 Task: Look for space in Goma, Democratic Republic of the Congo from 10th July, 2023 to 15th July, 2023 for 7 adults in price range Rs.10000 to Rs.15000. Place can be entire place or shared room with 4 bedrooms having 7 beds and 4 bathrooms. Property type can be house, flat, guest house. Amenities needed are: wifi, TV, free parkinig on premises, gym, breakfast. Booking option can be shelf check-in. Required host language is .
Action: Mouse moved to (552, 124)
Screenshot: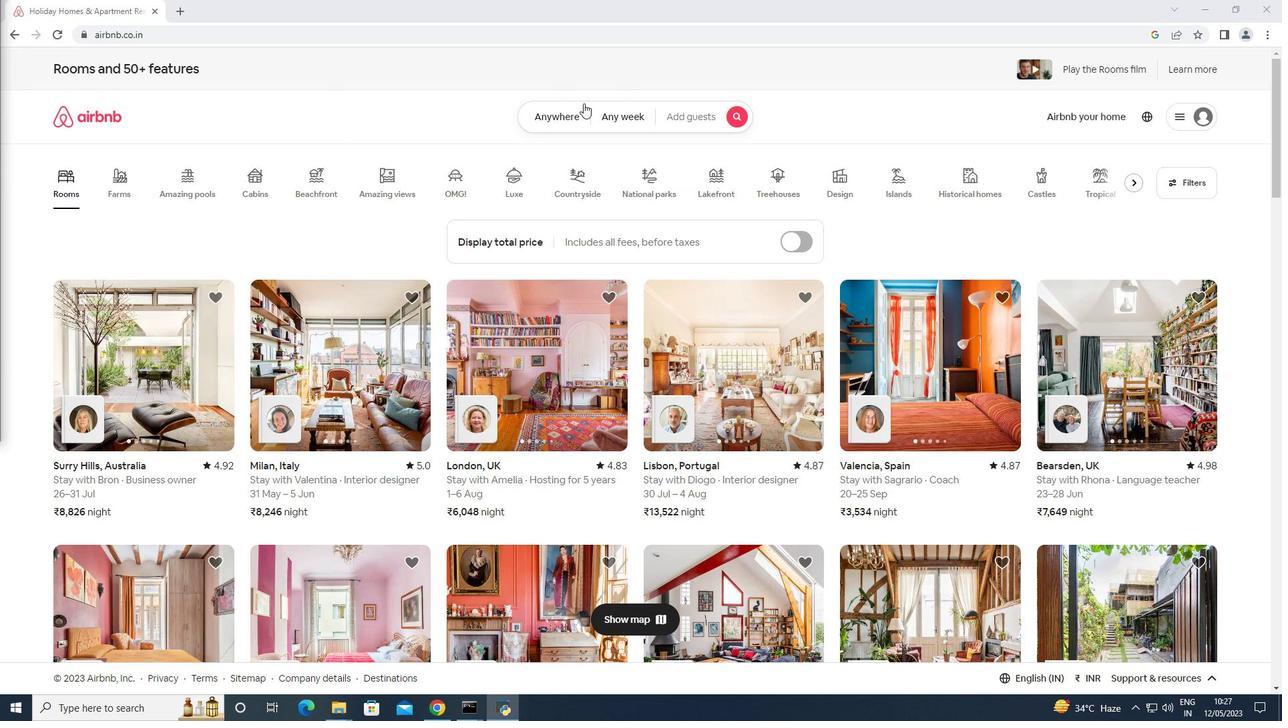 
Action: Mouse pressed left at (552, 124)
Screenshot: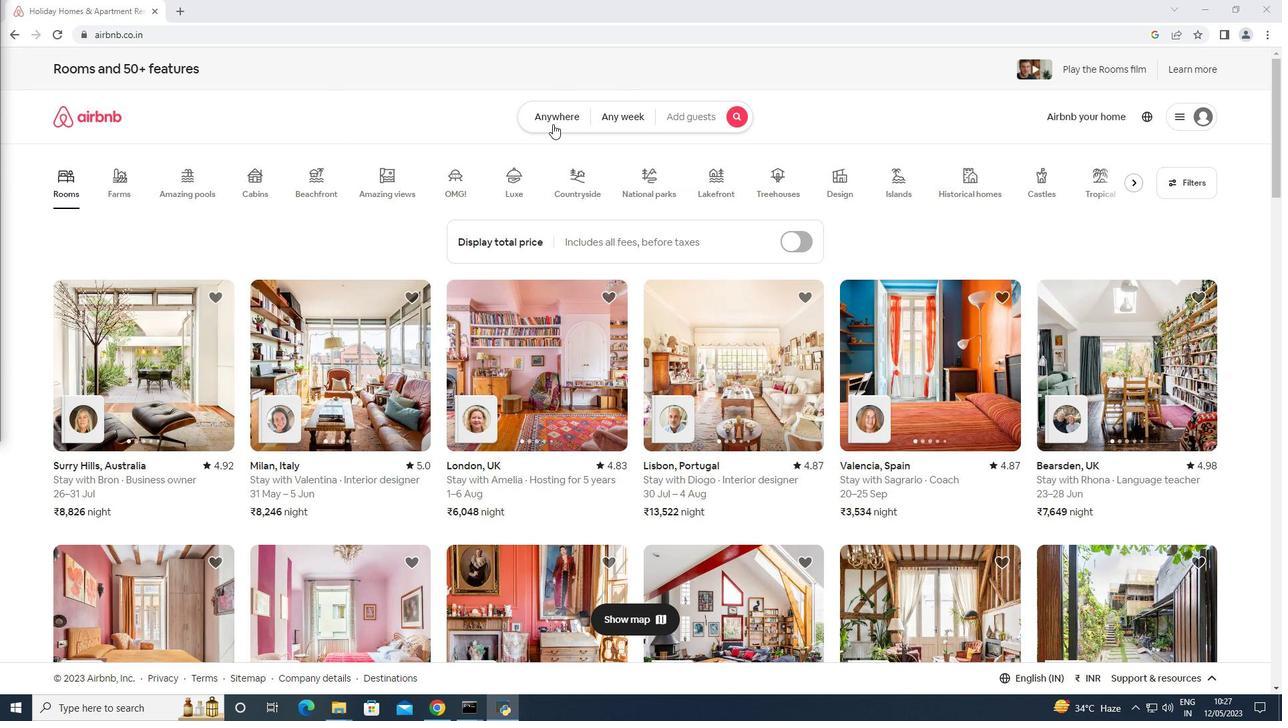 
Action: Mouse moved to (486, 172)
Screenshot: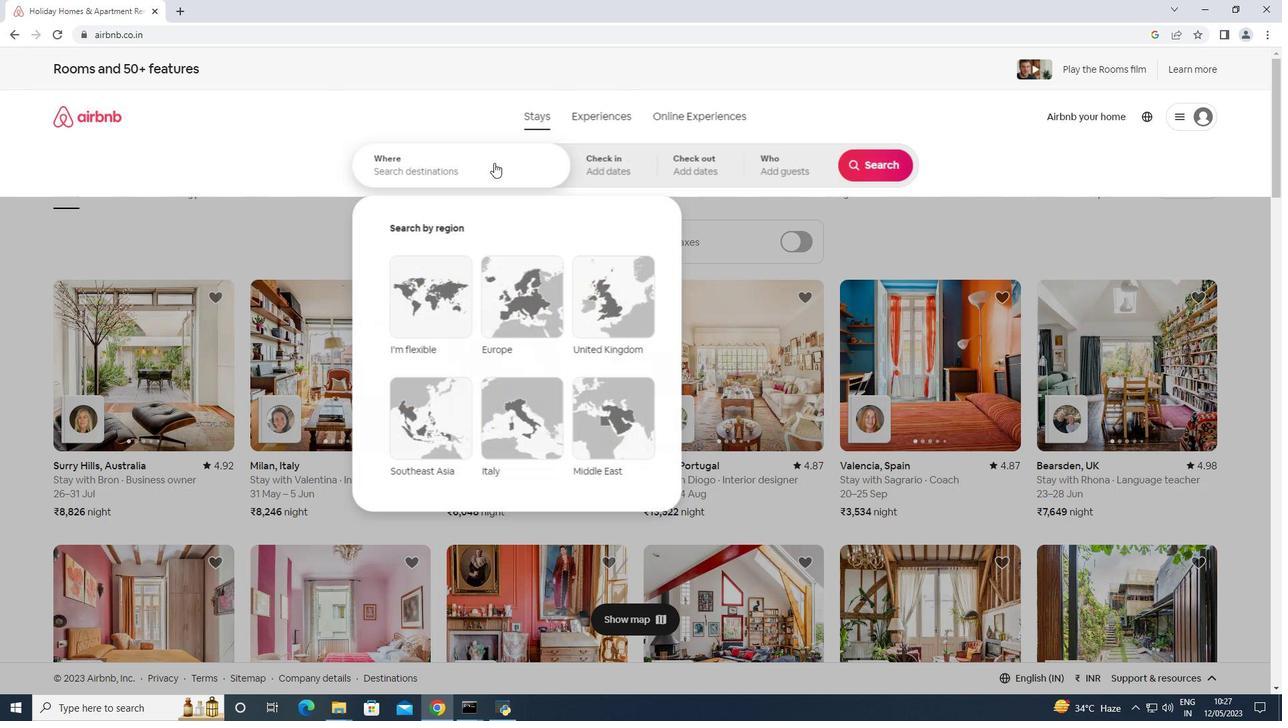 
Action: Mouse pressed left at (486, 172)
Screenshot: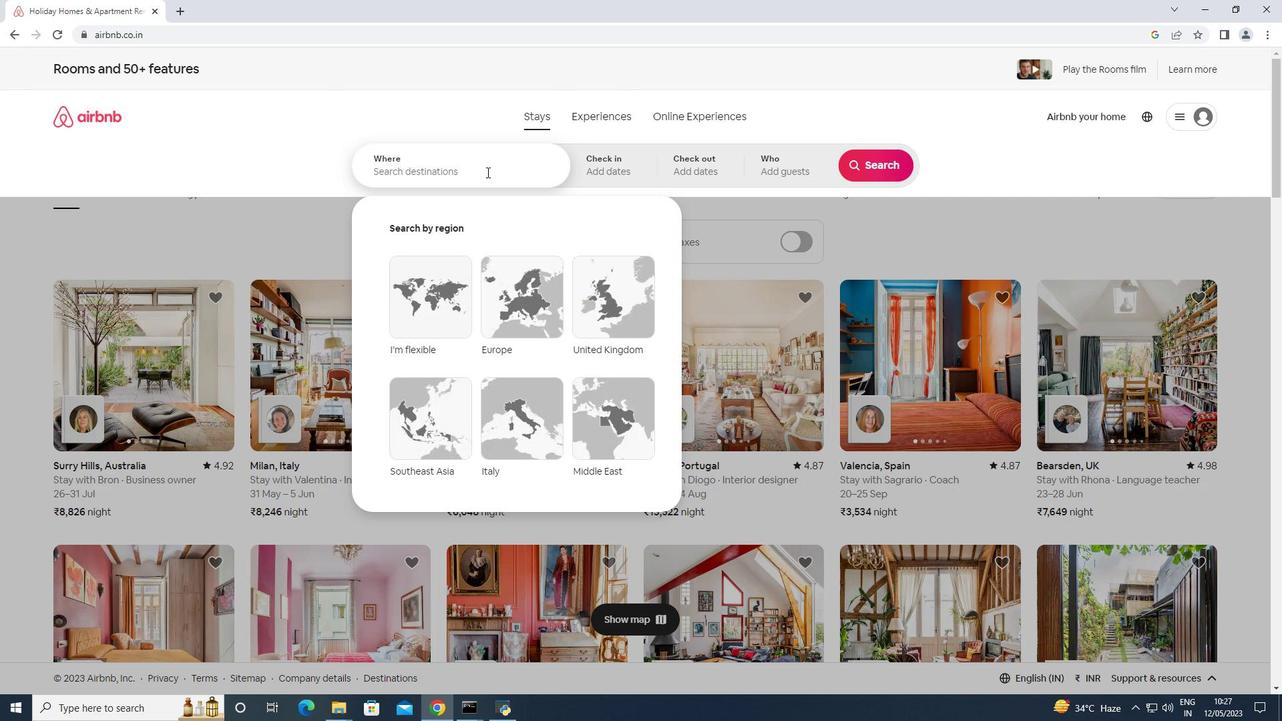 
Action: Key pressed <Key.shift>Goma<Key.space><Key.shift>Democre<Key.backspace>atic<Key.enter>
Screenshot: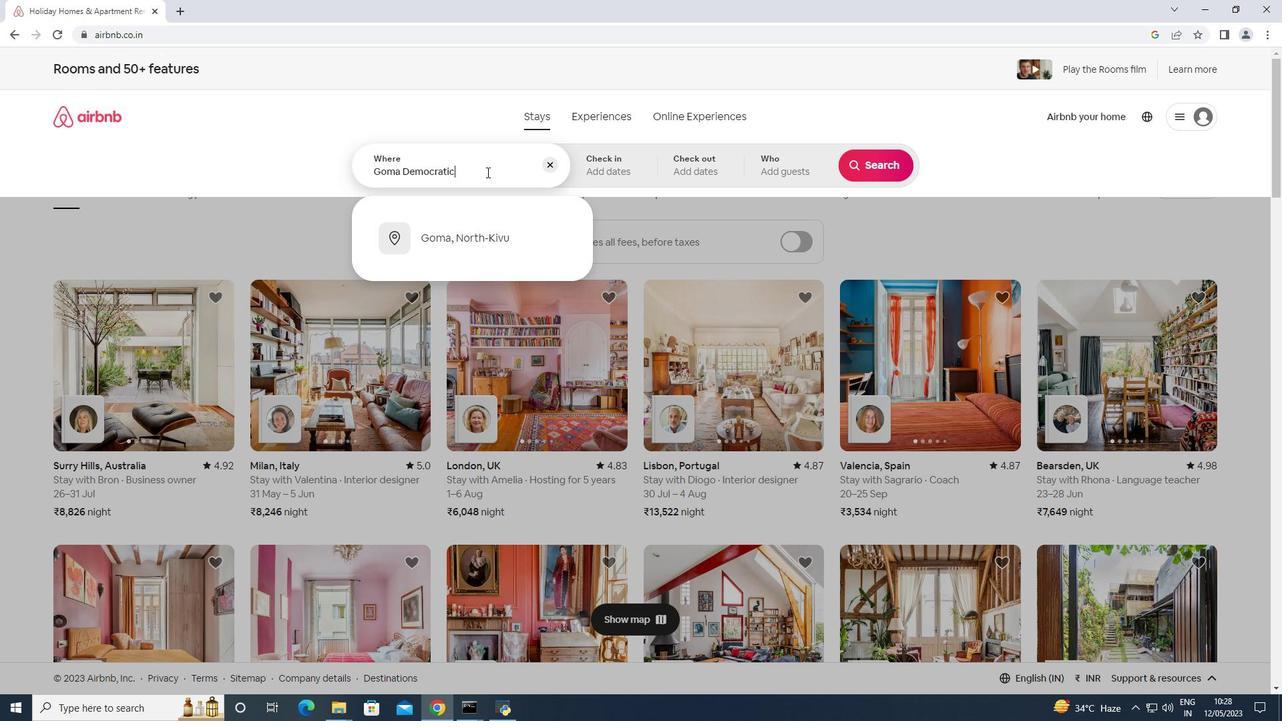 
Action: Mouse moved to (882, 271)
Screenshot: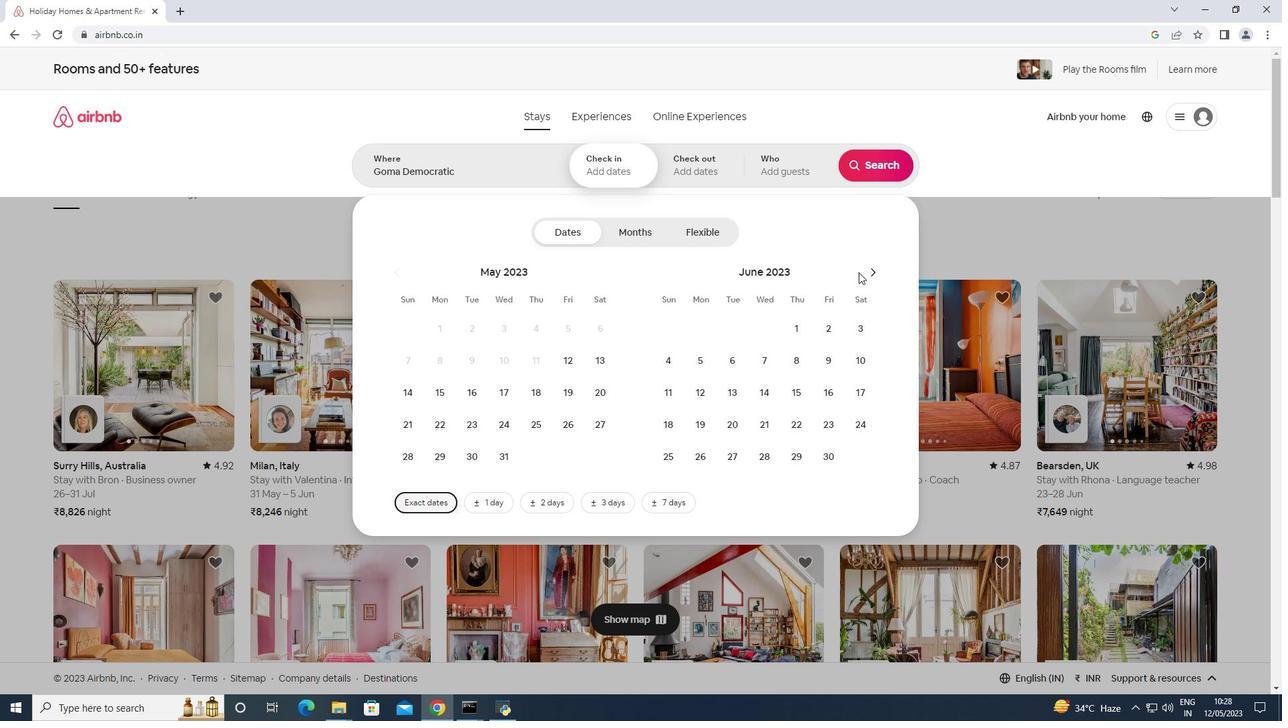 
Action: Mouse pressed left at (882, 271)
Screenshot: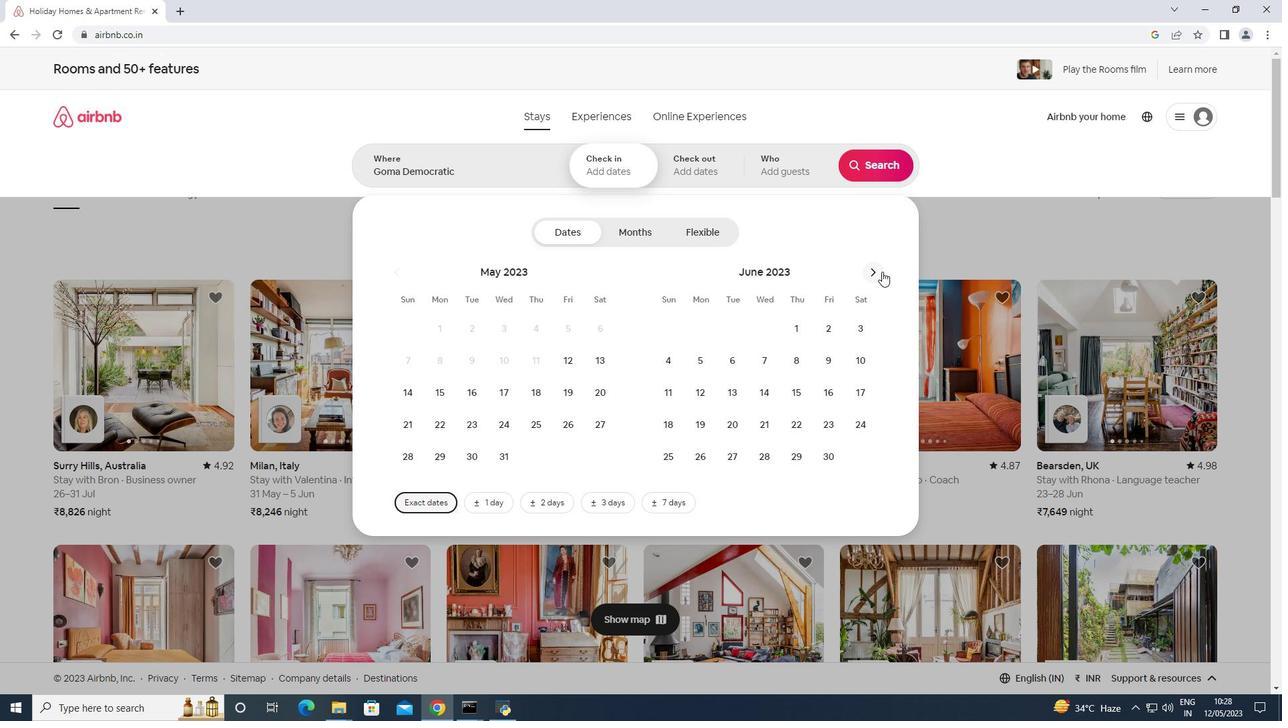 
Action: Mouse moved to (705, 391)
Screenshot: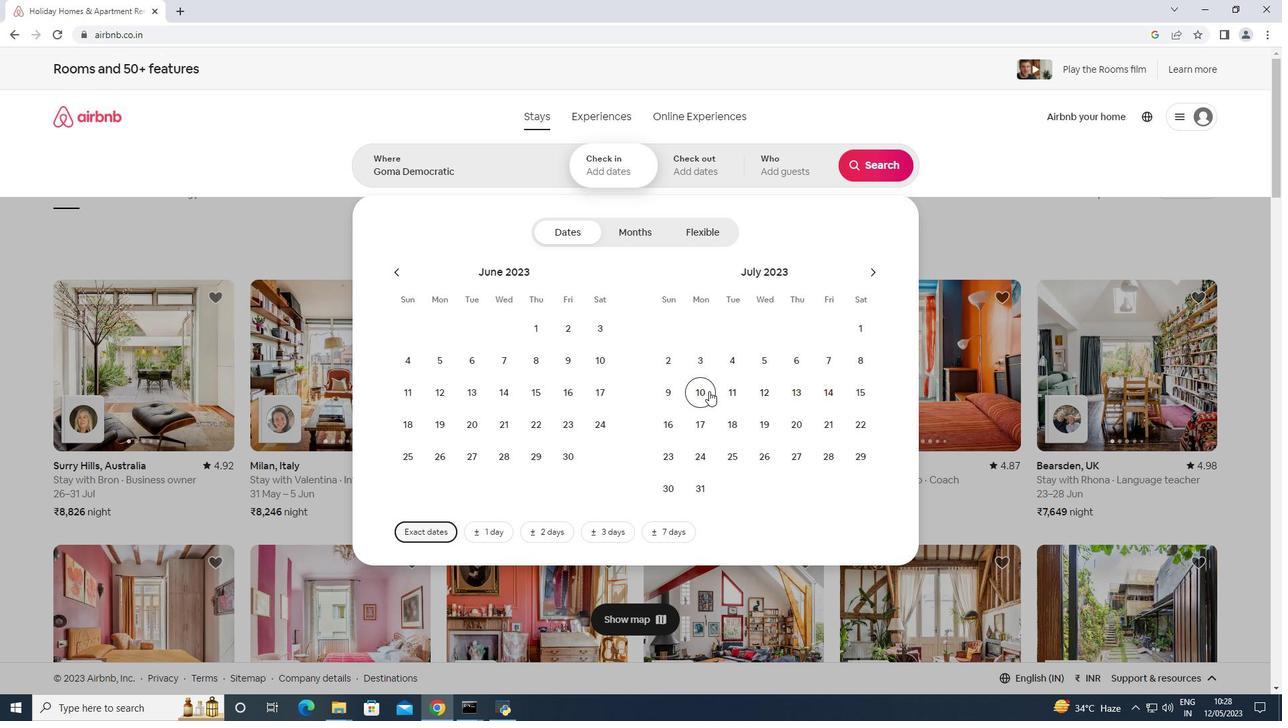 
Action: Mouse pressed left at (705, 391)
Screenshot: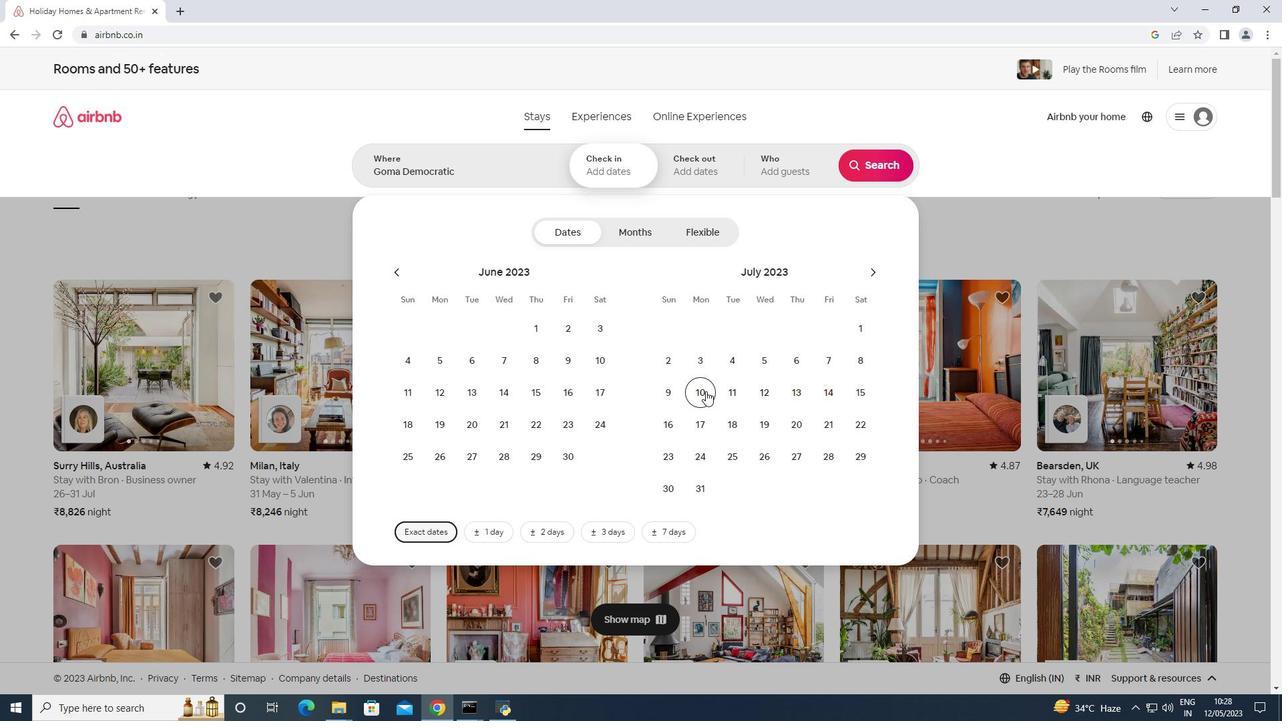 
Action: Mouse moved to (867, 398)
Screenshot: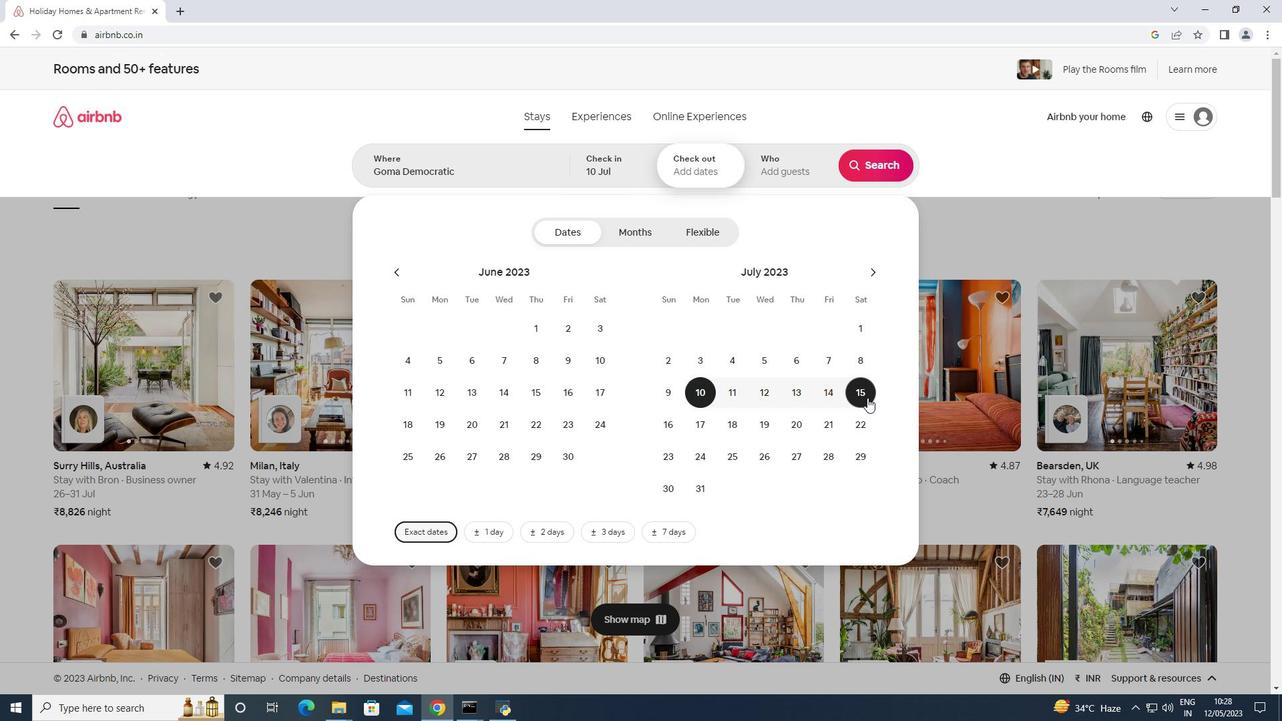 
Action: Mouse pressed left at (867, 398)
Screenshot: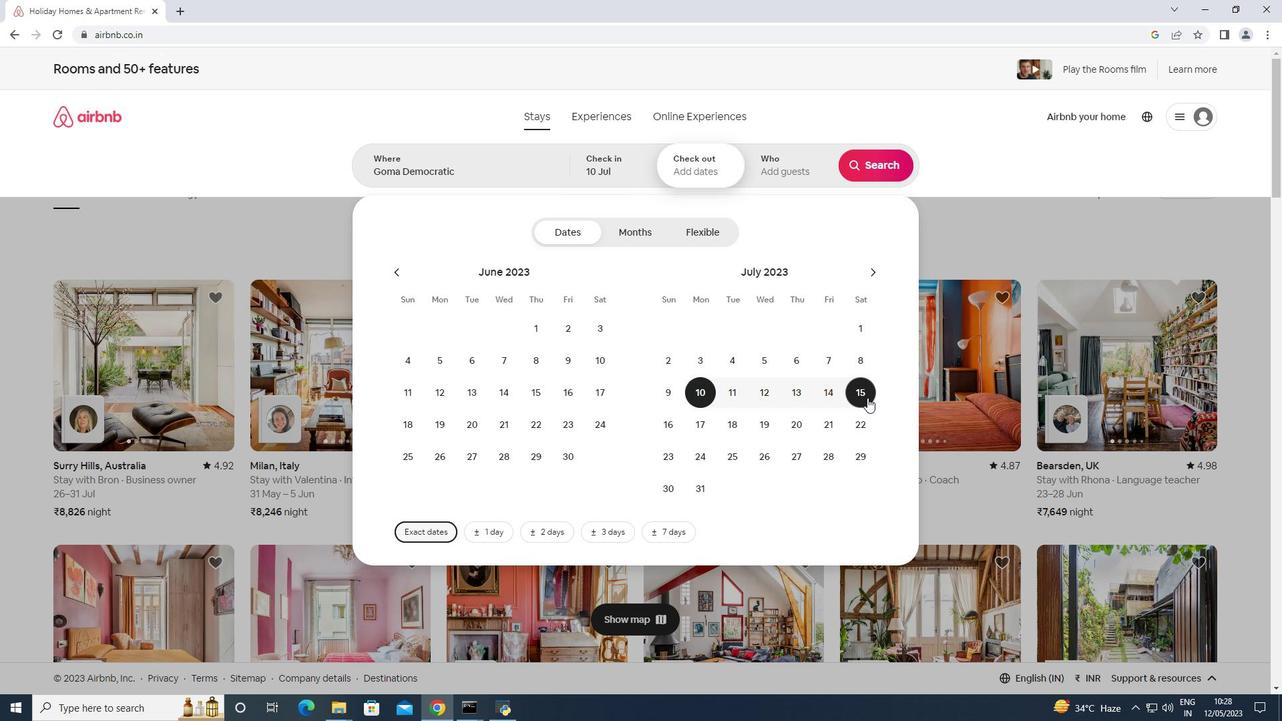 
Action: Mouse moved to (798, 174)
Screenshot: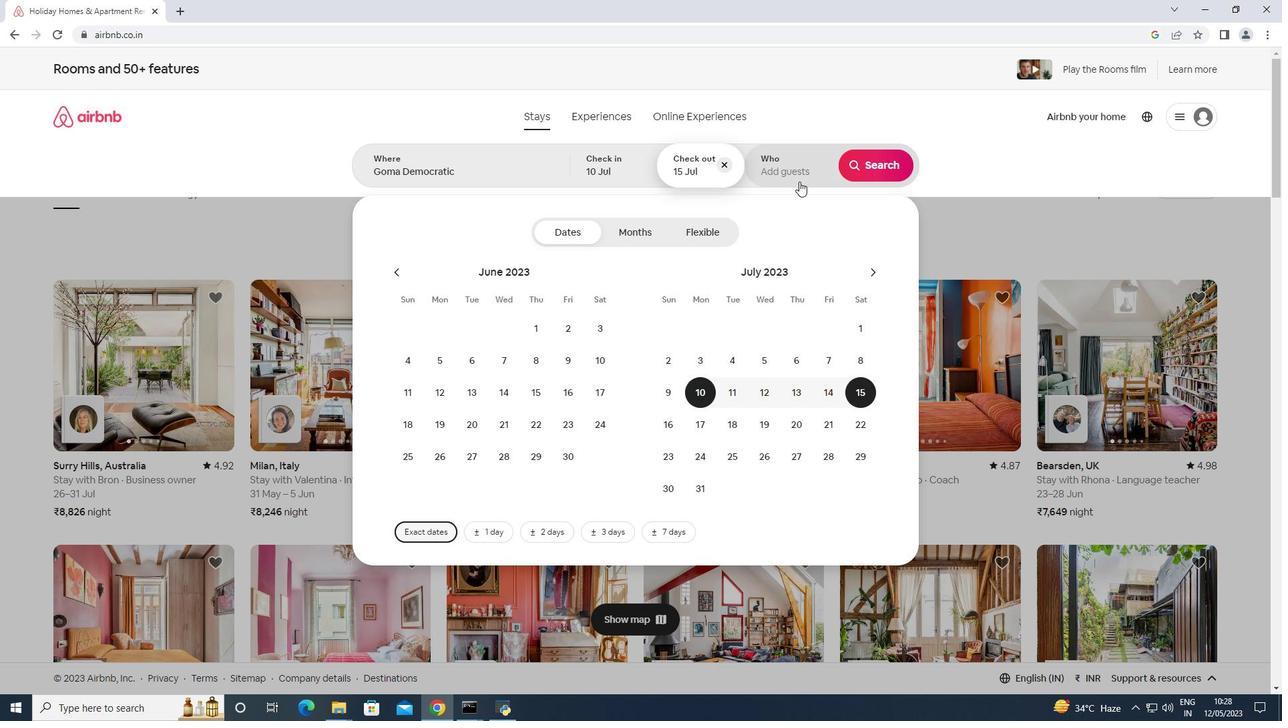 
Action: Mouse pressed left at (798, 174)
Screenshot: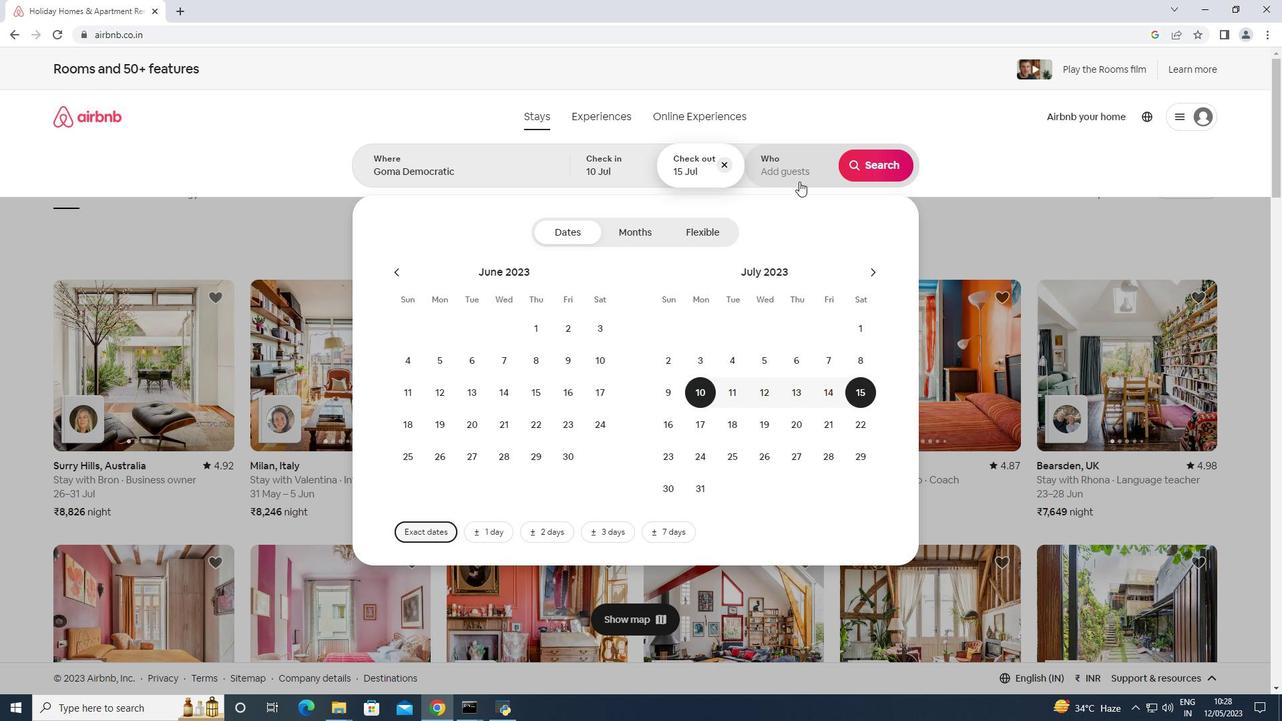 
Action: Mouse moved to (878, 239)
Screenshot: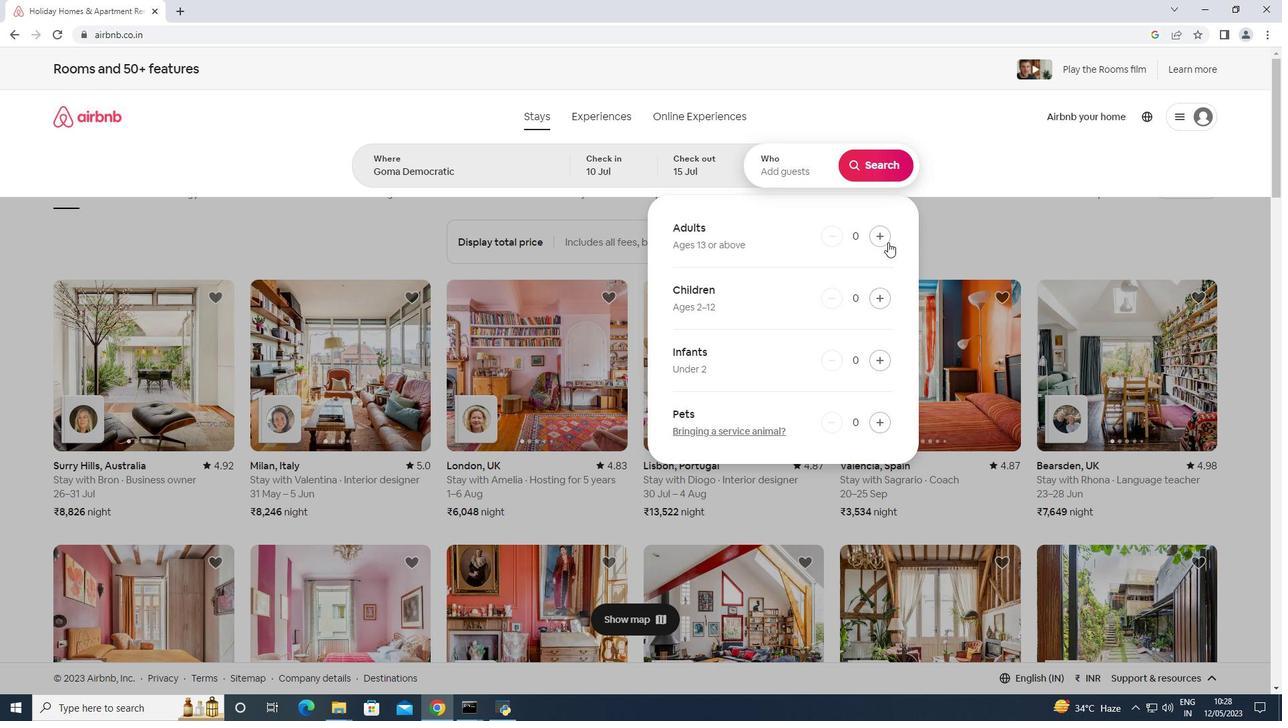 
Action: Mouse pressed left at (878, 239)
Screenshot: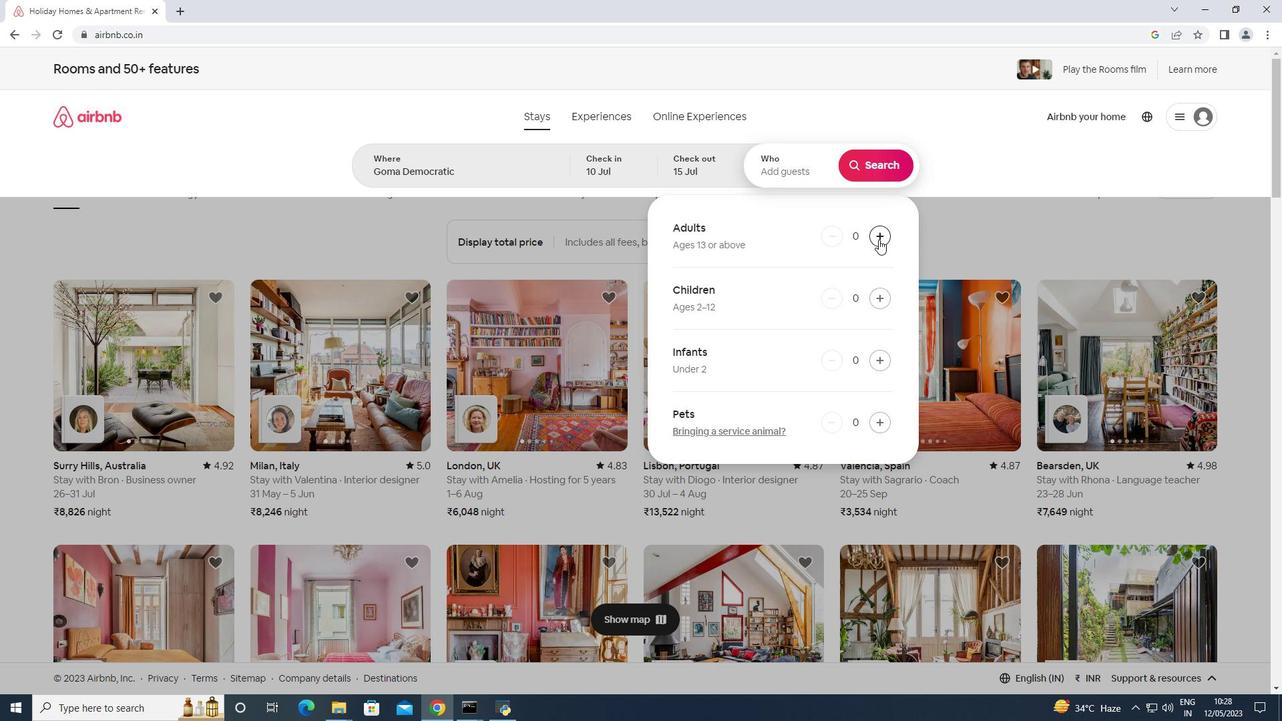 
Action: Mouse pressed left at (878, 239)
Screenshot: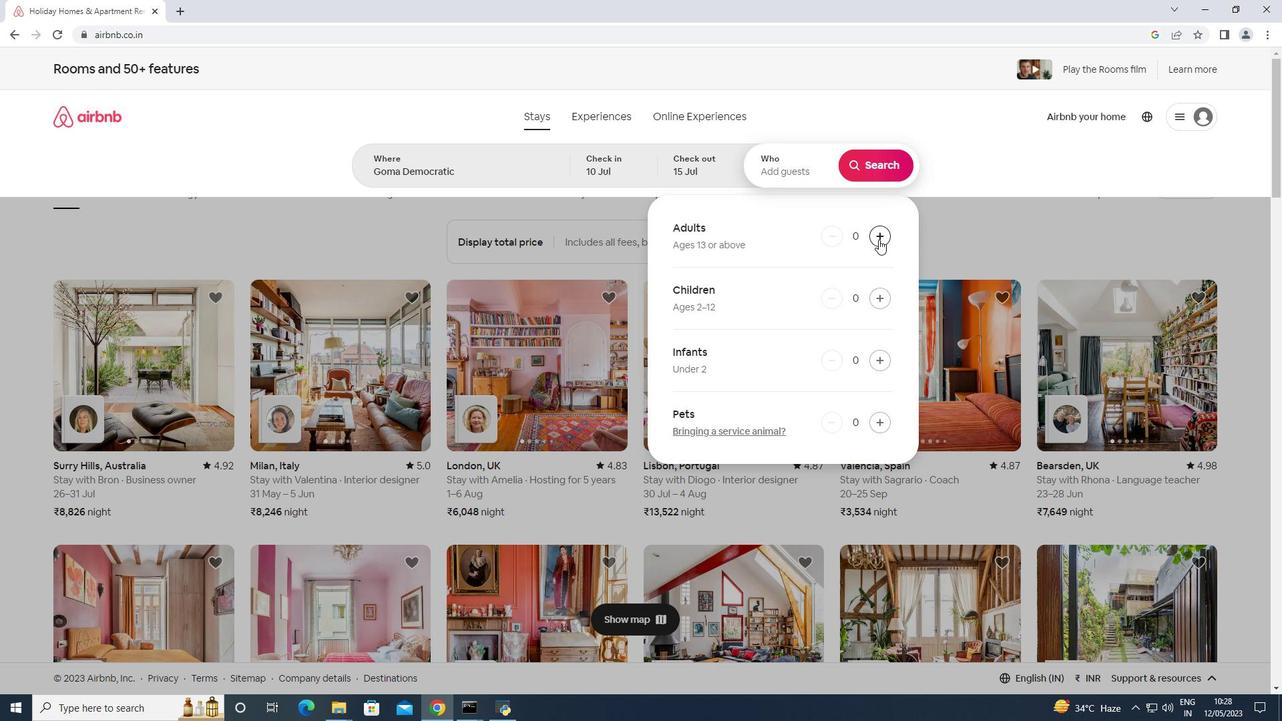 
Action: Mouse pressed left at (878, 239)
Screenshot: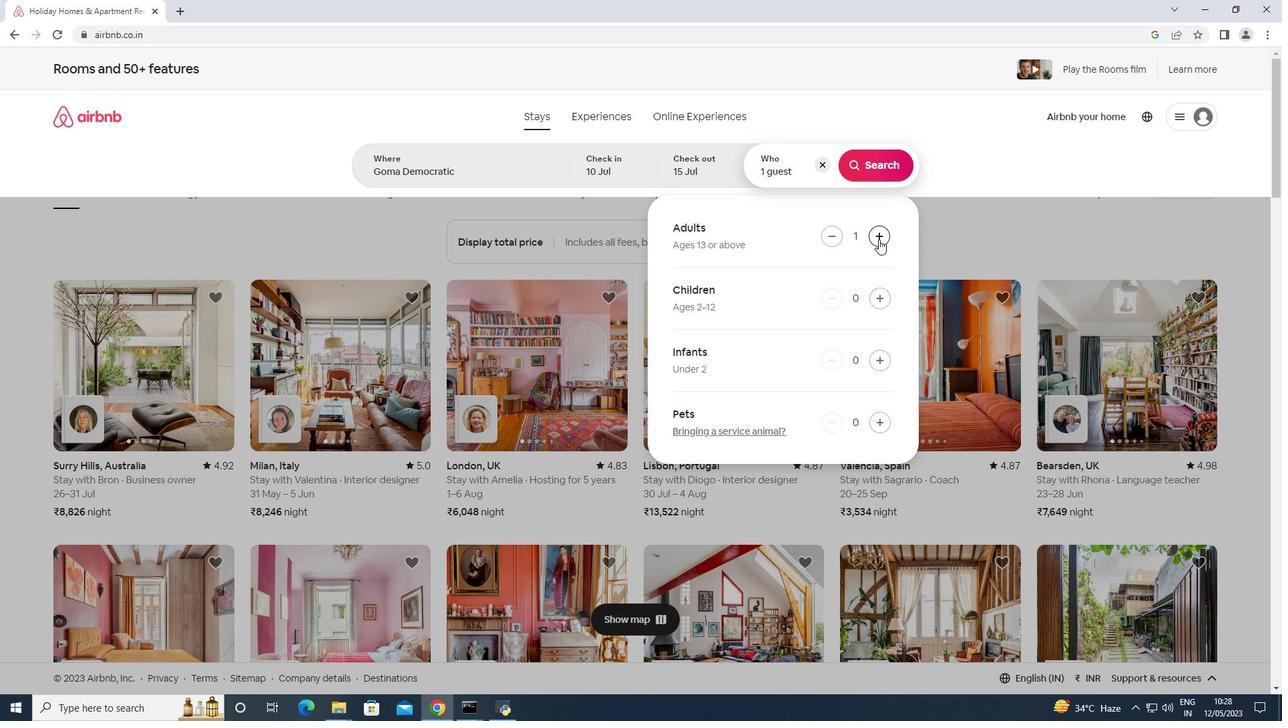 
Action: Mouse pressed left at (878, 239)
Screenshot: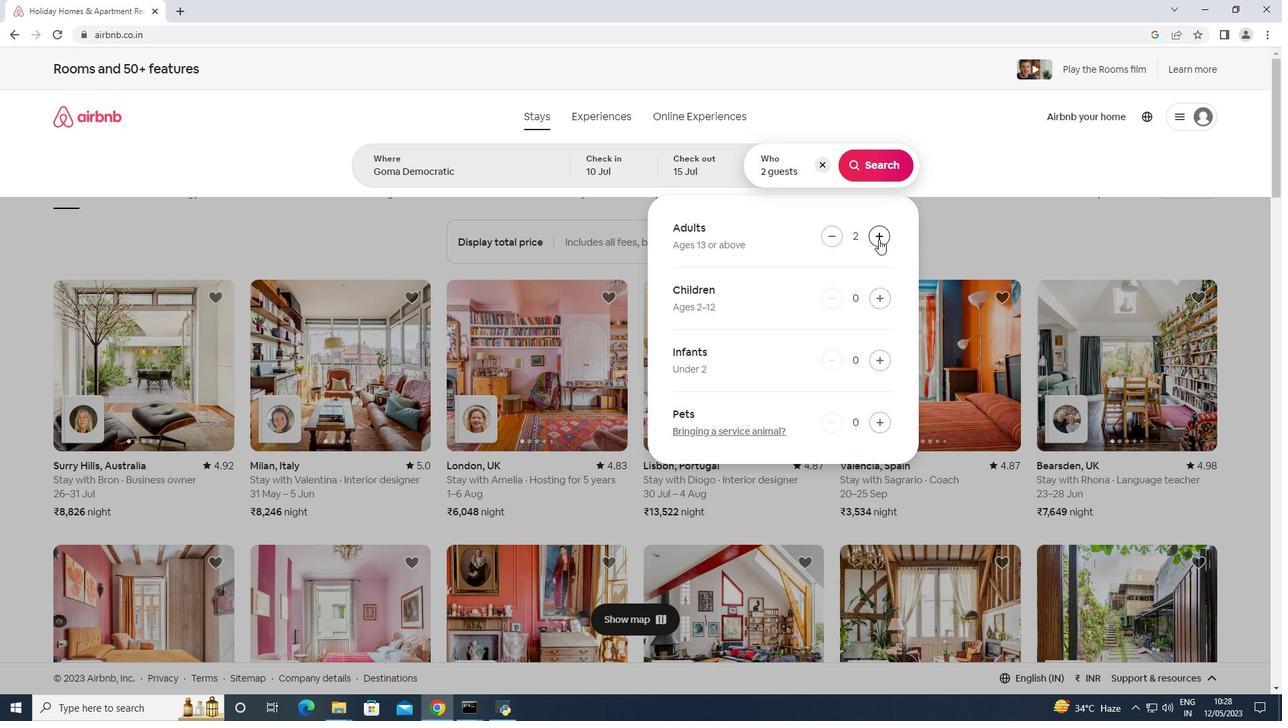 
Action: Mouse pressed left at (878, 239)
Screenshot: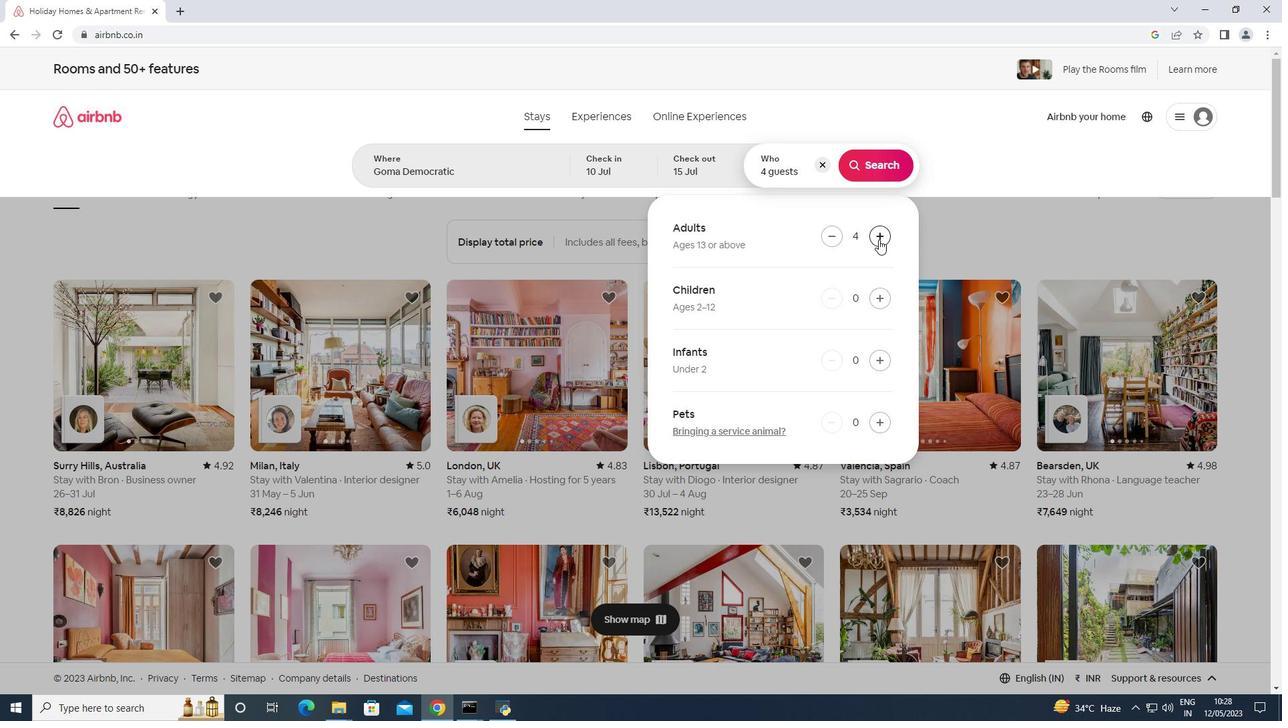 
Action: Mouse pressed left at (878, 239)
Screenshot: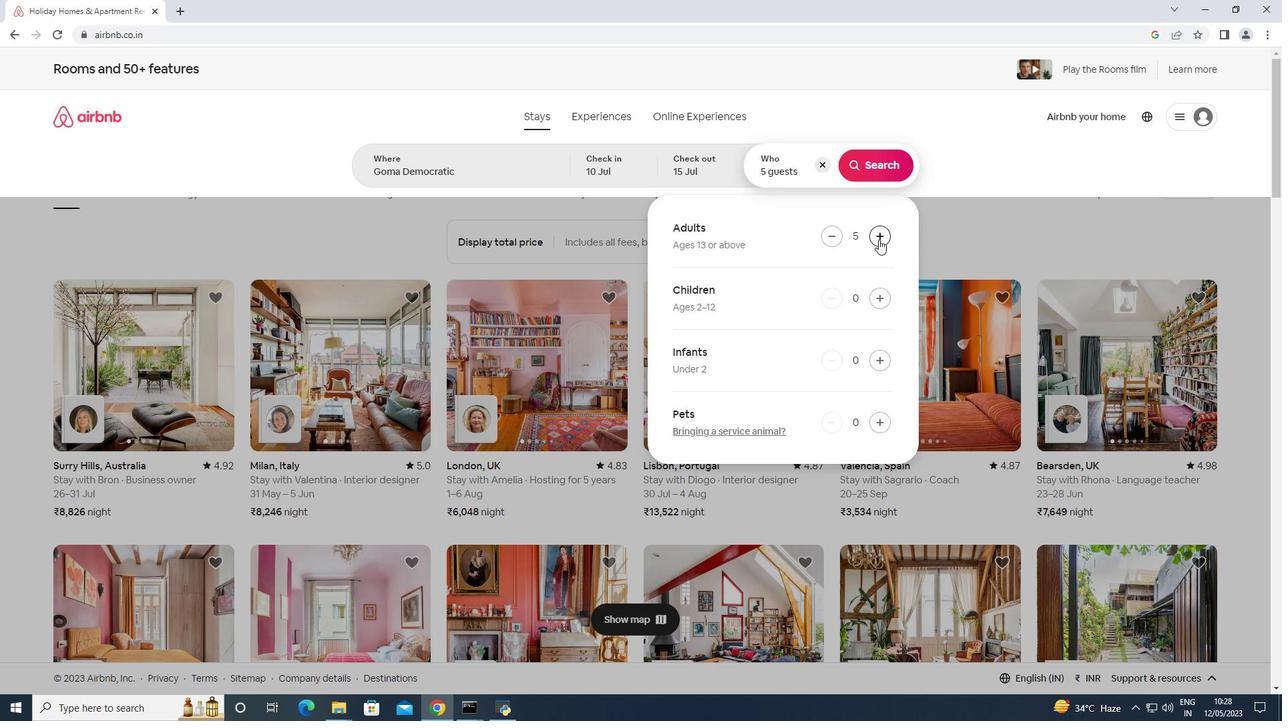
Action: Mouse pressed left at (878, 239)
Screenshot: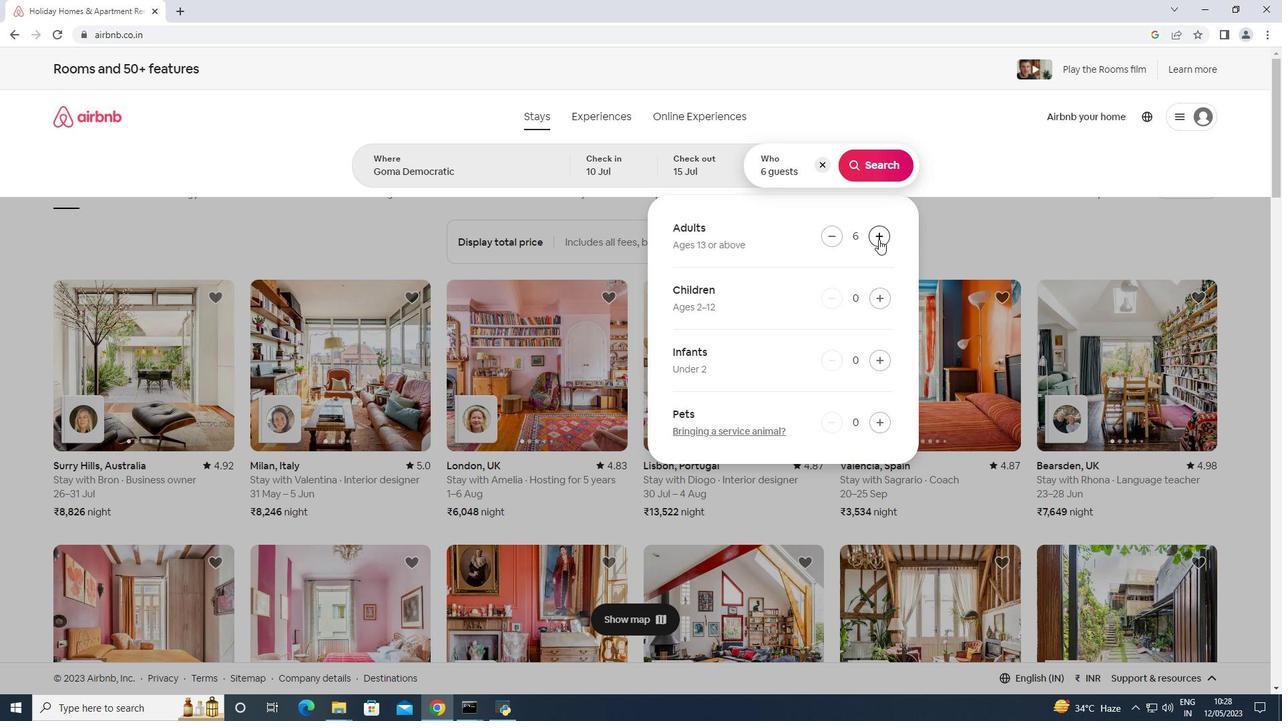 
Action: Mouse moved to (860, 172)
Screenshot: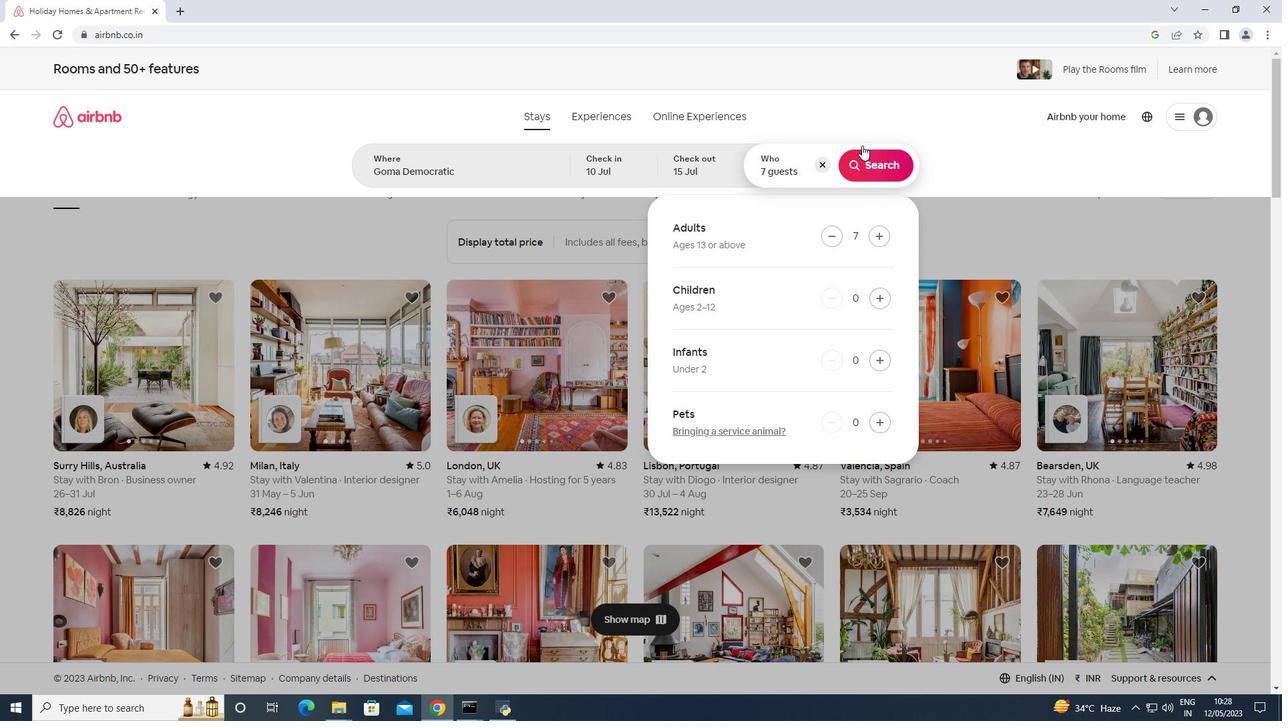 
Action: Mouse pressed left at (860, 172)
Screenshot: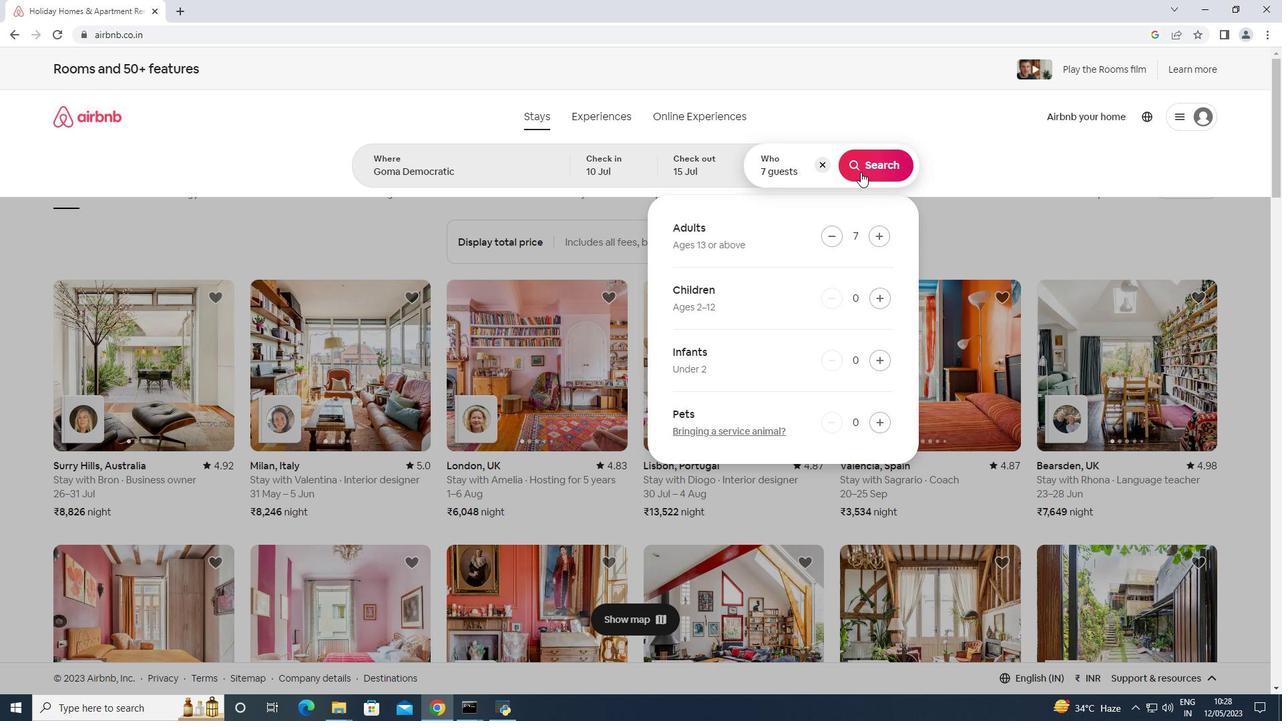 
Action: Mouse moved to (1218, 124)
Screenshot: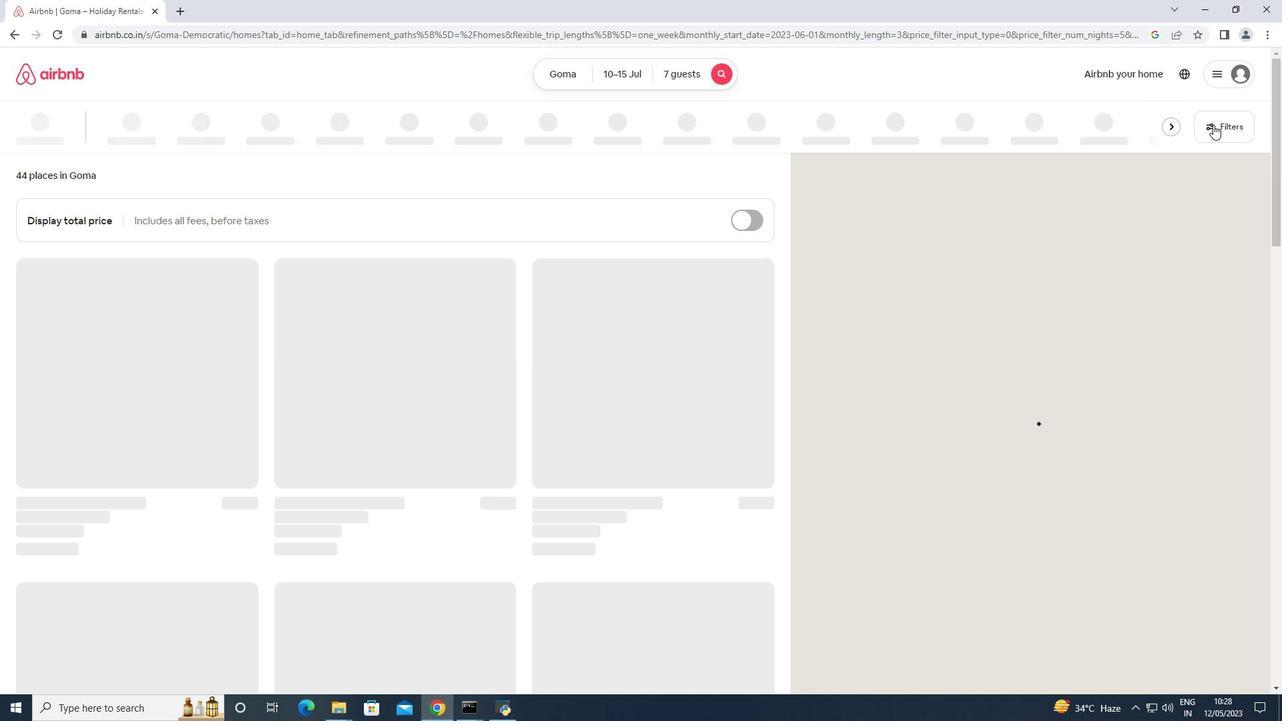 
Action: Mouse pressed left at (1218, 124)
Screenshot: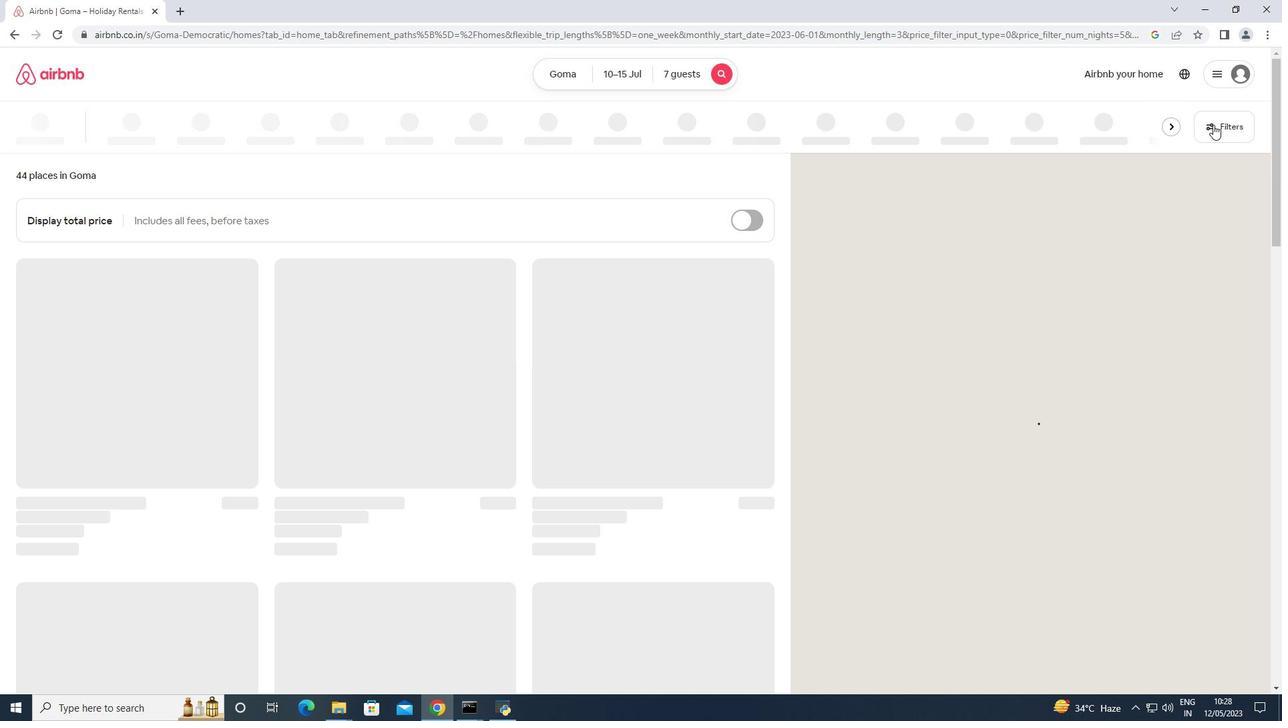 
Action: Mouse moved to (546, 451)
Screenshot: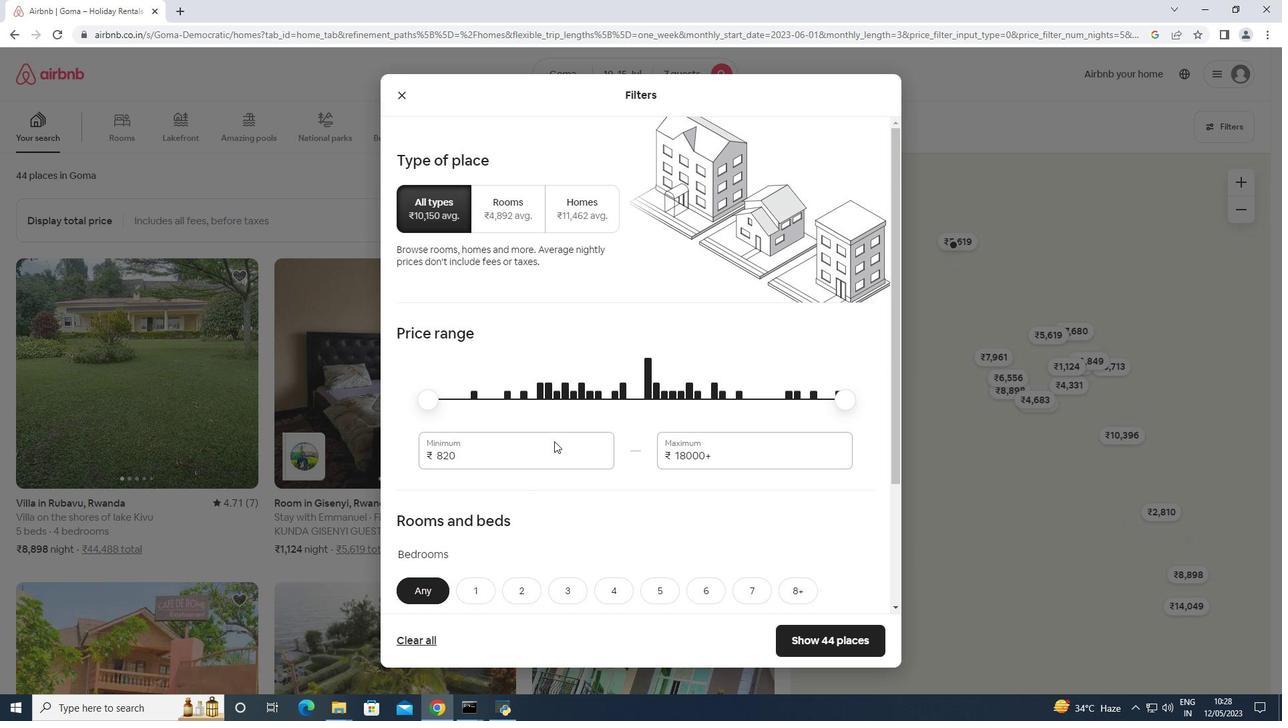 
Action: Mouse pressed left at (546, 451)
Screenshot: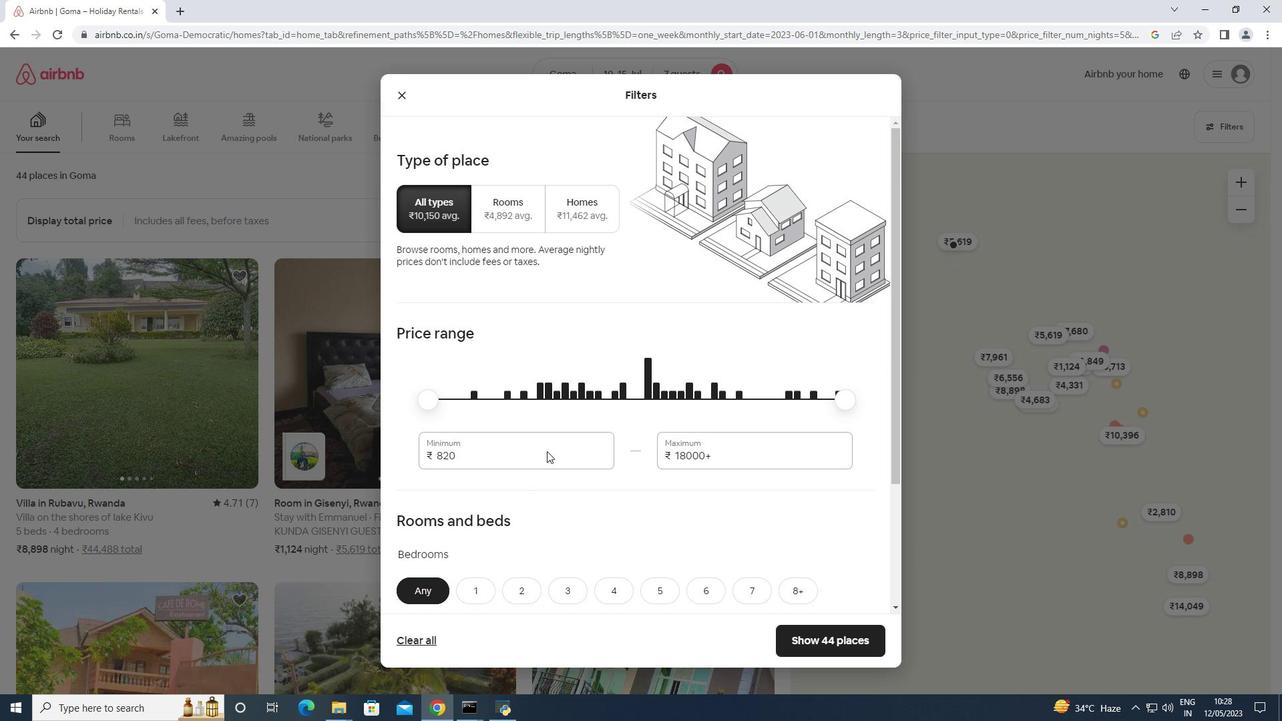 
Action: Key pressed <Key.backspace><Key.backspace><Key.backspace><Key.backspace><Key.backspace>10000<Key.tab>15000
Screenshot: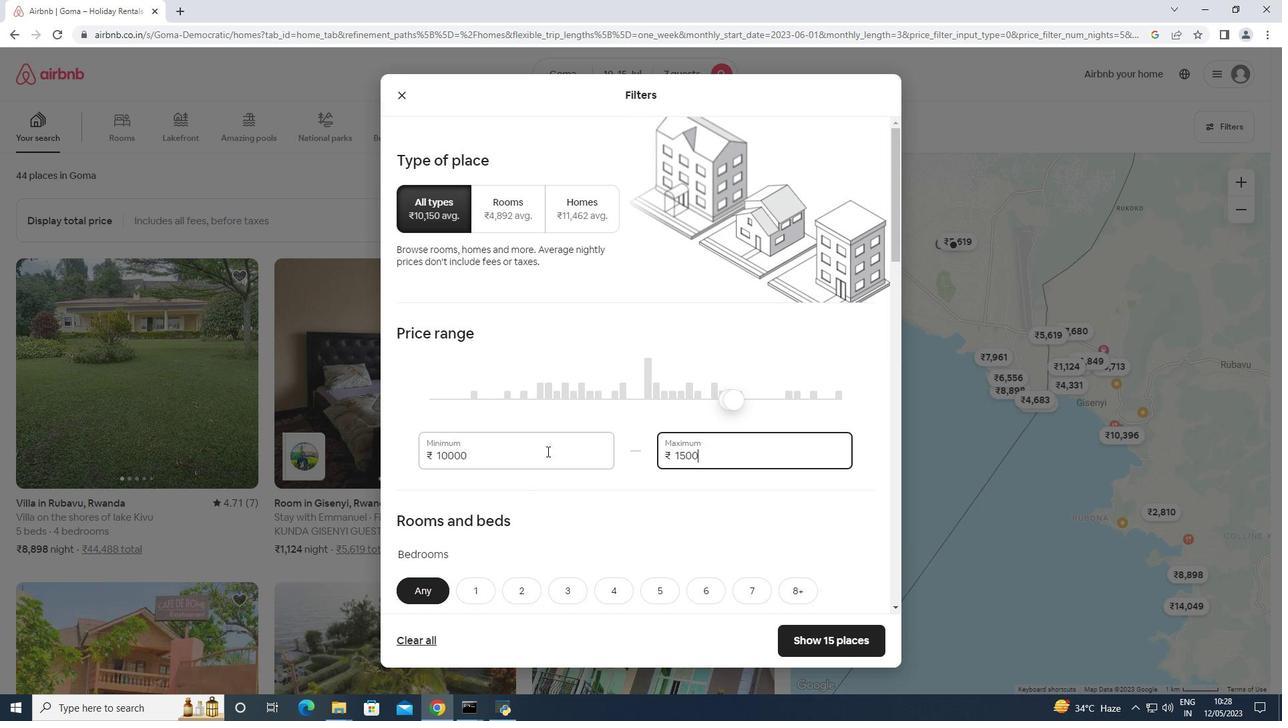 
Action: Mouse moved to (411, 494)
Screenshot: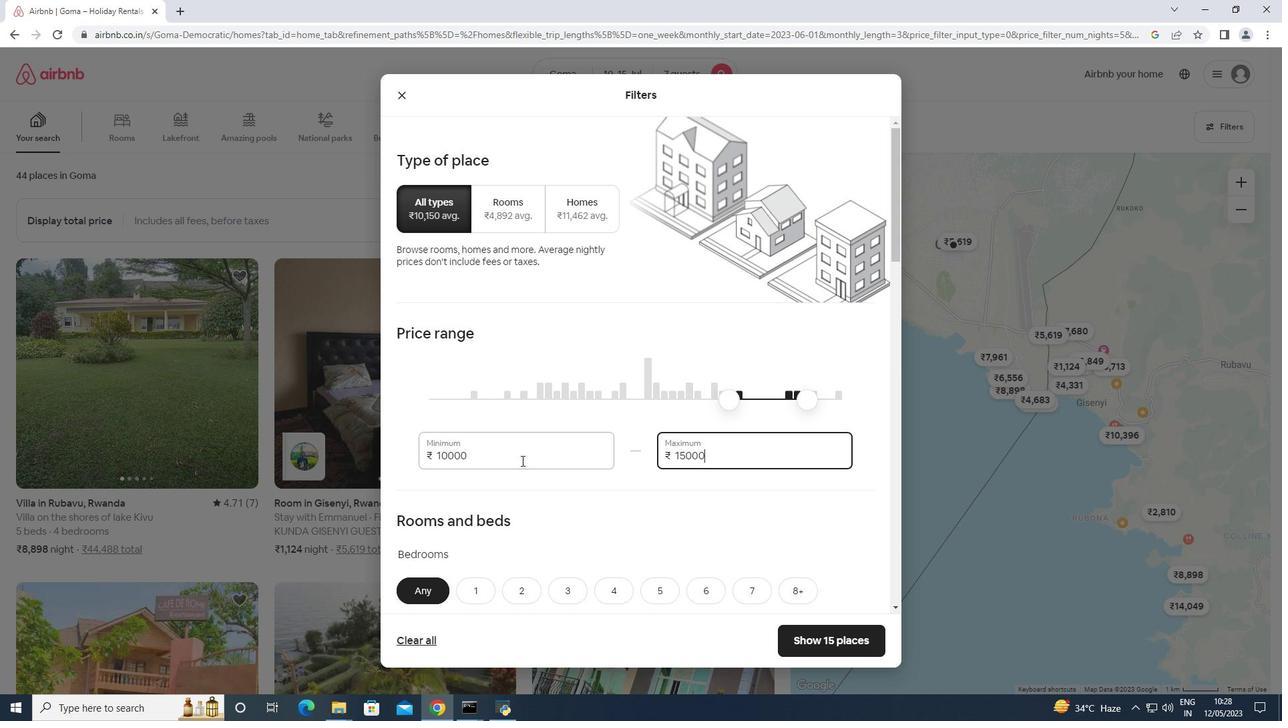
Action: Mouse scrolled (411, 494) with delta (0, 0)
Screenshot: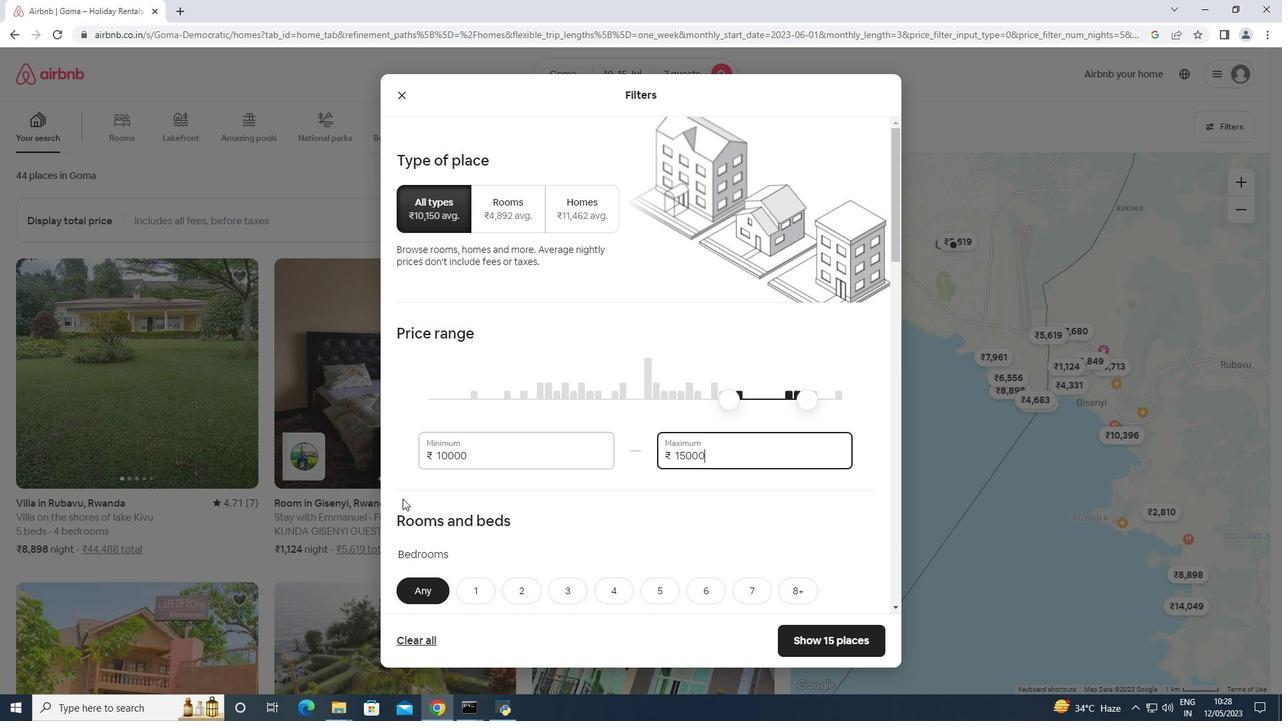 
Action: Mouse scrolled (411, 494) with delta (0, 0)
Screenshot: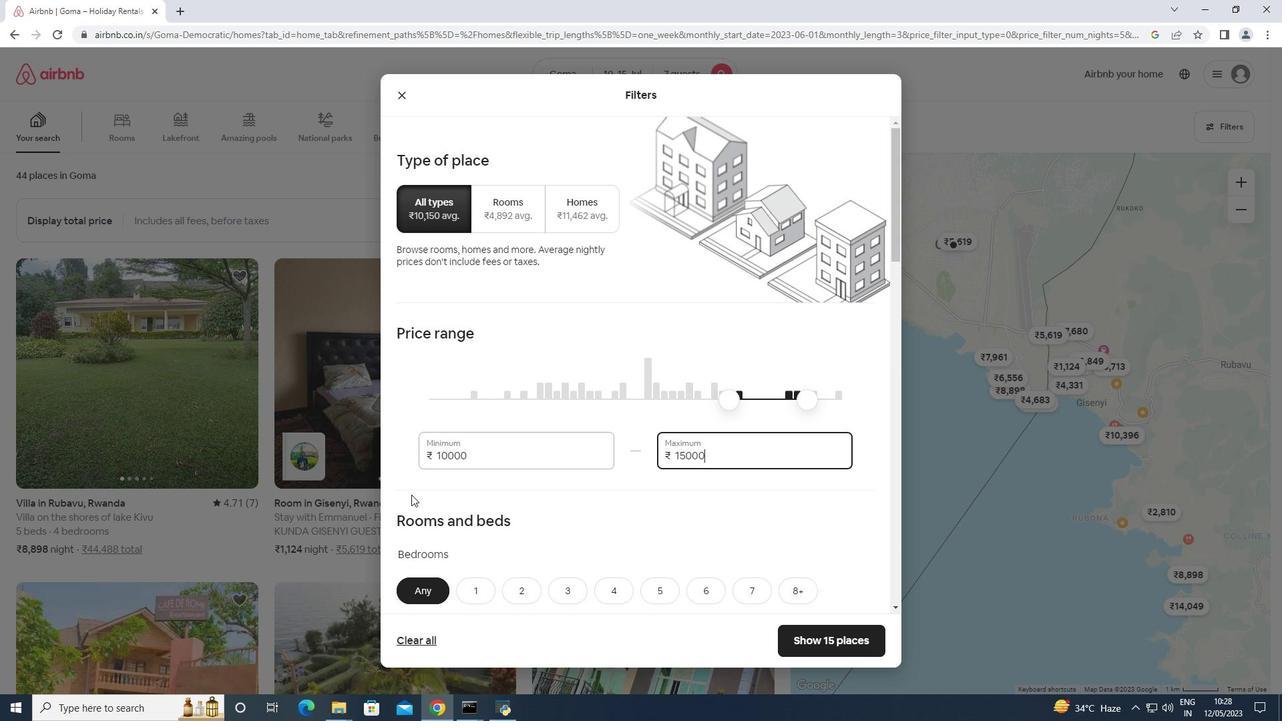 
Action: Mouse scrolled (411, 494) with delta (0, 0)
Screenshot: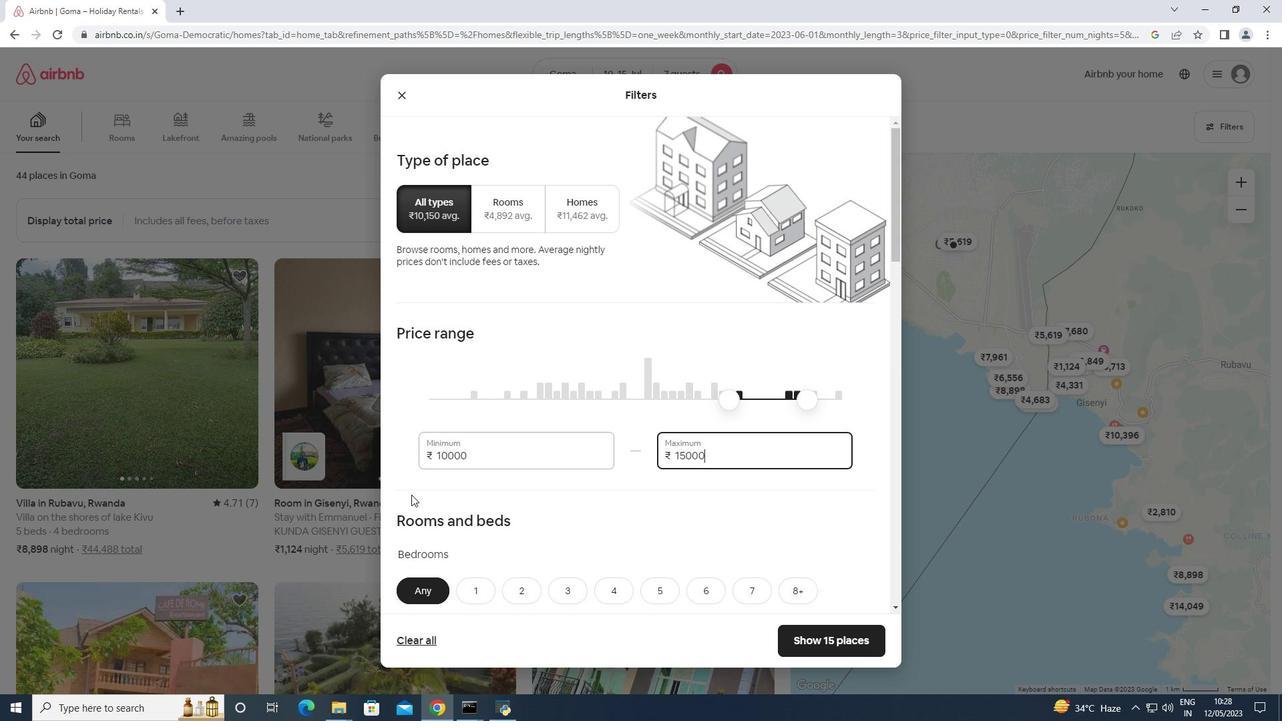 
Action: Mouse moved to (412, 494)
Screenshot: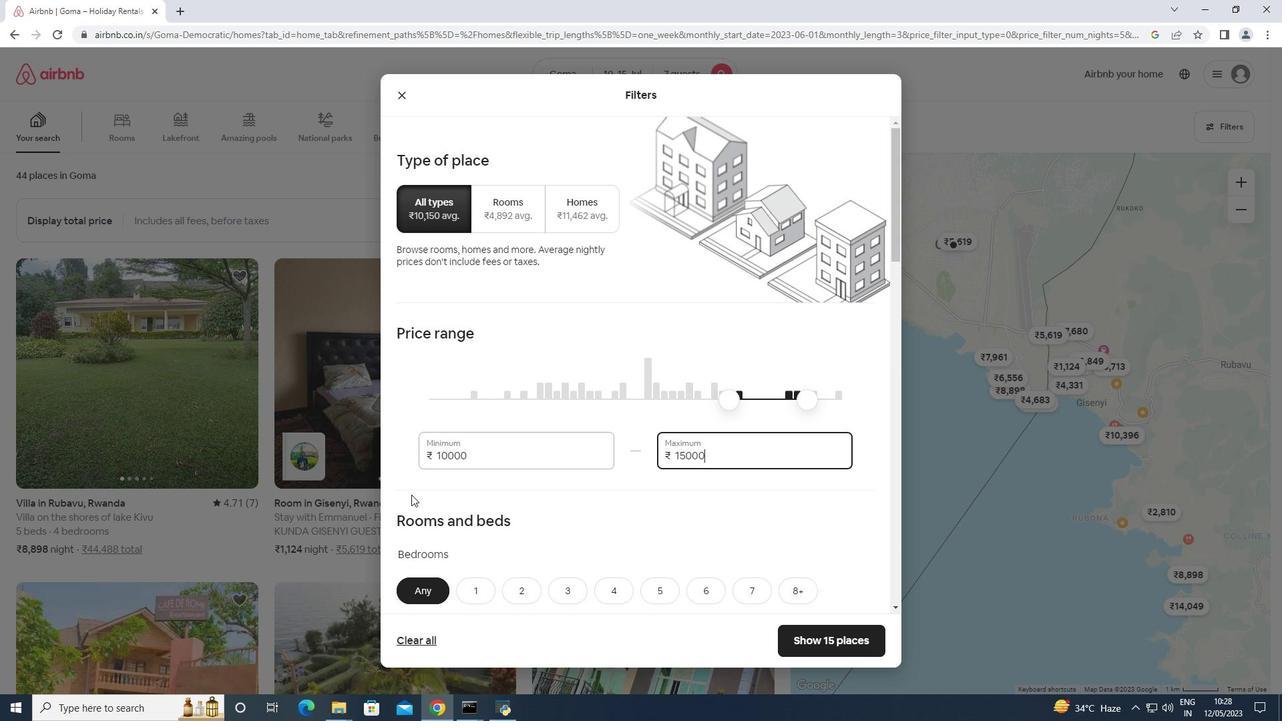
Action: Mouse scrolled (412, 494) with delta (0, 0)
Screenshot: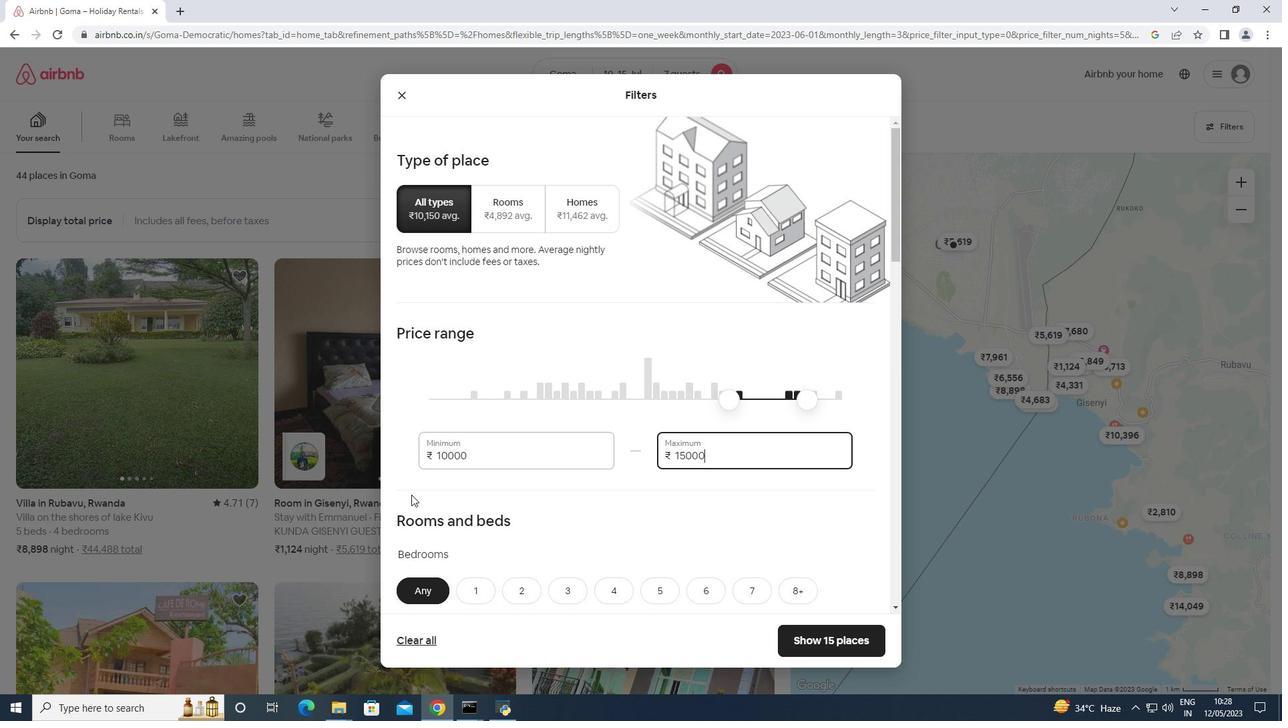 
Action: Mouse scrolled (412, 494) with delta (0, 0)
Screenshot: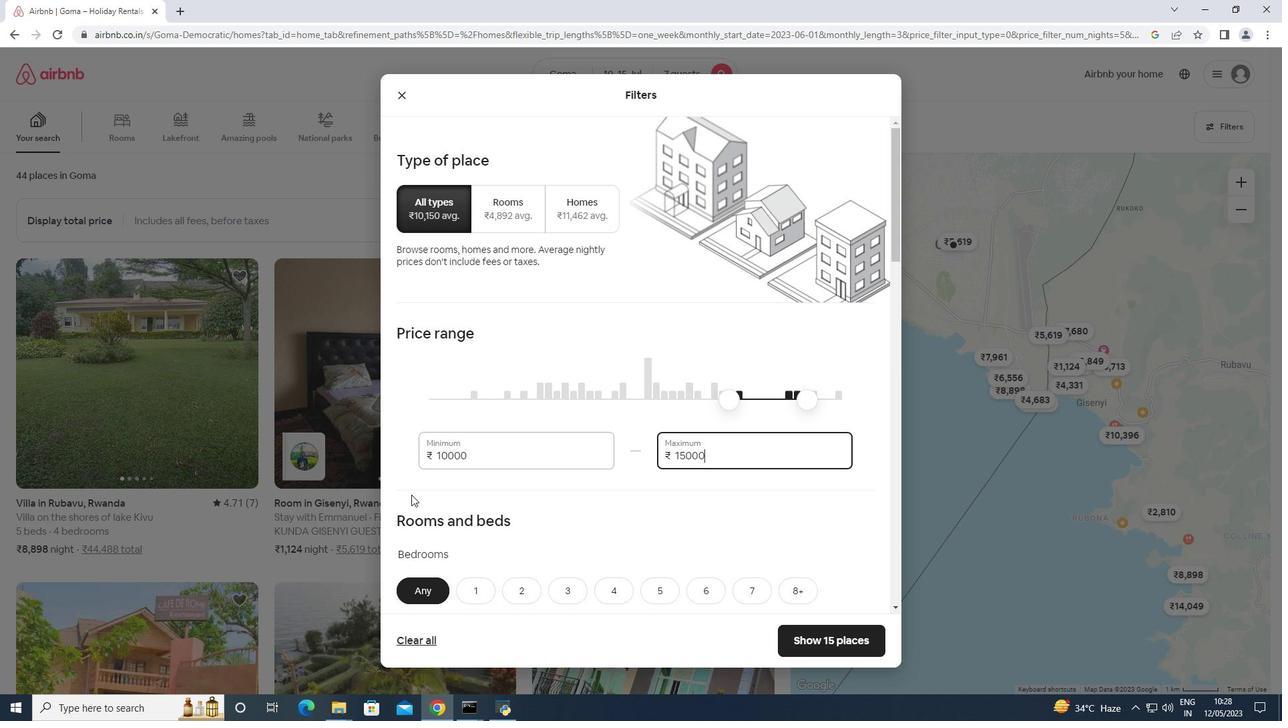 
Action: Mouse moved to (617, 261)
Screenshot: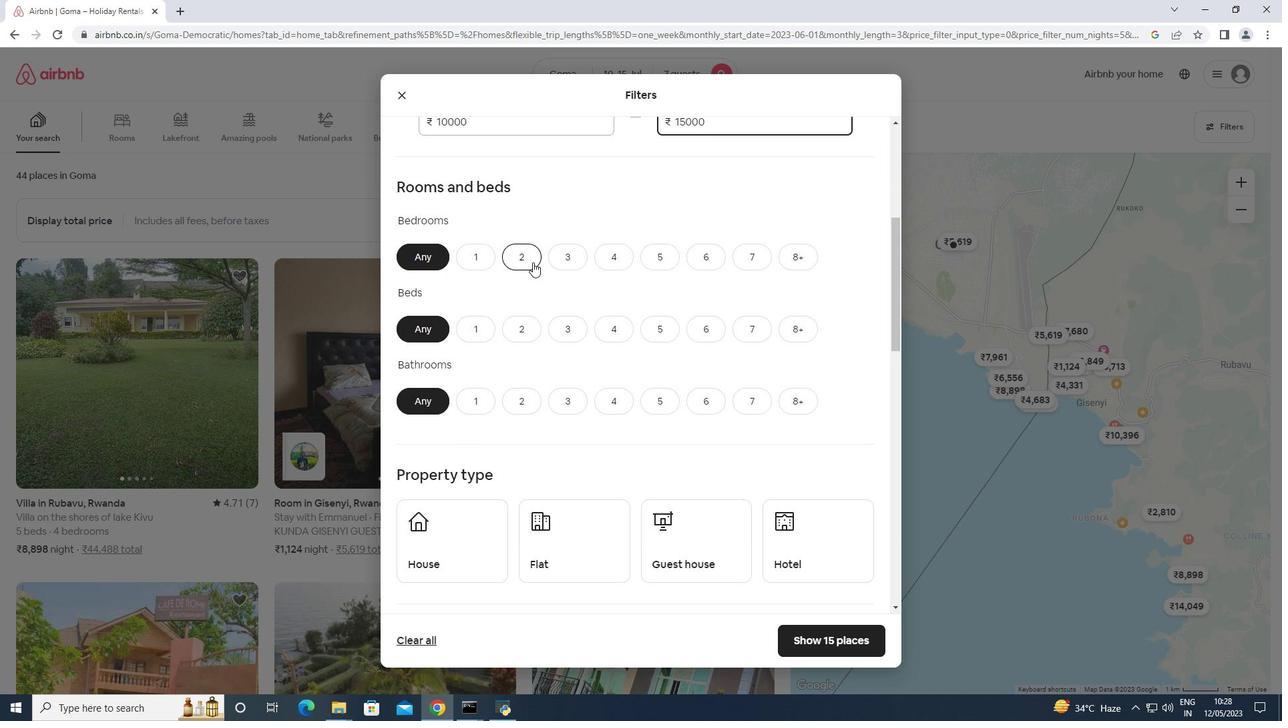 
Action: Mouse pressed left at (617, 261)
Screenshot: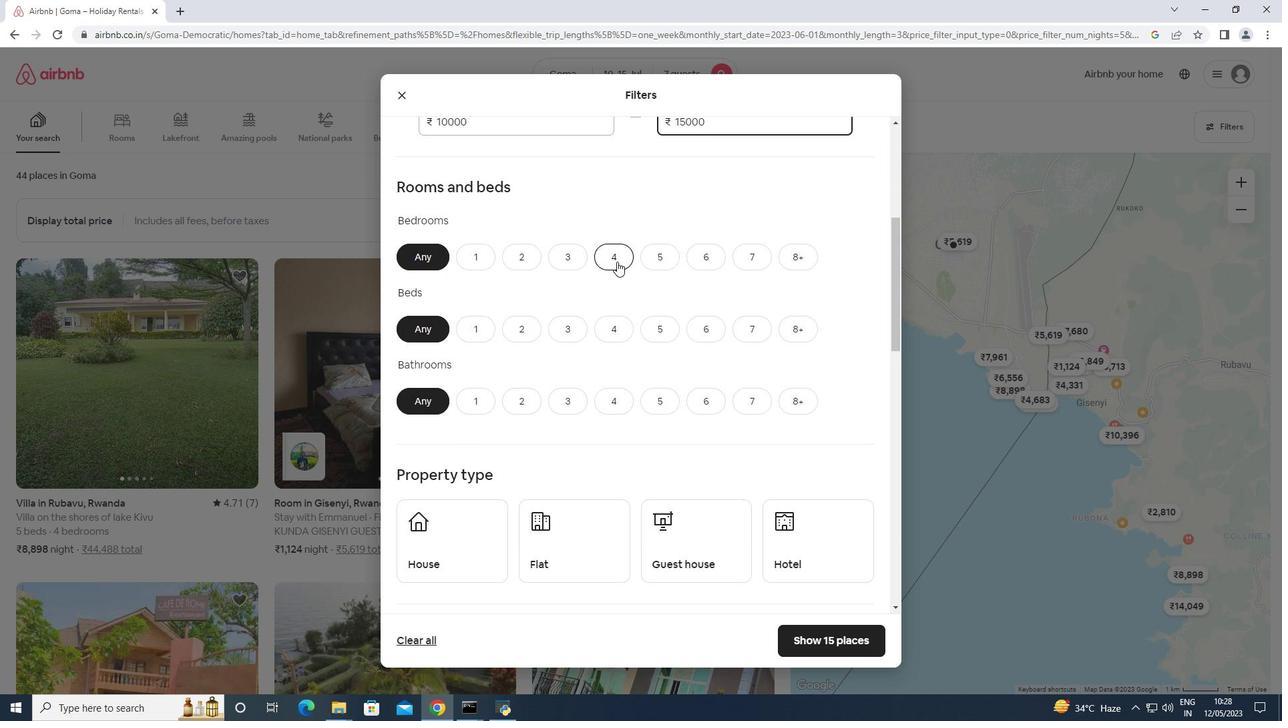 
Action: Mouse moved to (758, 331)
Screenshot: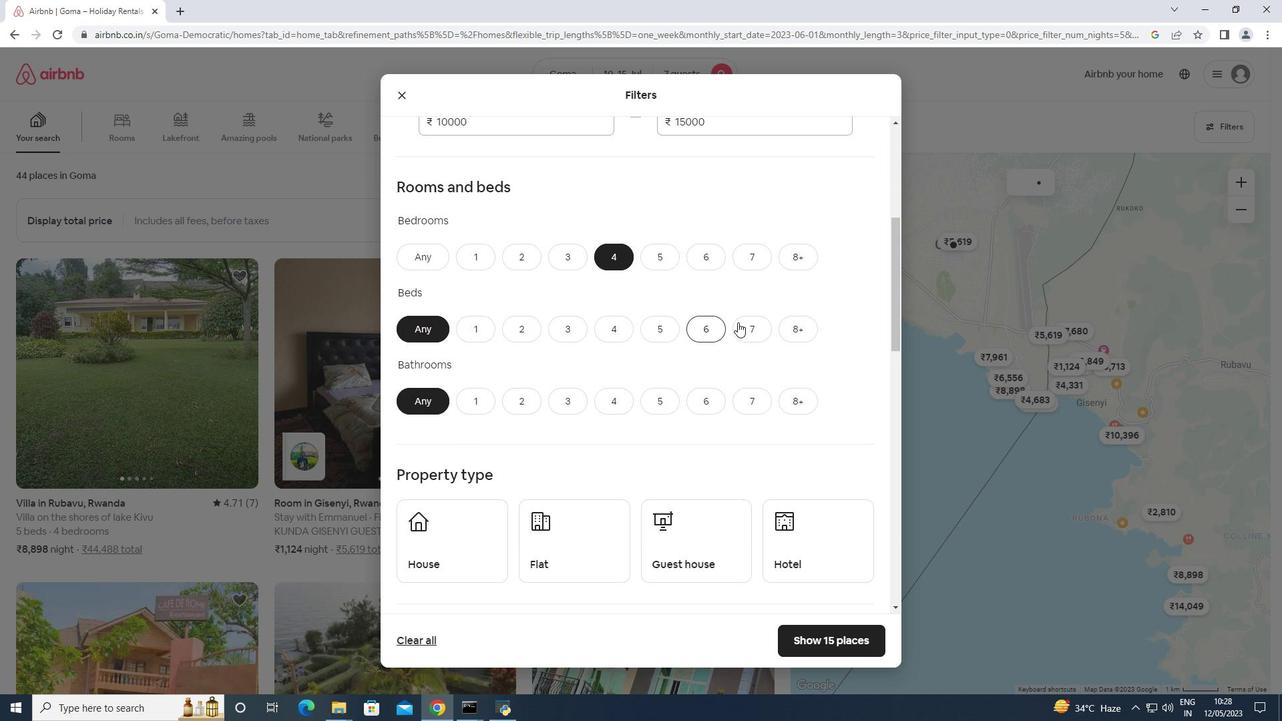 
Action: Mouse pressed left at (758, 331)
Screenshot: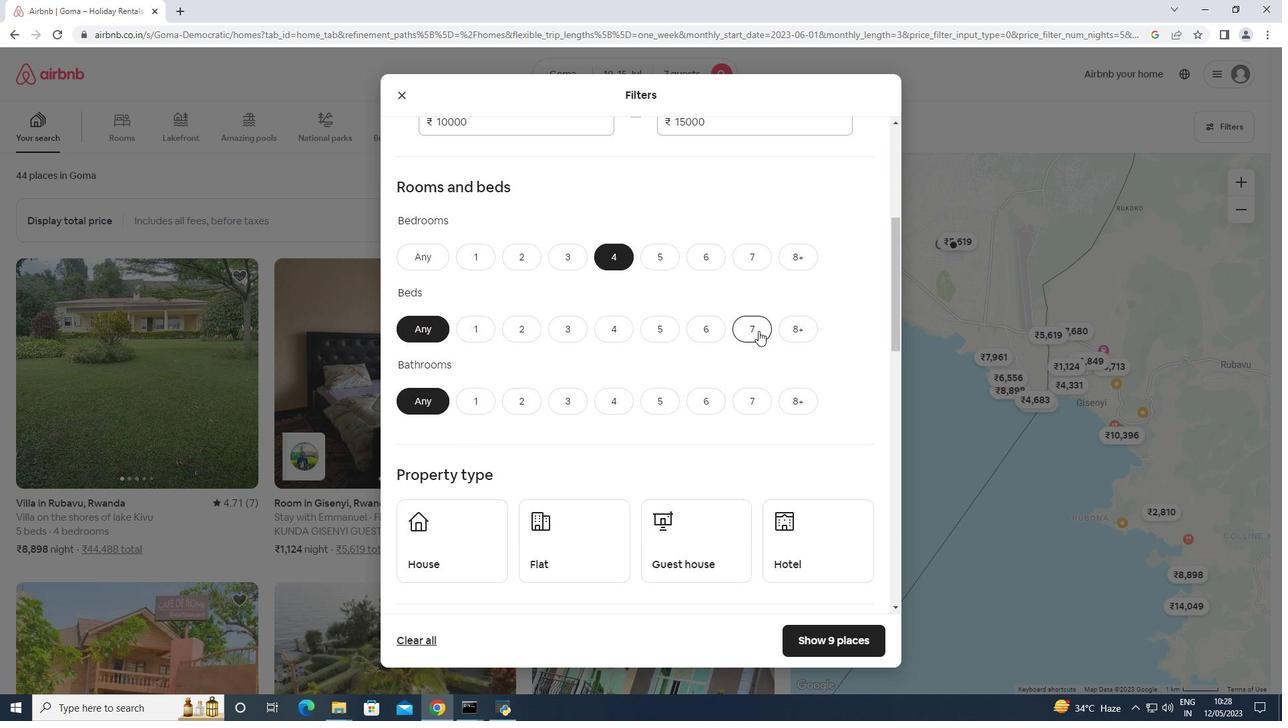 
Action: Mouse moved to (609, 402)
Screenshot: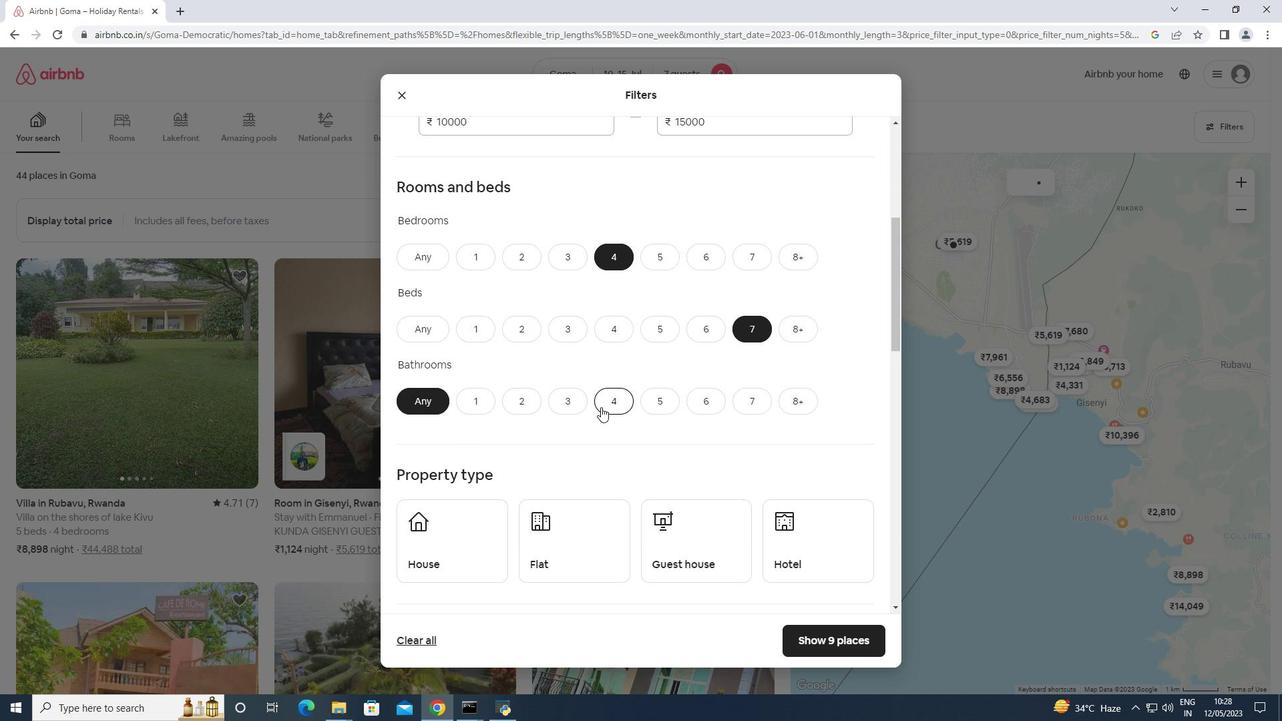
Action: Mouse pressed left at (609, 402)
Screenshot: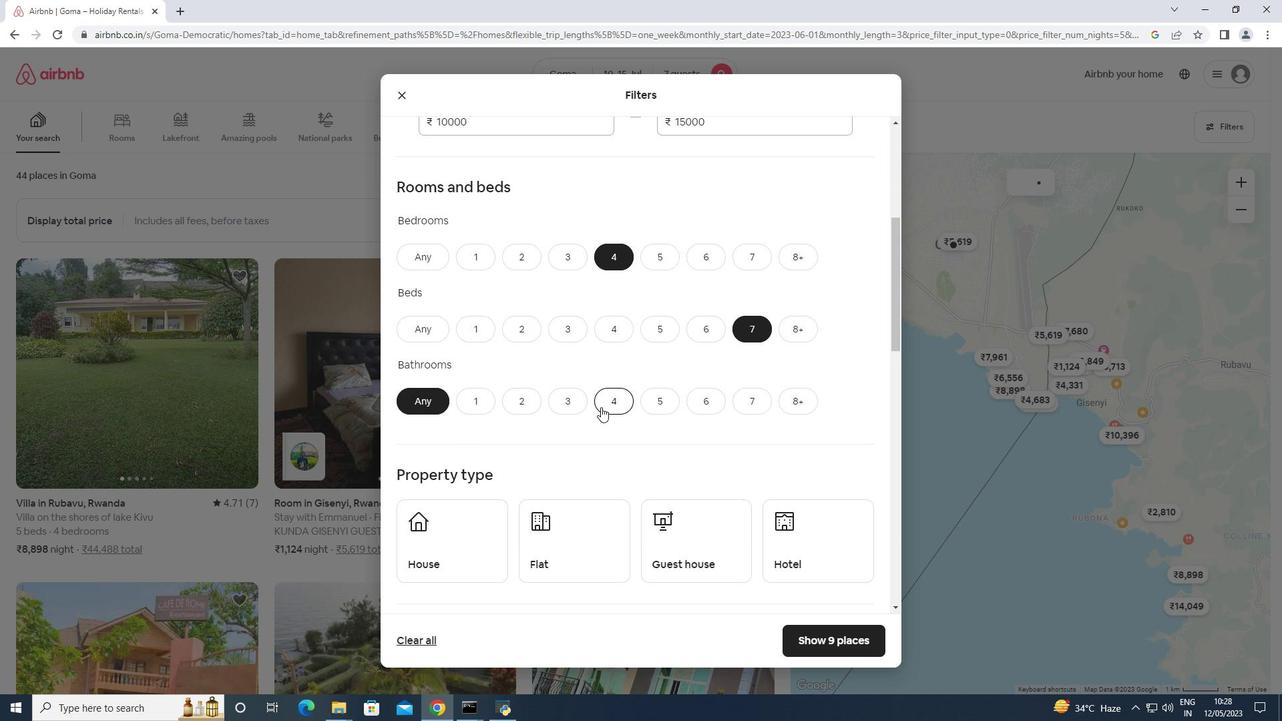 
Action: Mouse scrolled (609, 401) with delta (0, 0)
Screenshot: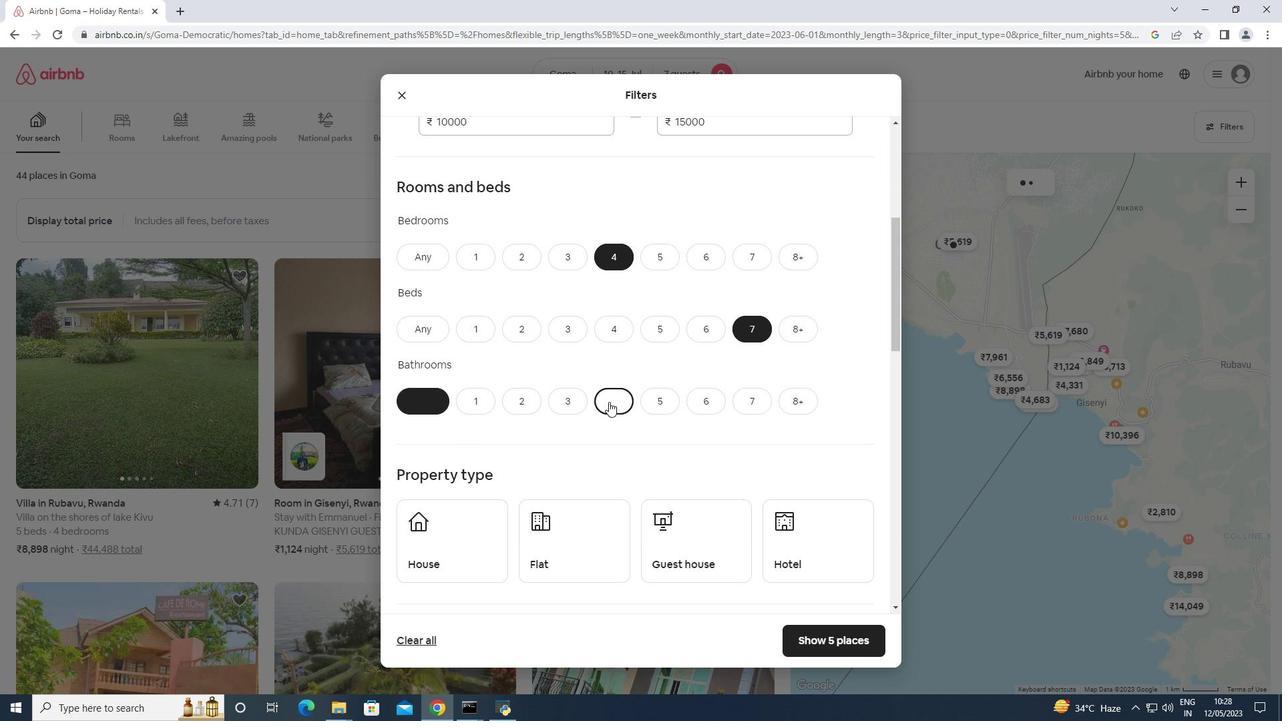 
Action: Mouse scrolled (609, 401) with delta (0, 0)
Screenshot: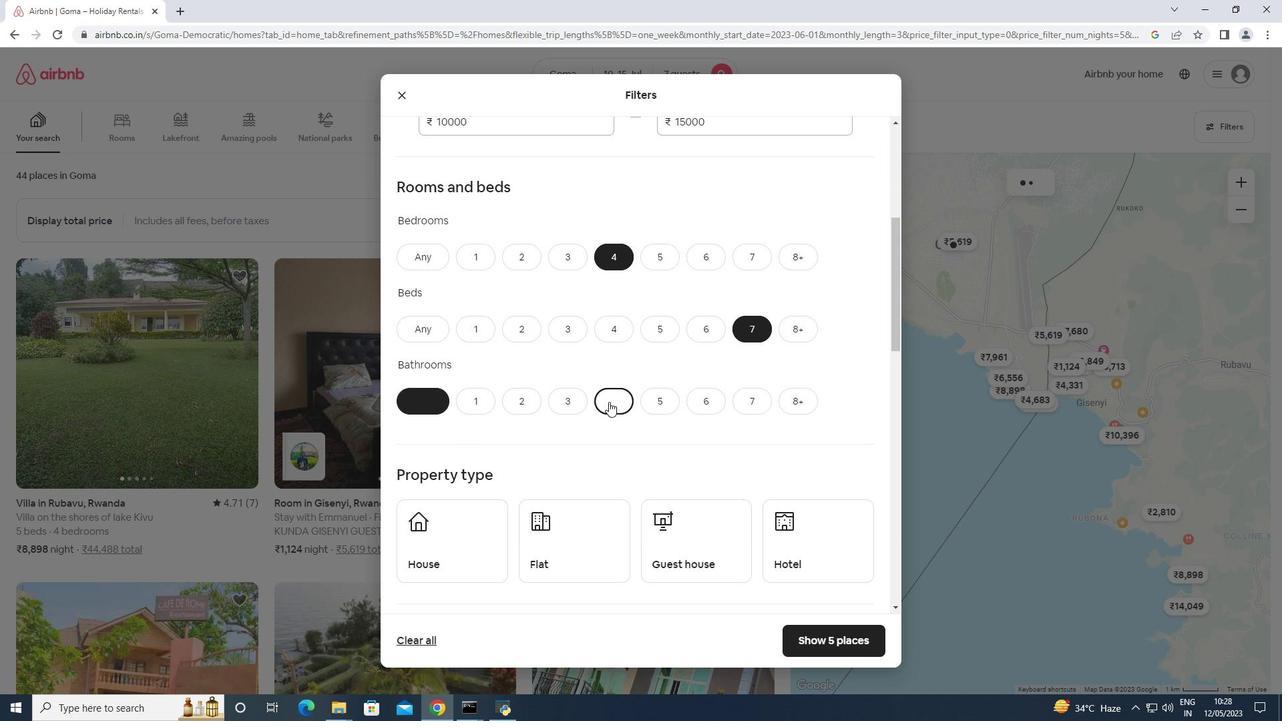 
Action: Mouse scrolled (609, 401) with delta (0, 0)
Screenshot: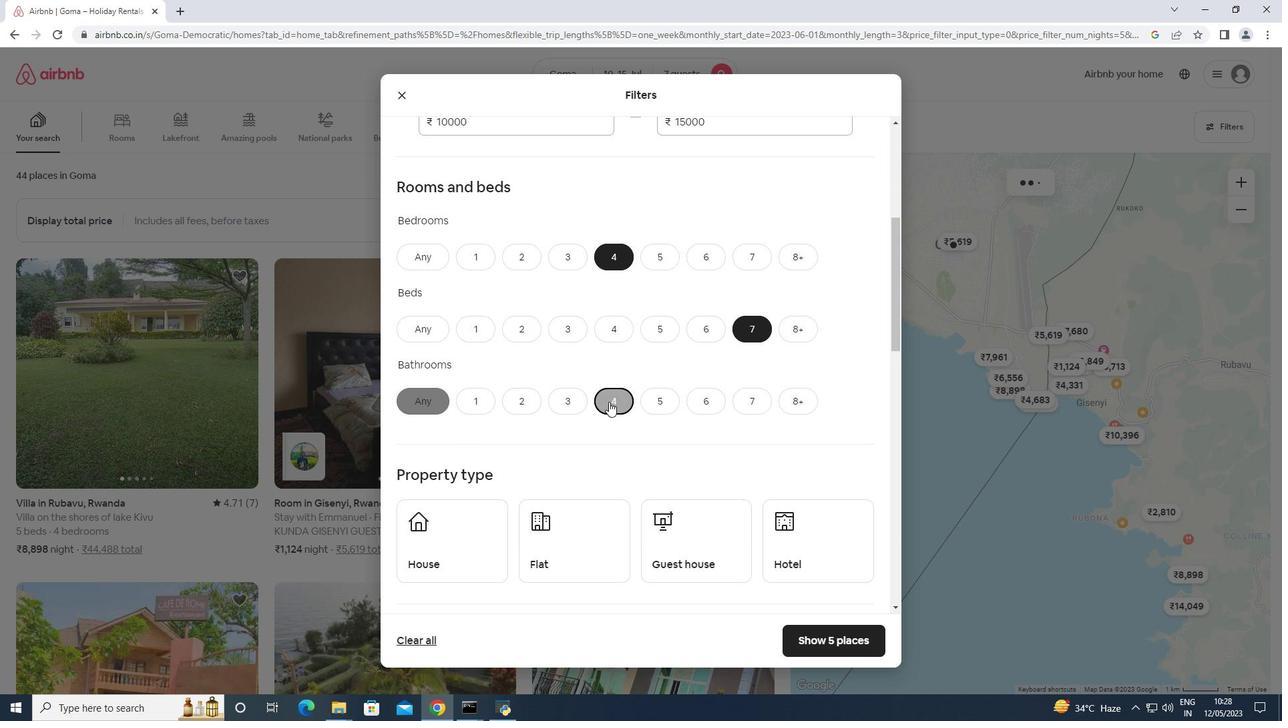 
Action: Mouse scrolled (609, 401) with delta (0, 0)
Screenshot: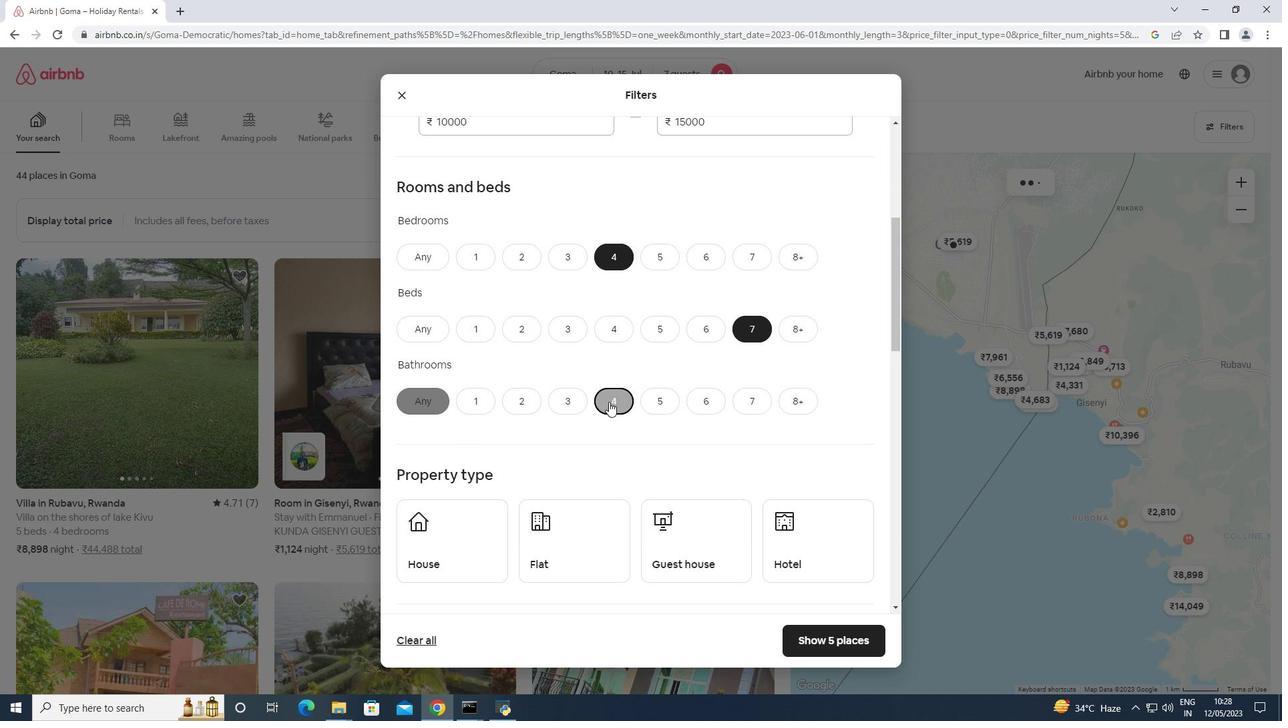 
Action: Mouse moved to (484, 294)
Screenshot: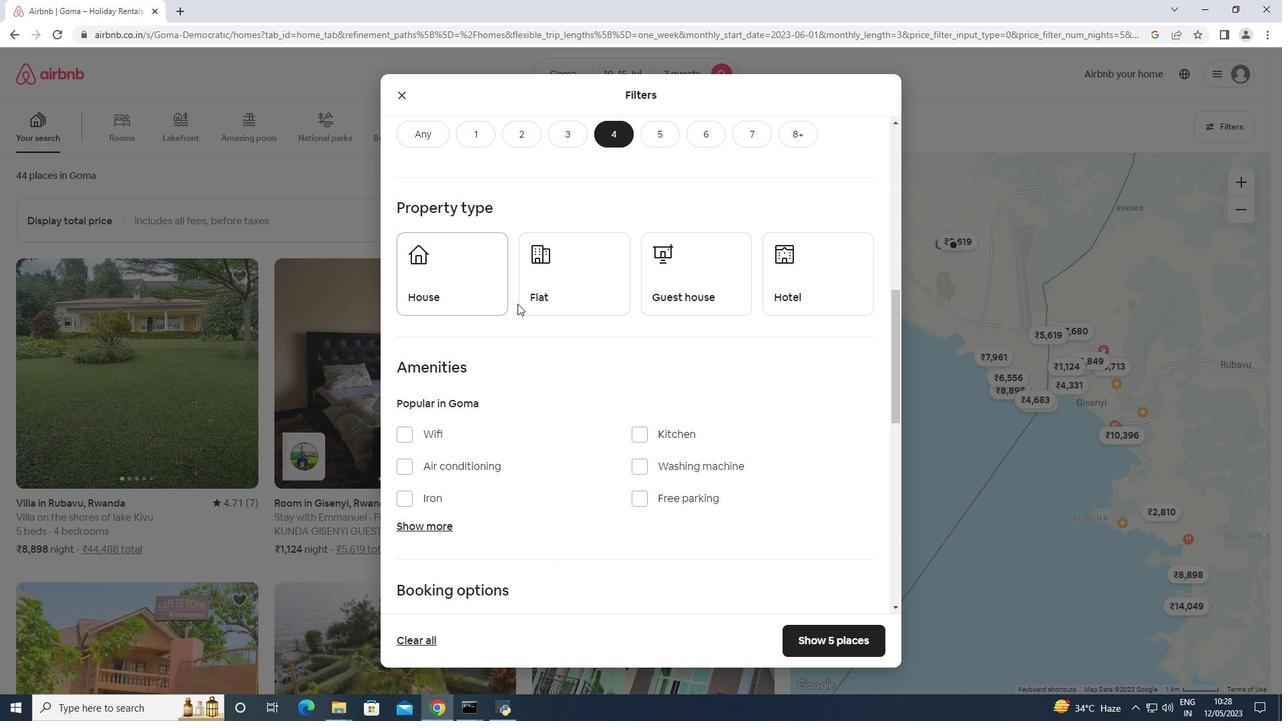 
Action: Mouse pressed left at (484, 294)
Screenshot: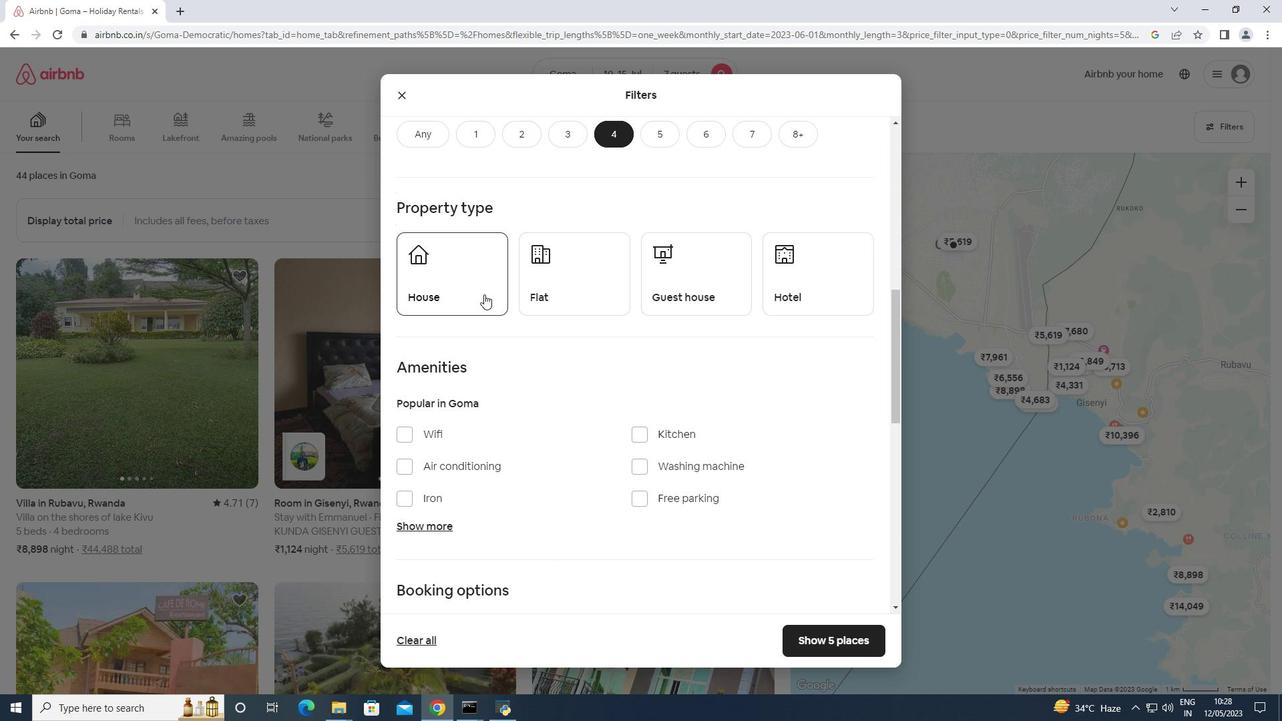 
Action: Mouse moved to (528, 289)
Screenshot: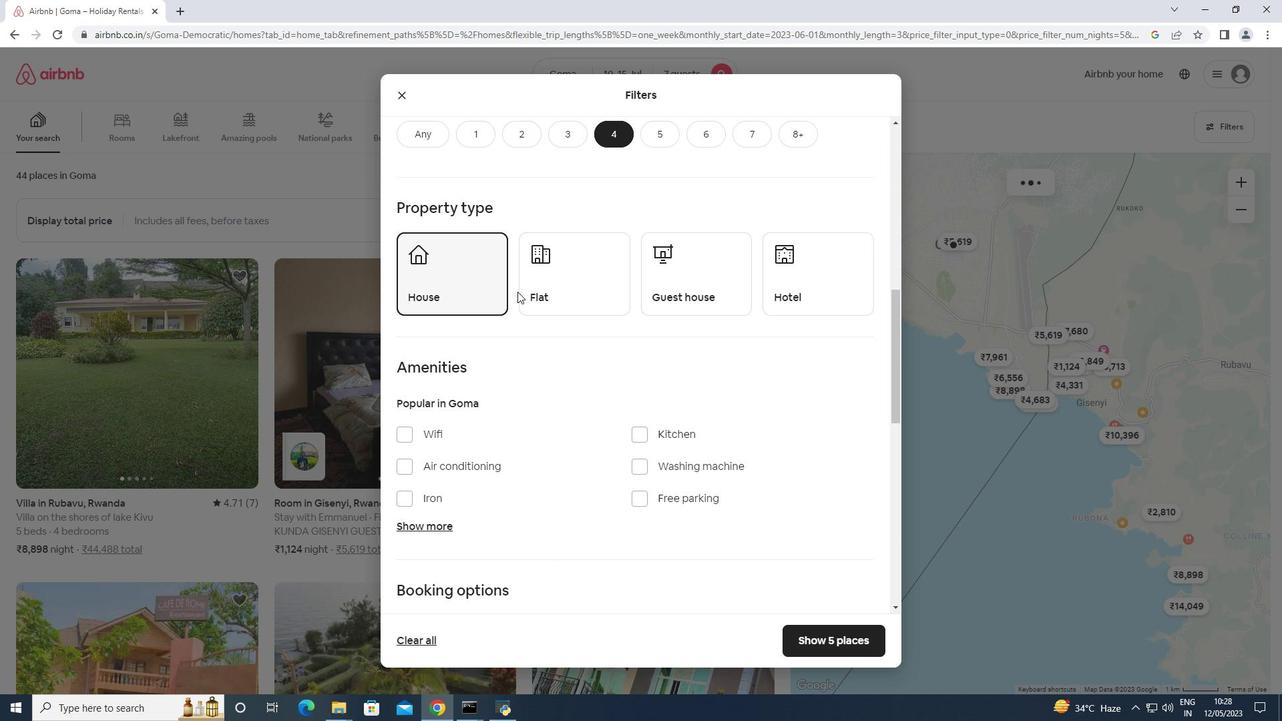 
Action: Mouse pressed left at (528, 289)
Screenshot: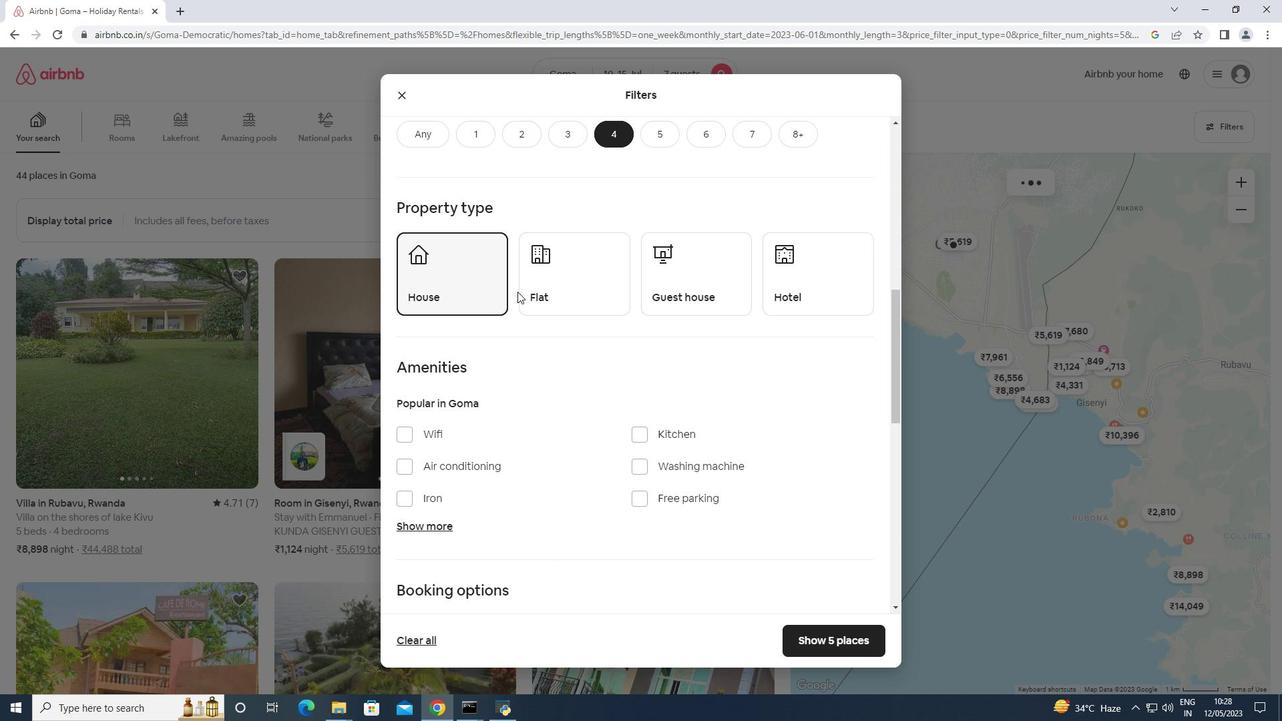 
Action: Mouse moved to (690, 289)
Screenshot: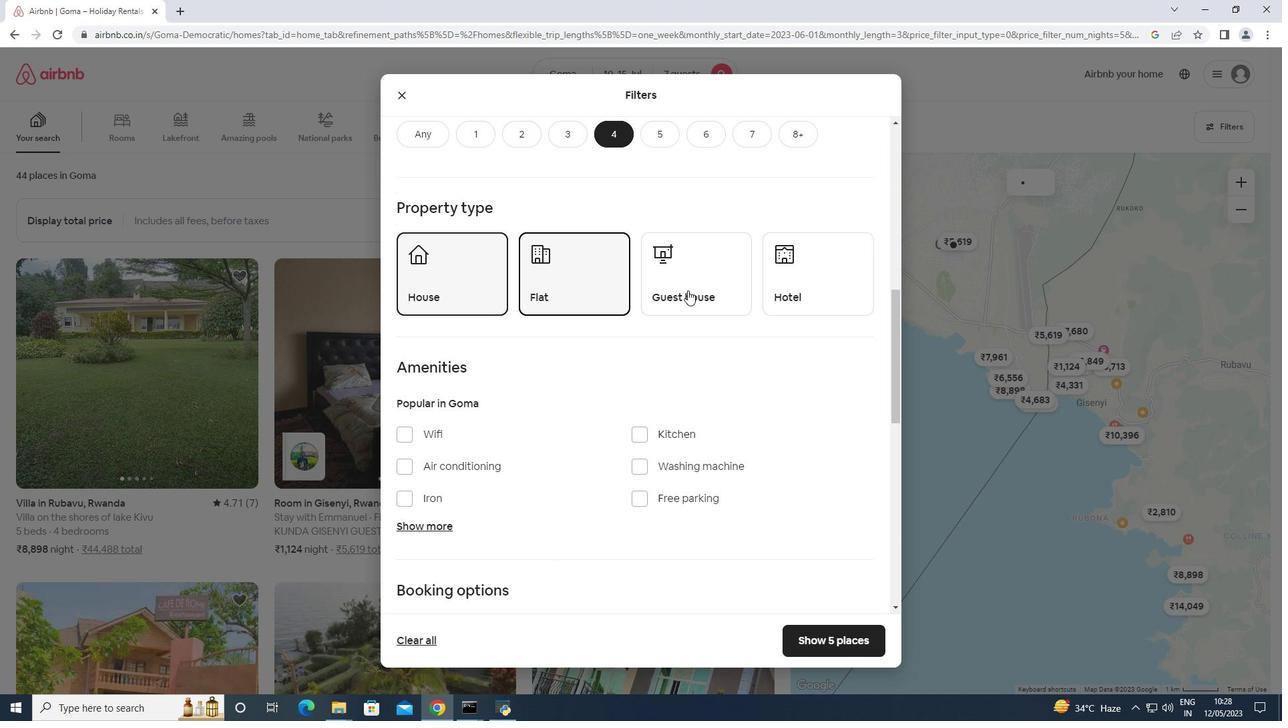 
Action: Mouse pressed left at (690, 289)
Screenshot: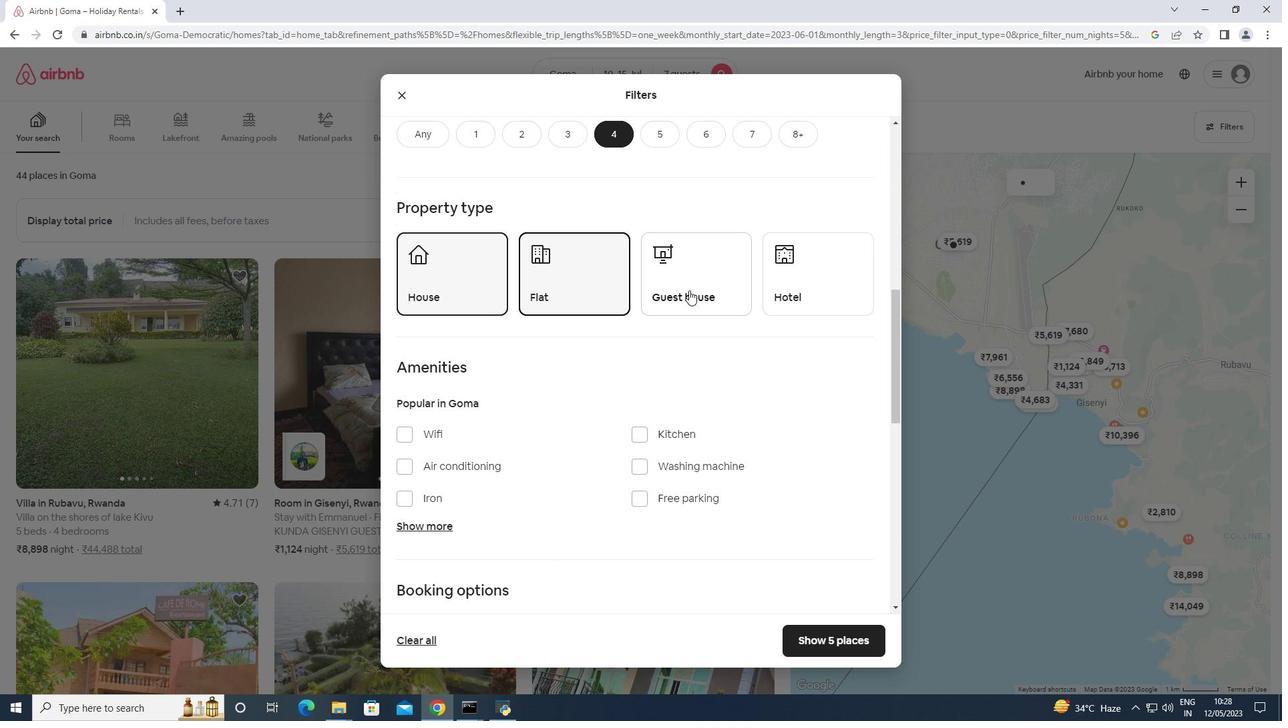 
Action: Mouse moved to (715, 292)
Screenshot: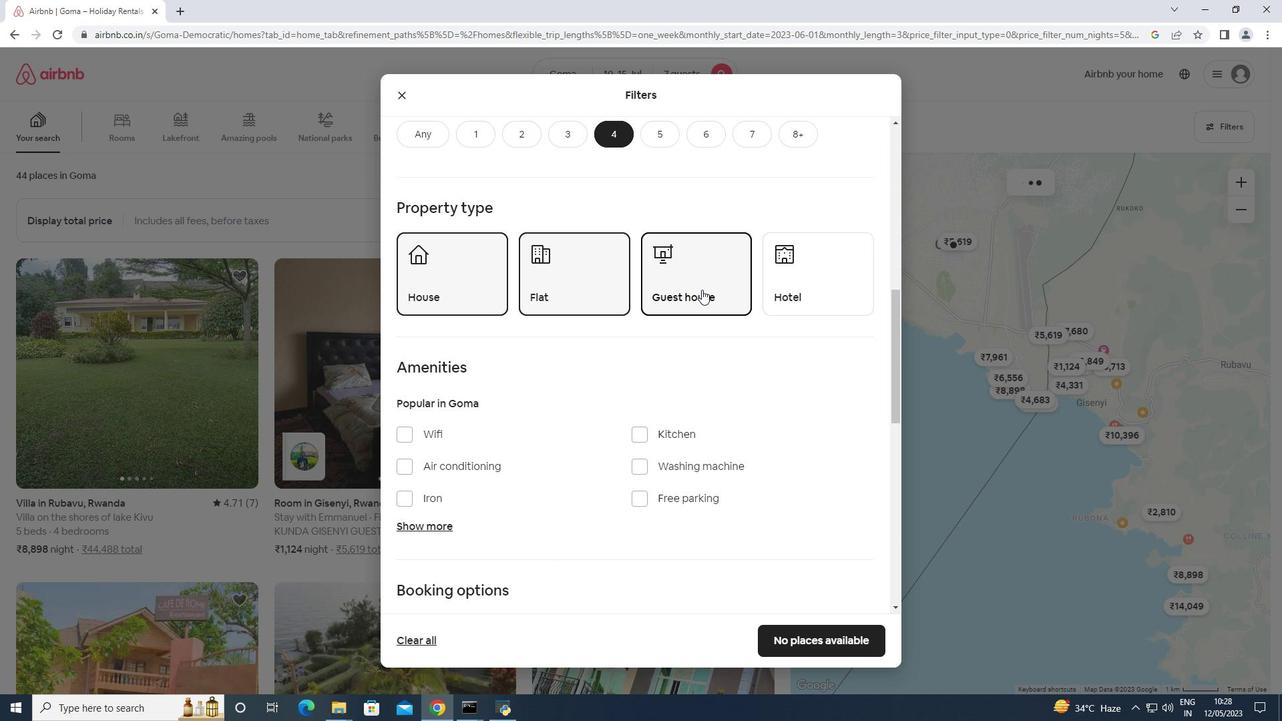 
Action: Mouse scrolled (715, 291) with delta (0, 0)
Screenshot: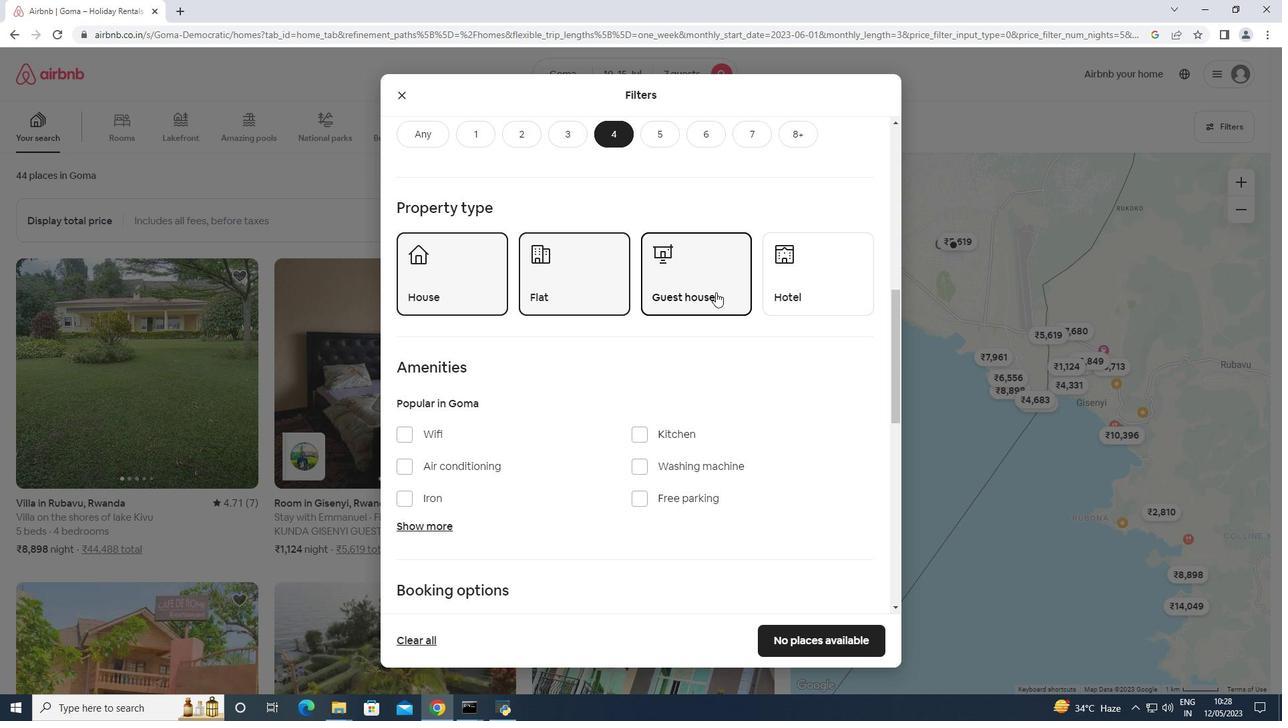 
Action: Mouse scrolled (715, 291) with delta (0, 0)
Screenshot: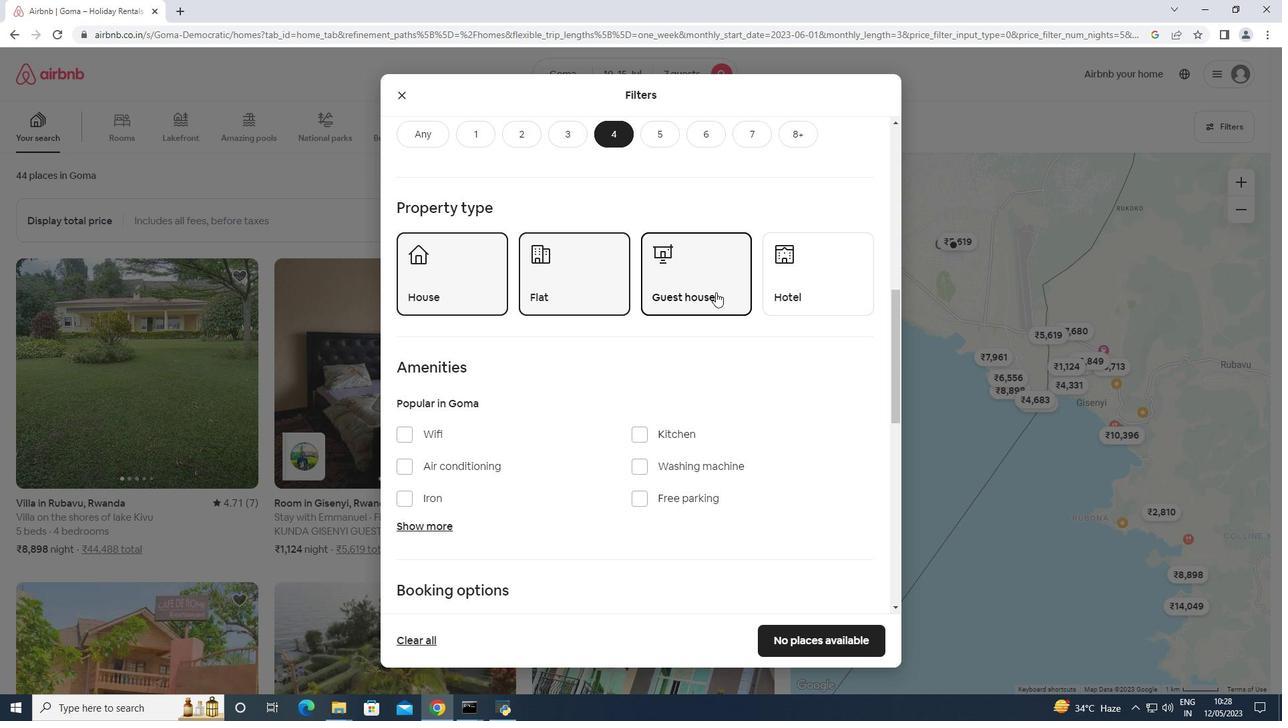 
Action: Mouse scrolled (715, 291) with delta (0, 0)
Screenshot: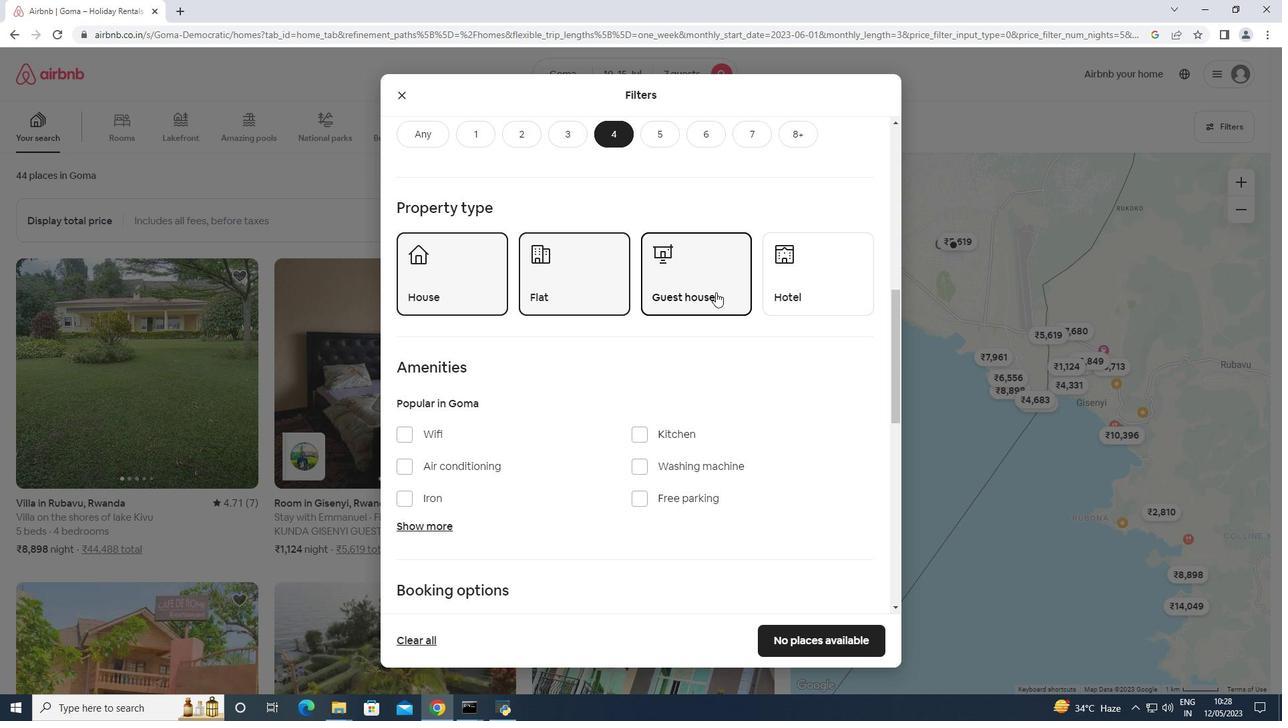 
Action: Mouse moved to (442, 328)
Screenshot: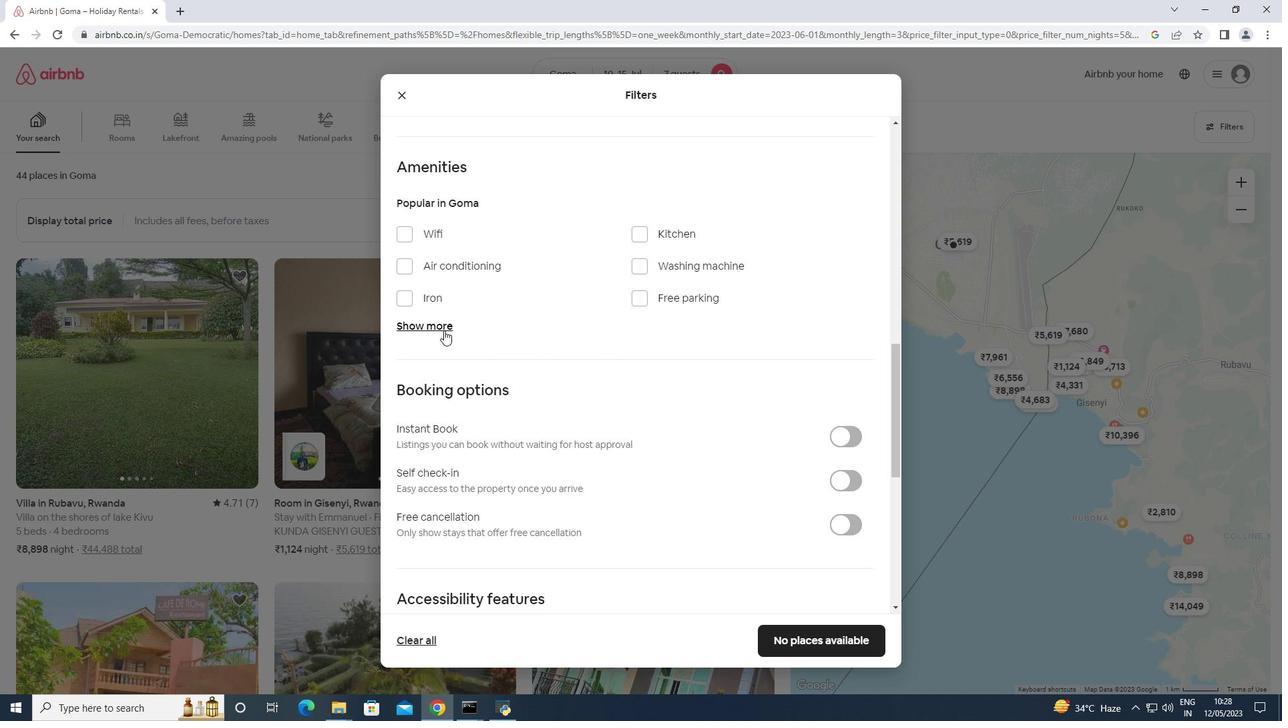 
Action: Mouse pressed left at (442, 328)
Screenshot: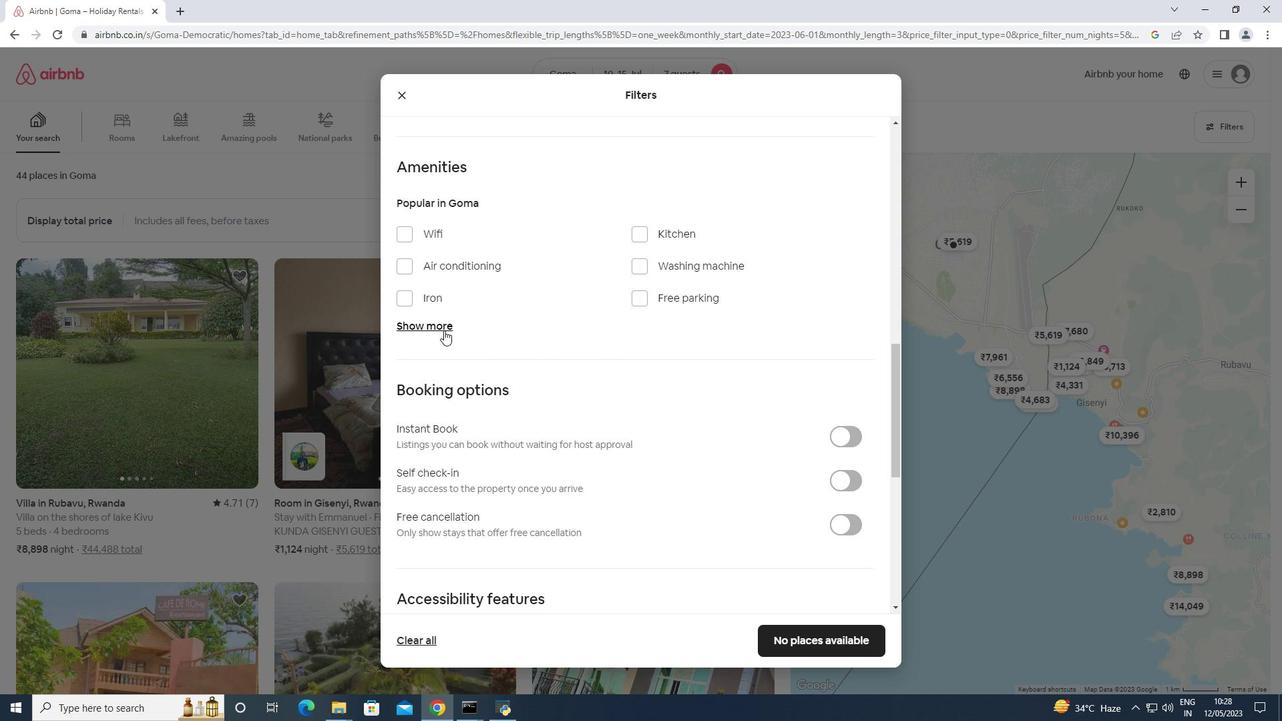
Action: Mouse moved to (427, 233)
Screenshot: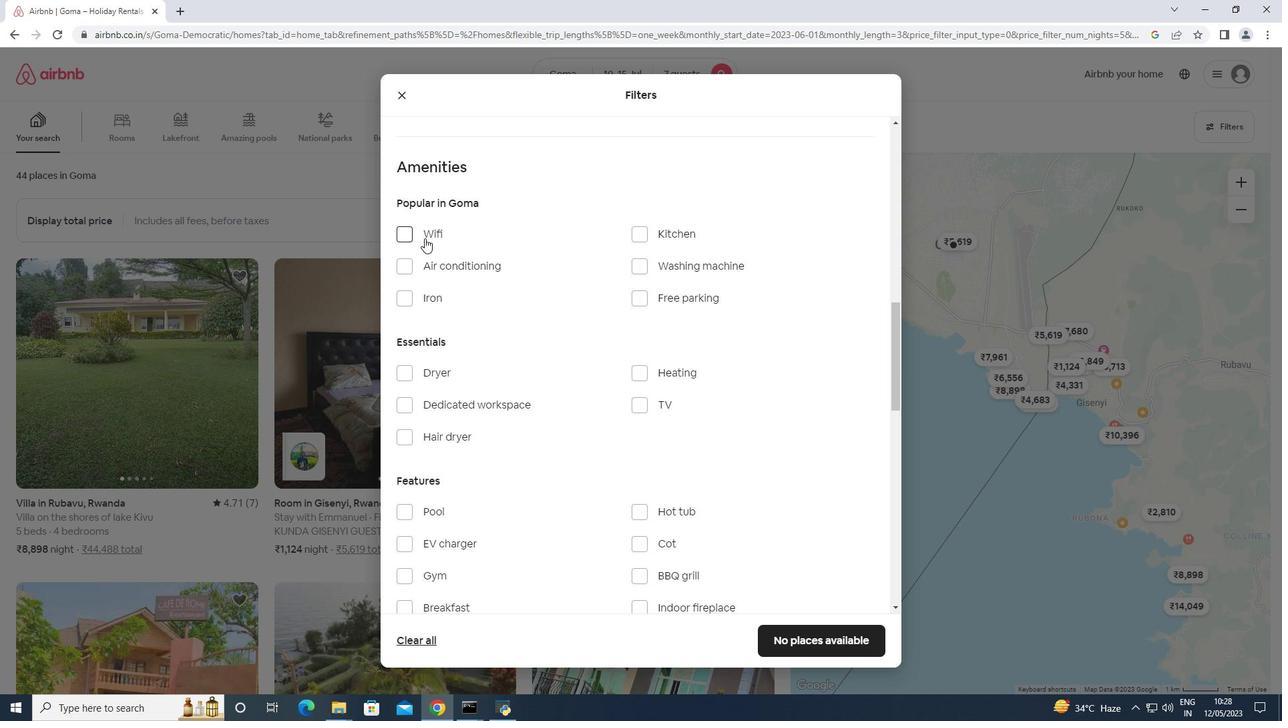 
Action: Mouse pressed left at (427, 233)
Screenshot: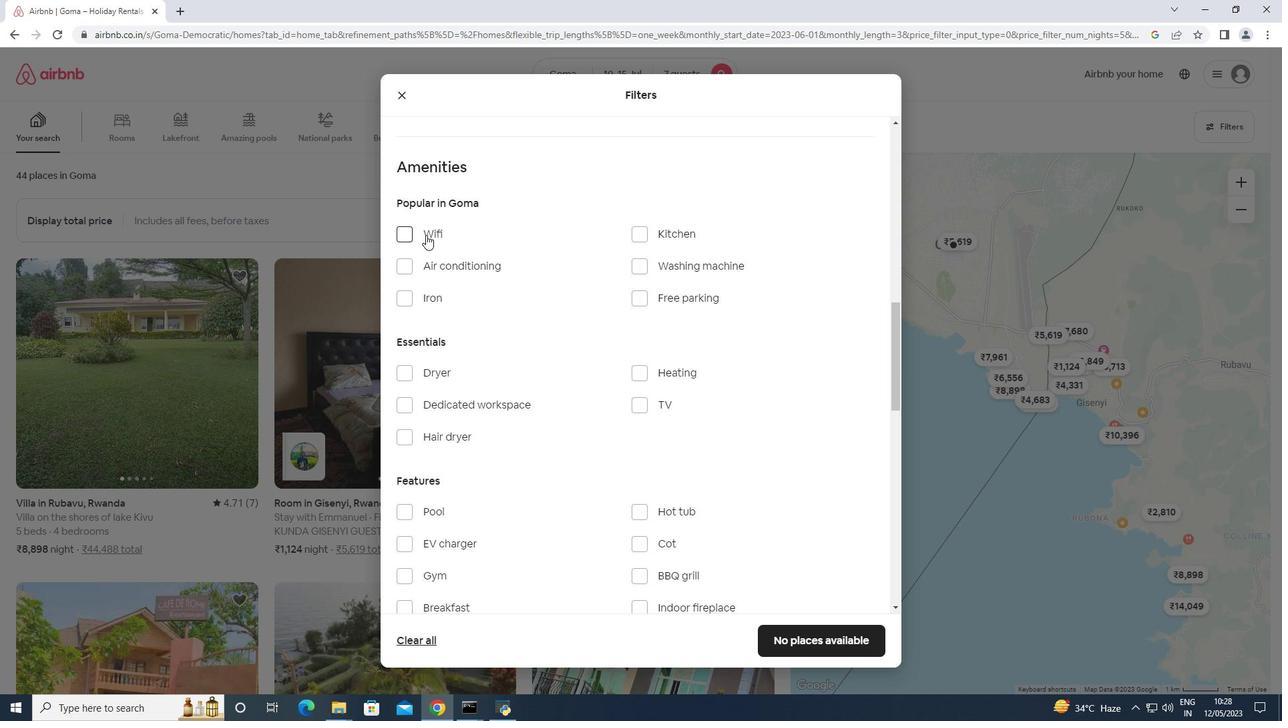 
Action: Mouse moved to (708, 305)
Screenshot: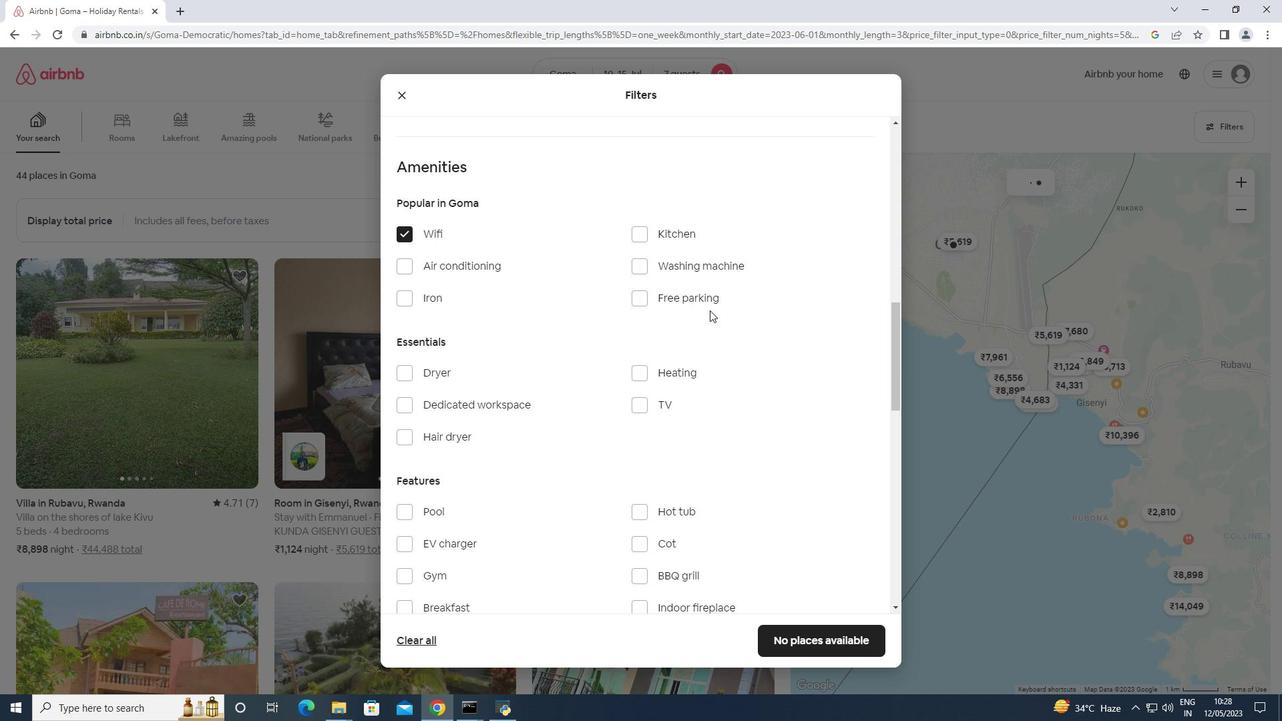 
Action: Mouse pressed left at (708, 305)
Screenshot: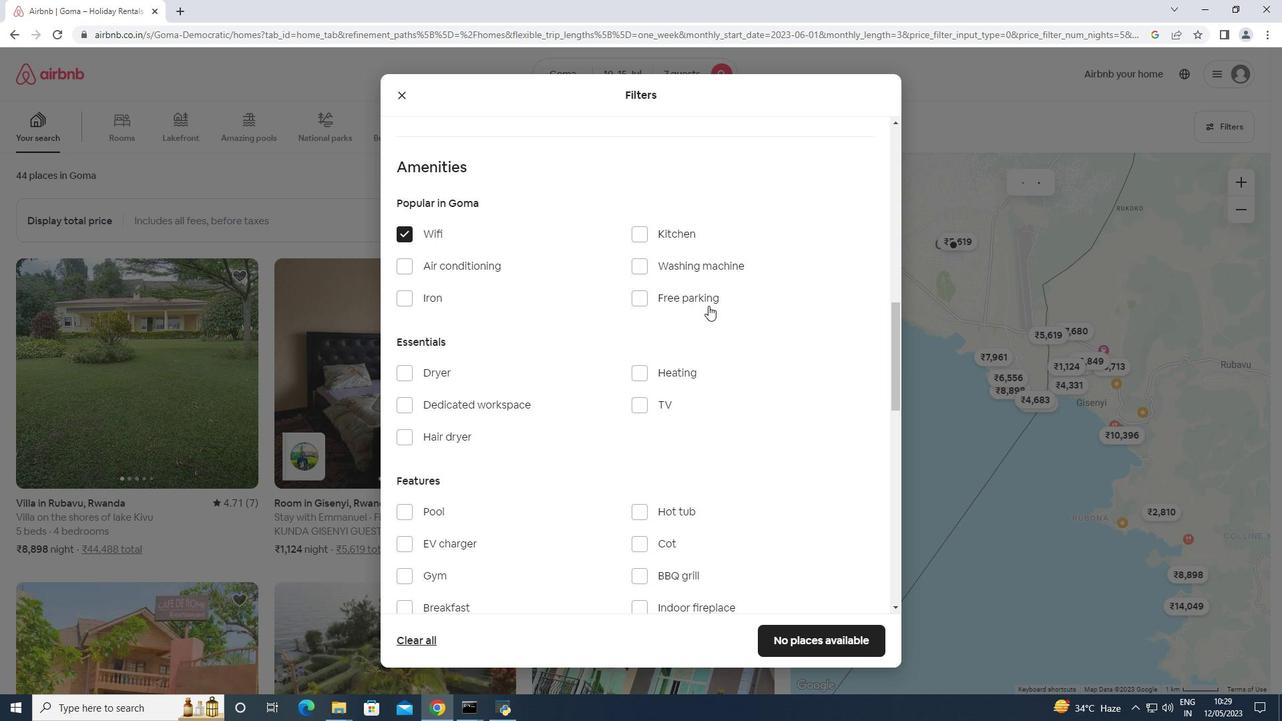 
Action: Mouse moved to (671, 406)
Screenshot: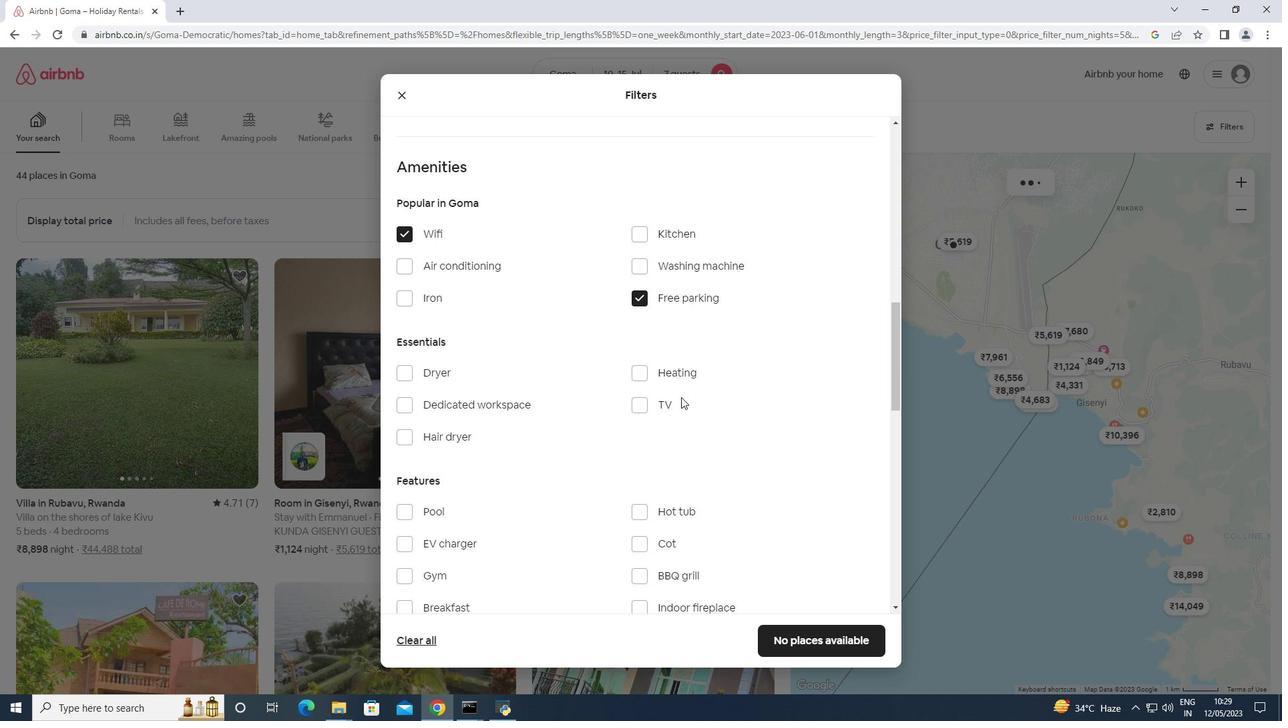 
Action: Mouse pressed left at (671, 406)
Screenshot: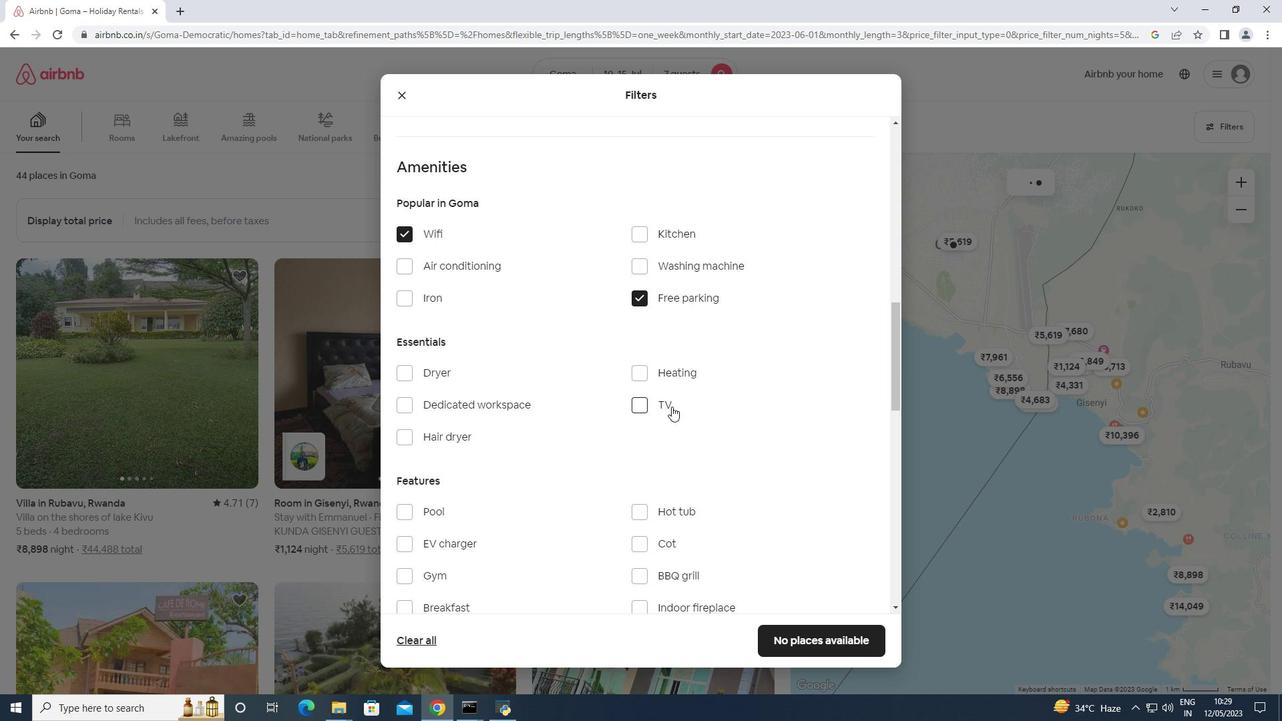 
Action: Mouse moved to (526, 424)
Screenshot: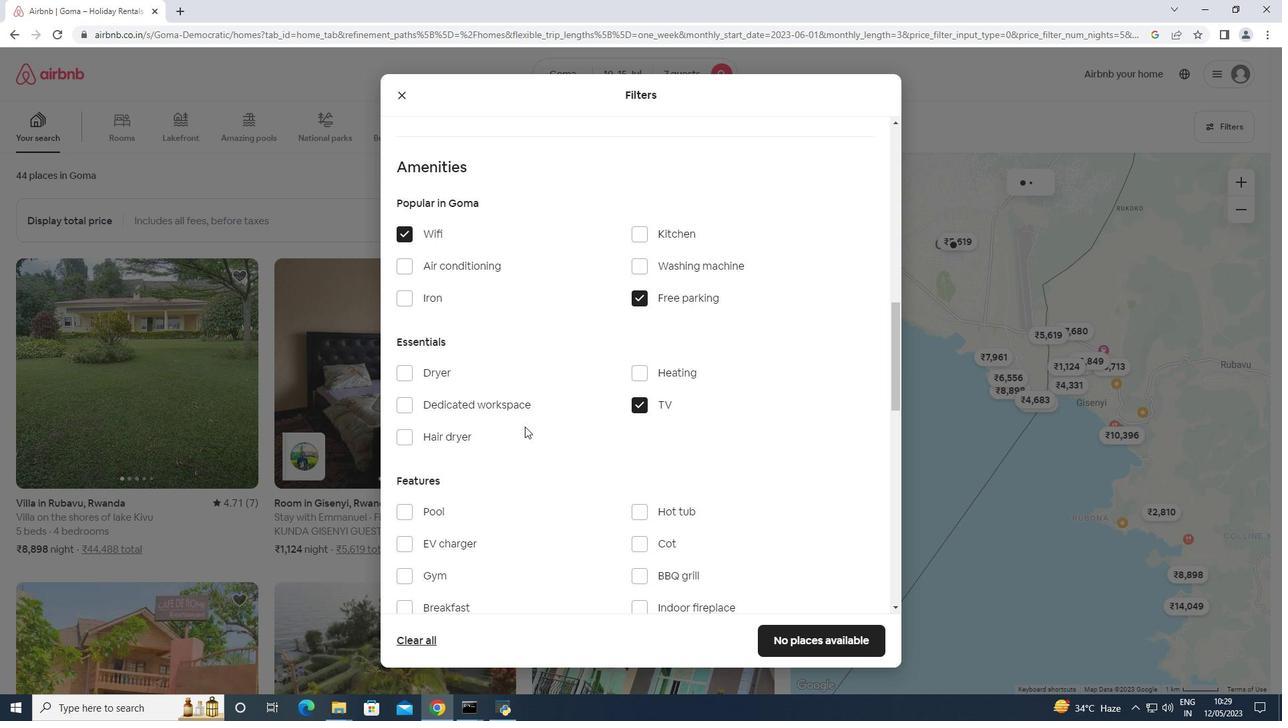 
Action: Mouse scrolled (526, 424) with delta (0, 0)
Screenshot: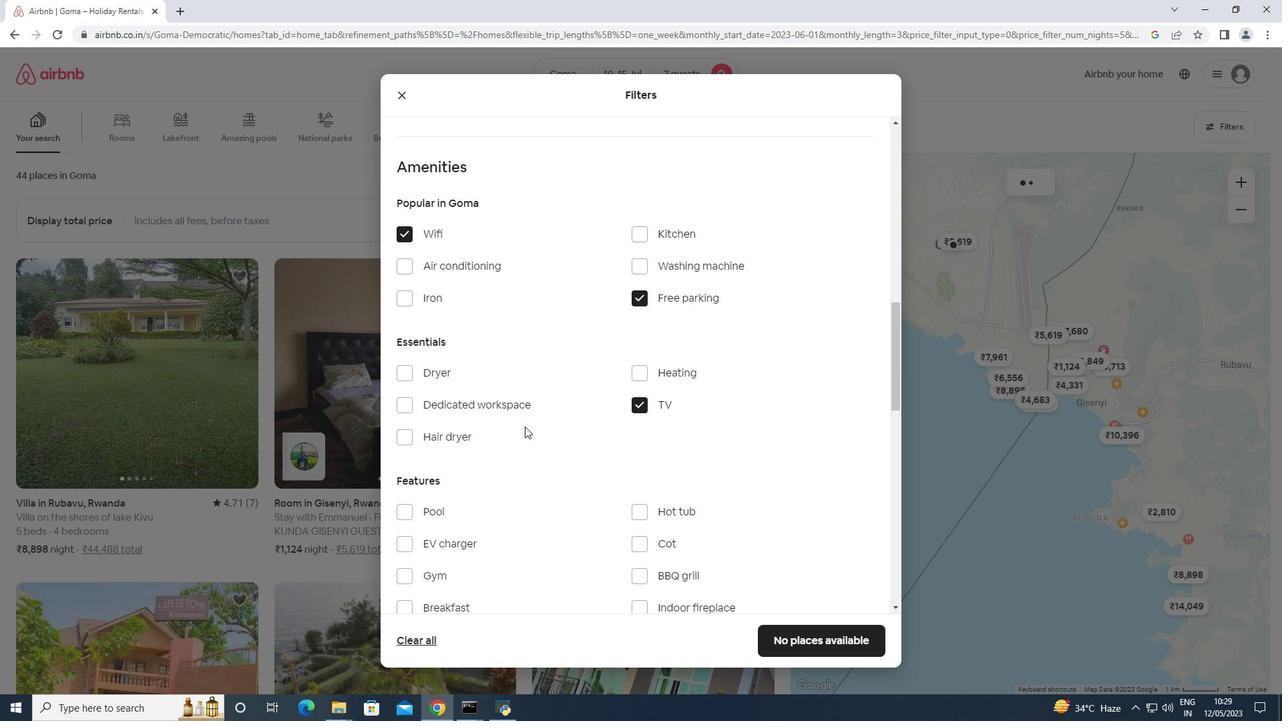 
Action: Mouse scrolled (526, 424) with delta (0, 0)
Screenshot: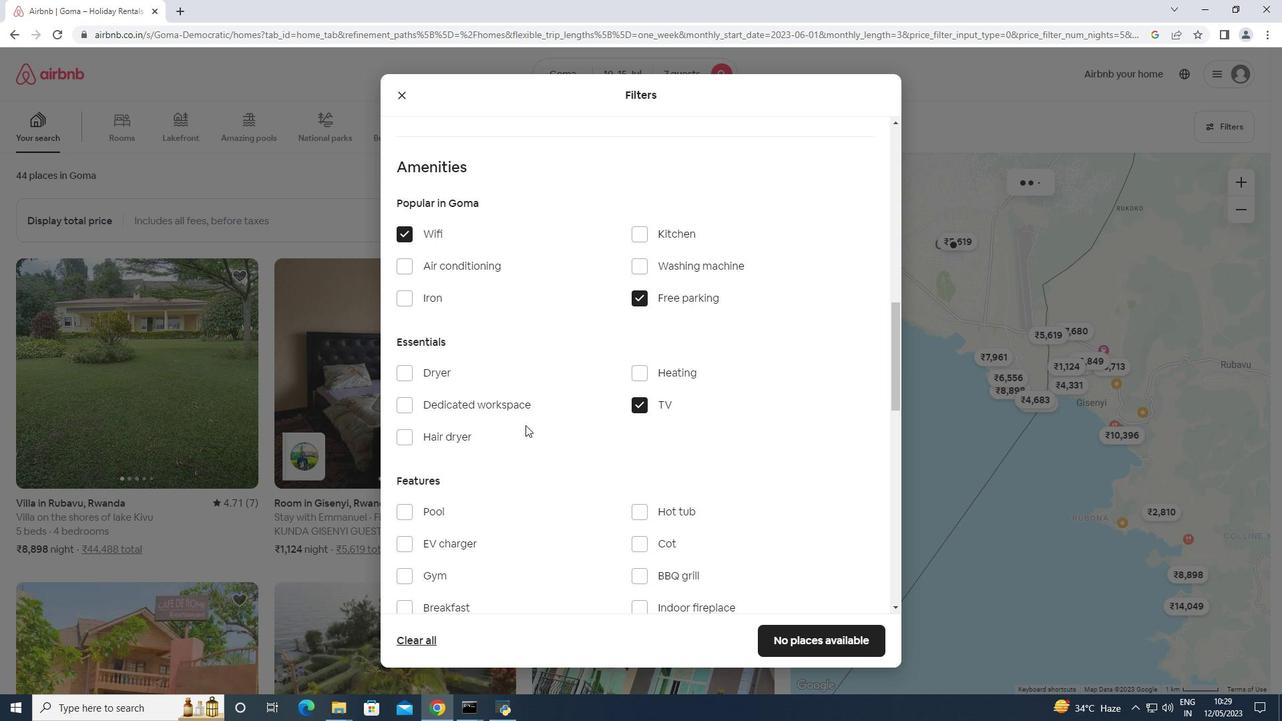 
Action: Mouse scrolled (526, 424) with delta (0, 0)
Screenshot: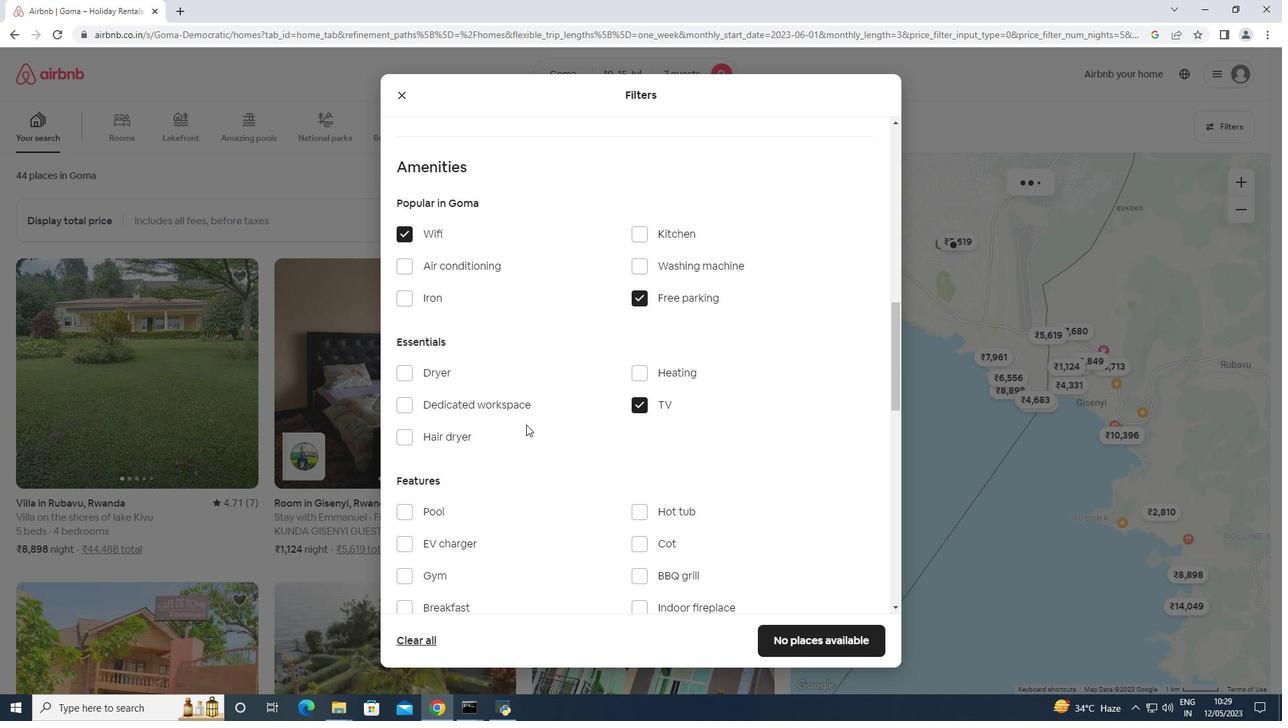 
Action: Mouse moved to (444, 373)
Screenshot: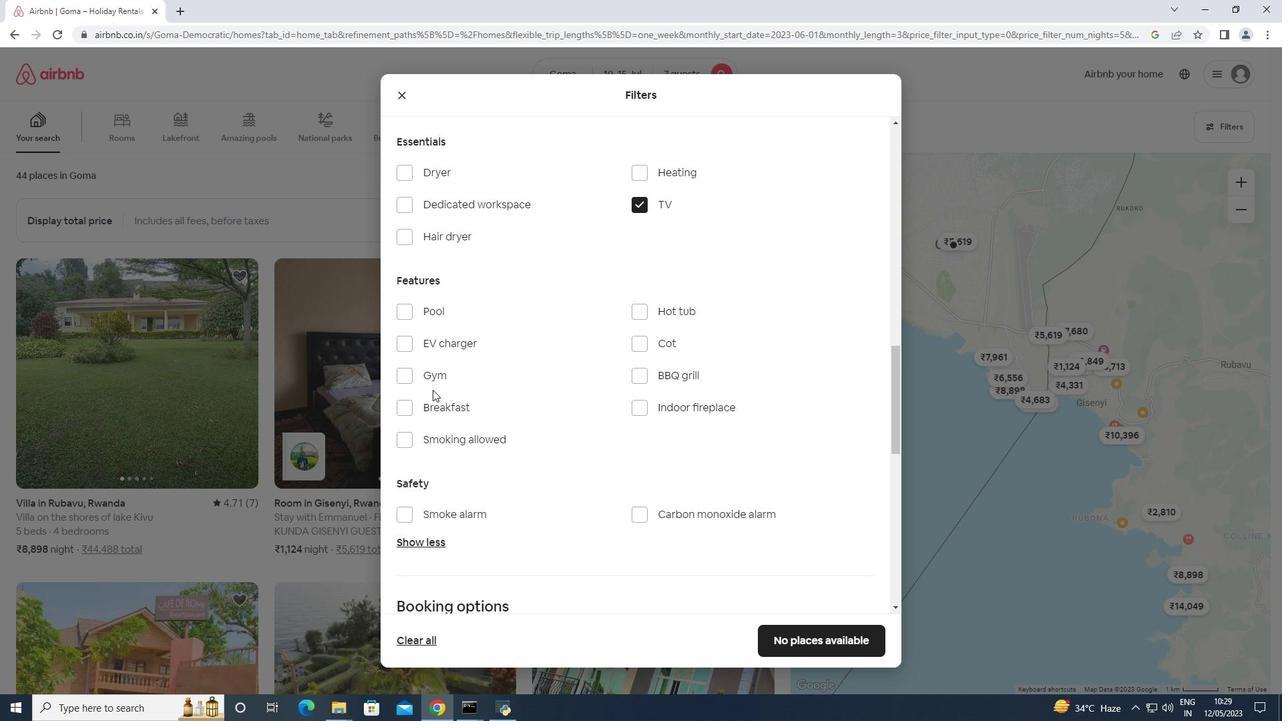 
Action: Mouse pressed left at (444, 373)
Screenshot: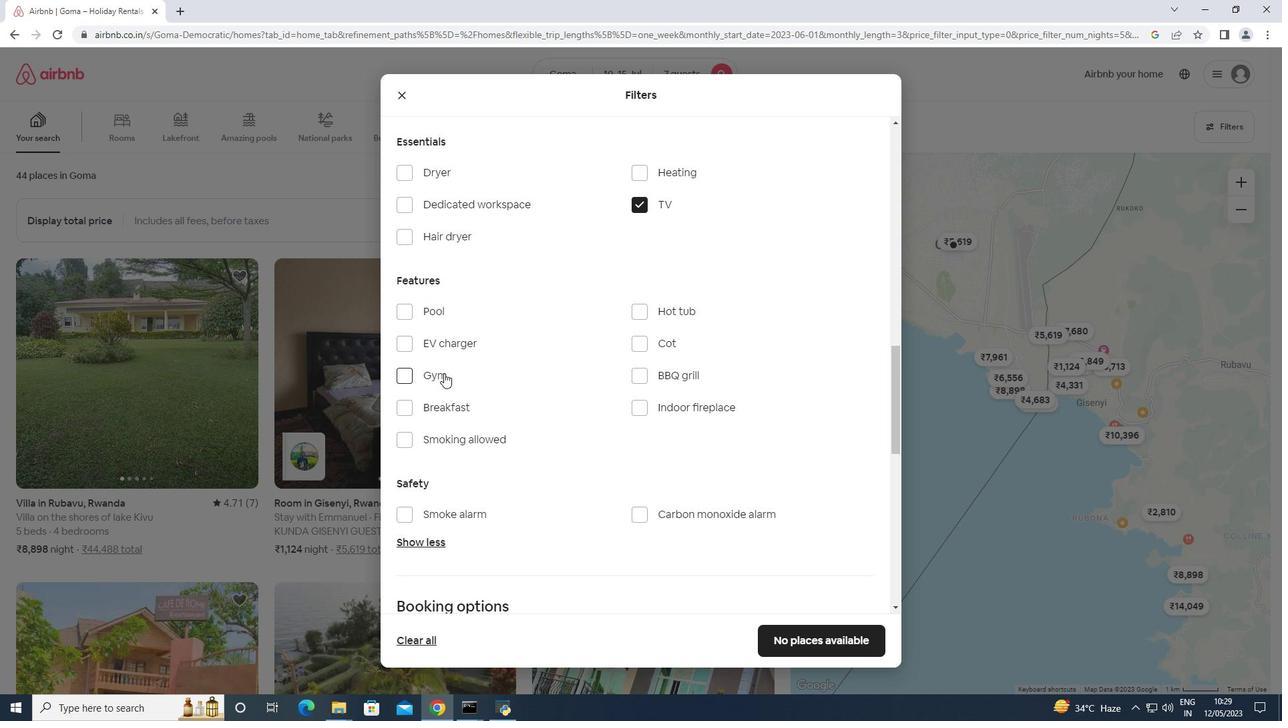 
Action: Mouse moved to (454, 408)
Screenshot: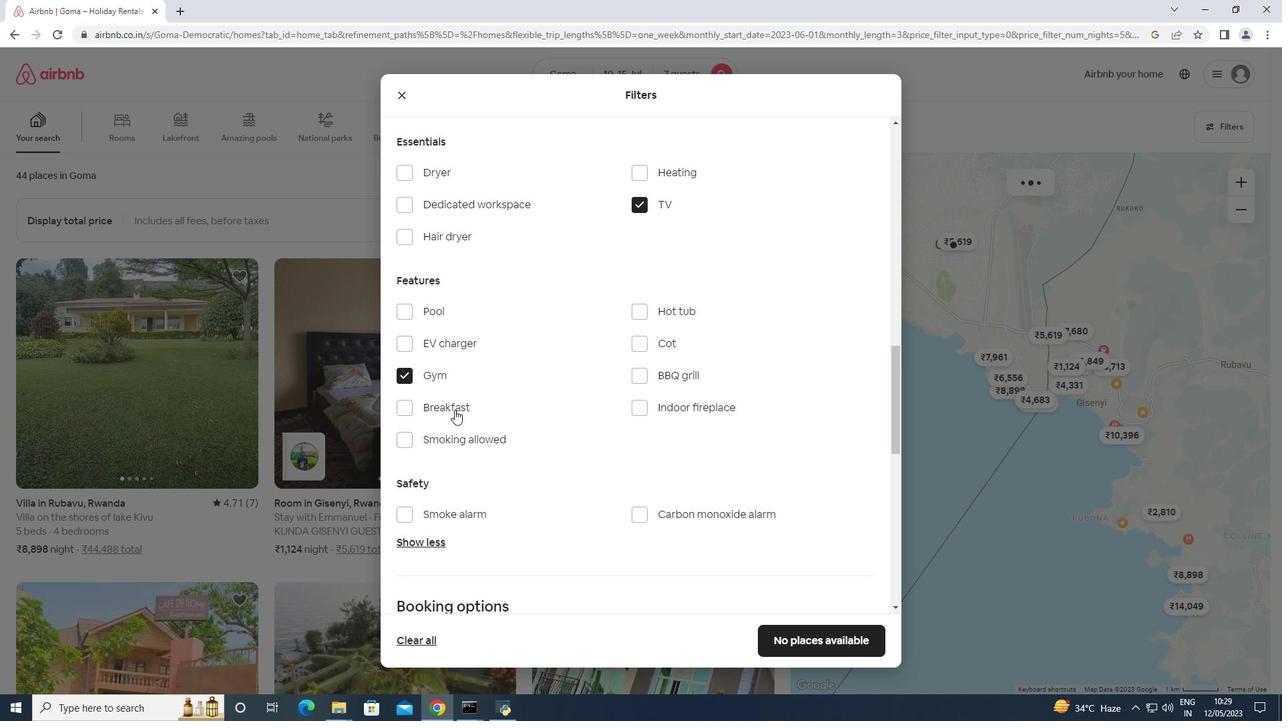 
Action: Mouse pressed left at (454, 408)
Screenshot: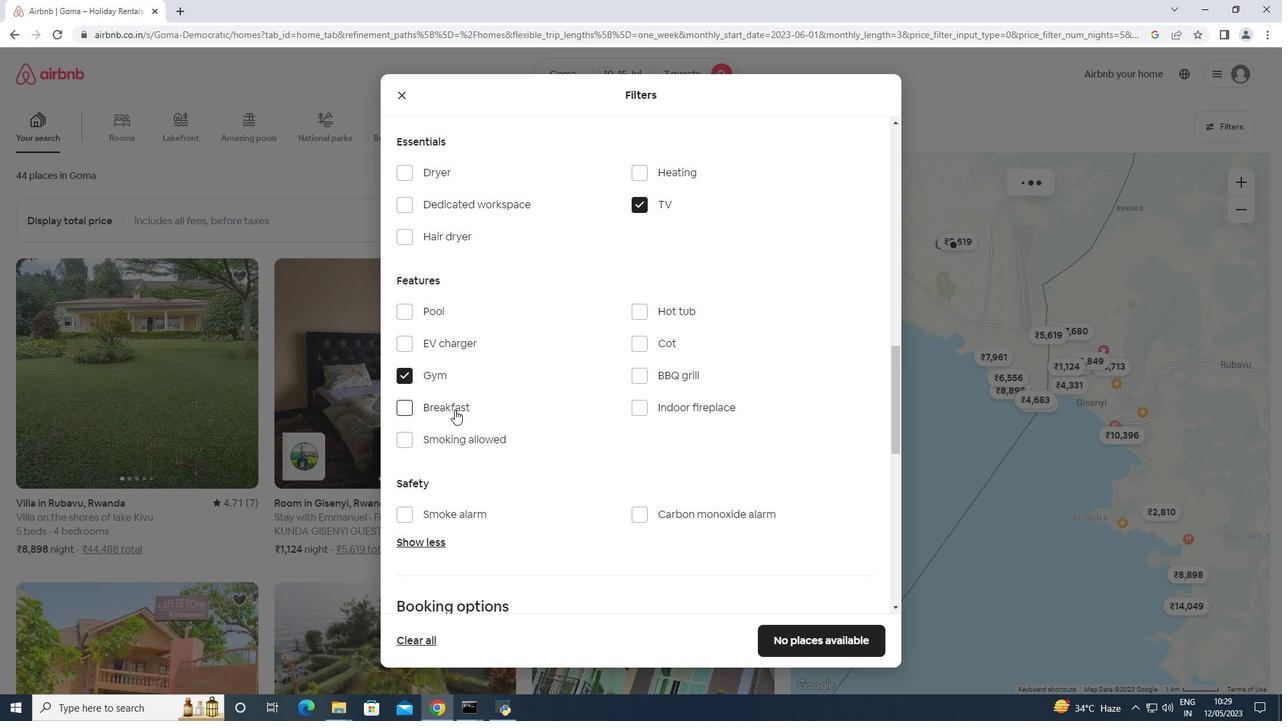 
Action: Mouse scrolled (454, 407) with delta (0, 0)
Screenshot: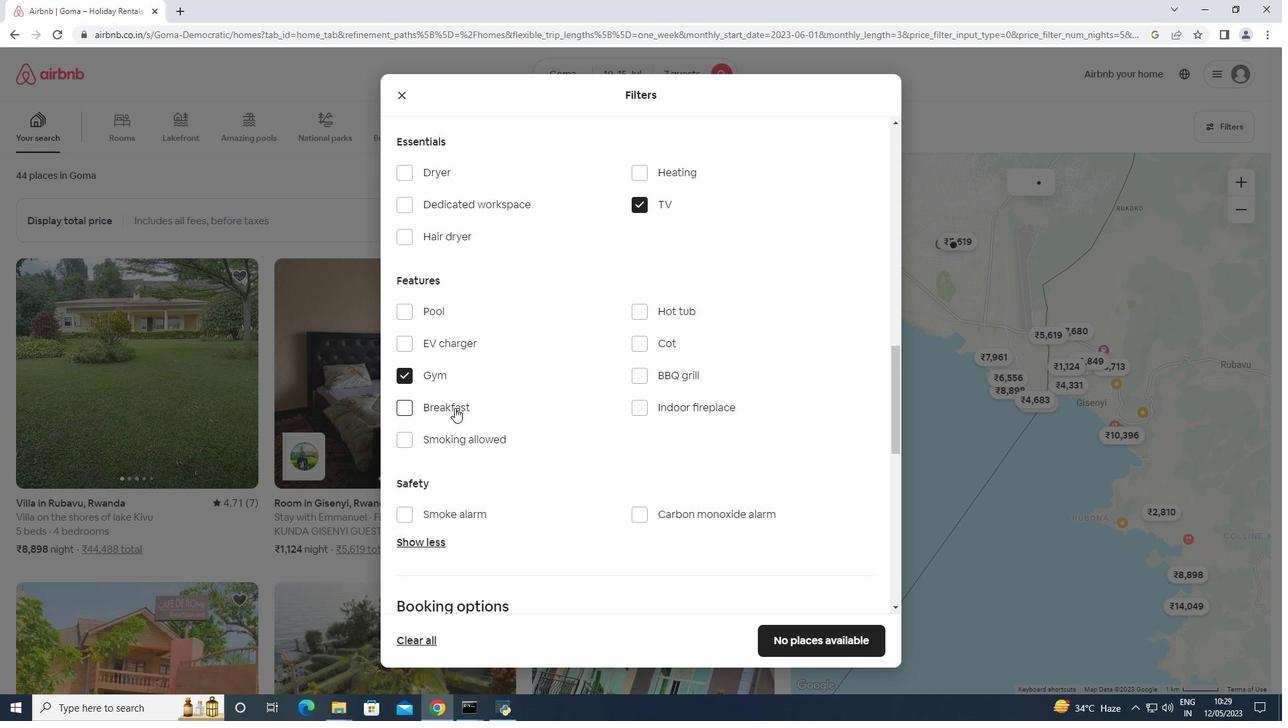 
Action: Mouse scrolled (454, 407) with delta (0, 0)
Screenshot: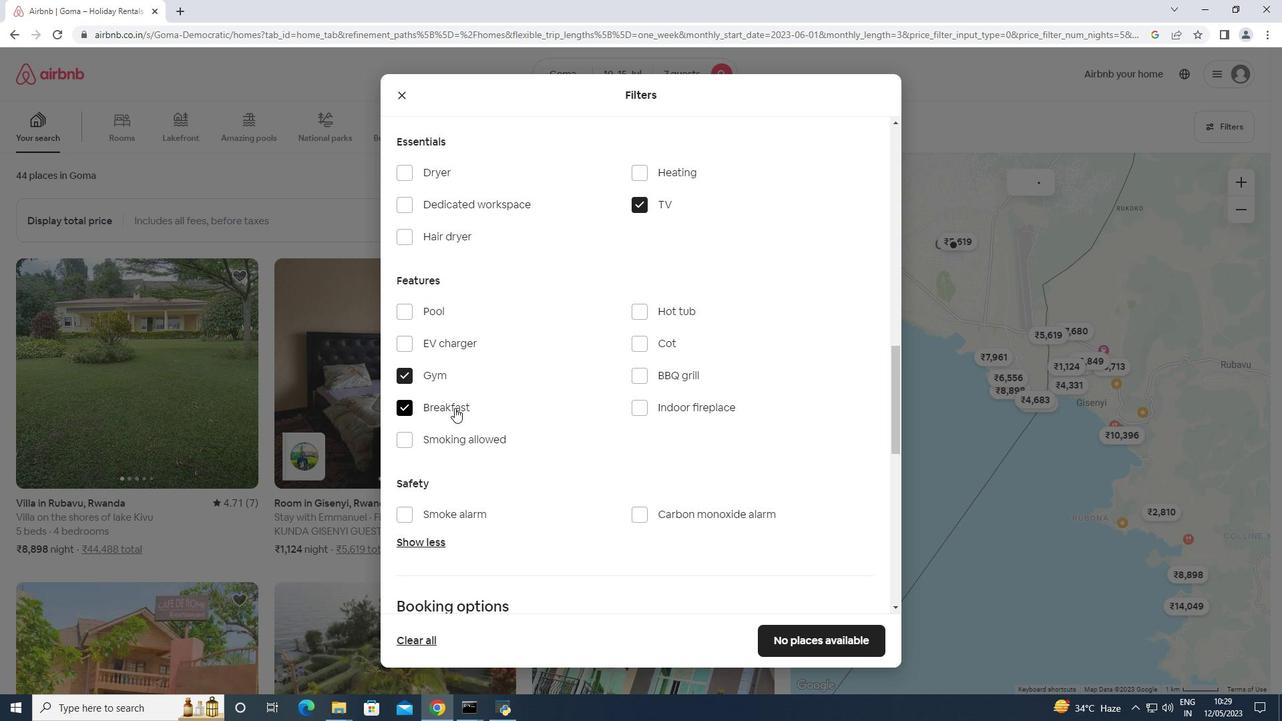 
Action: Mouse scrolled (454, 408) with delta (0, 0)
Screenshot: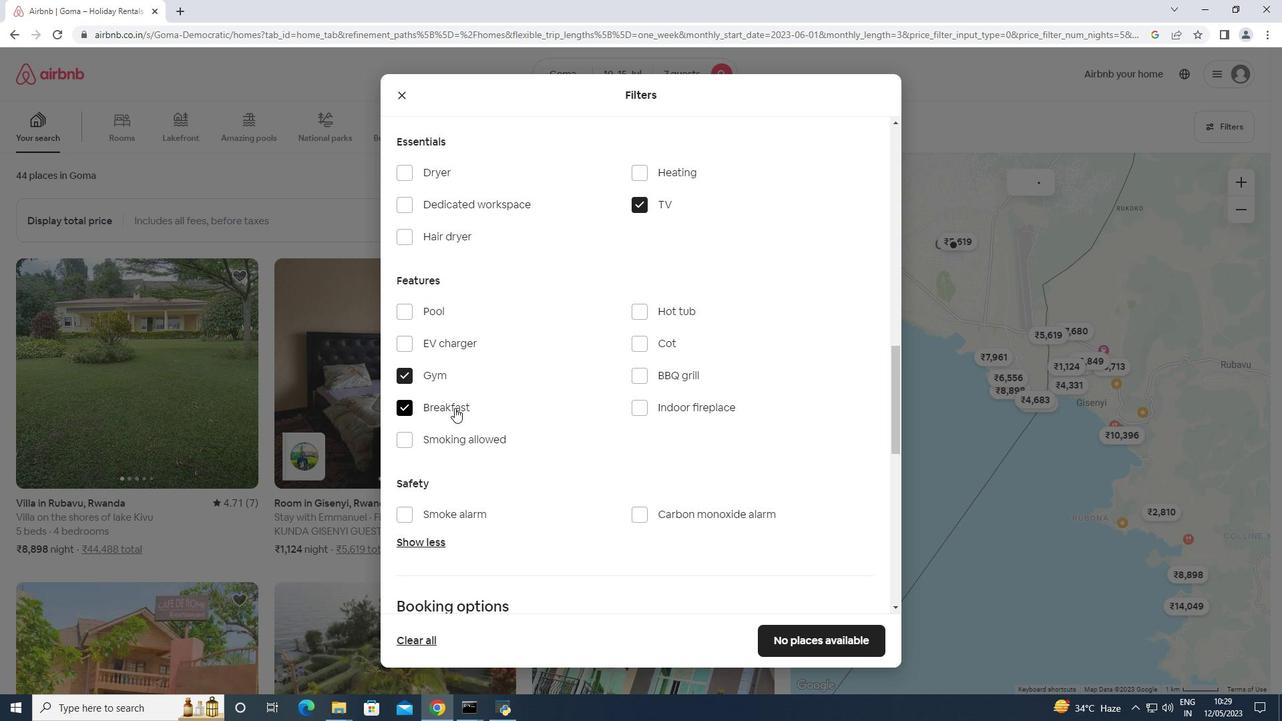 
Action: Mouse scrolled (454, 407) with delta (0, 0)
Screenshot: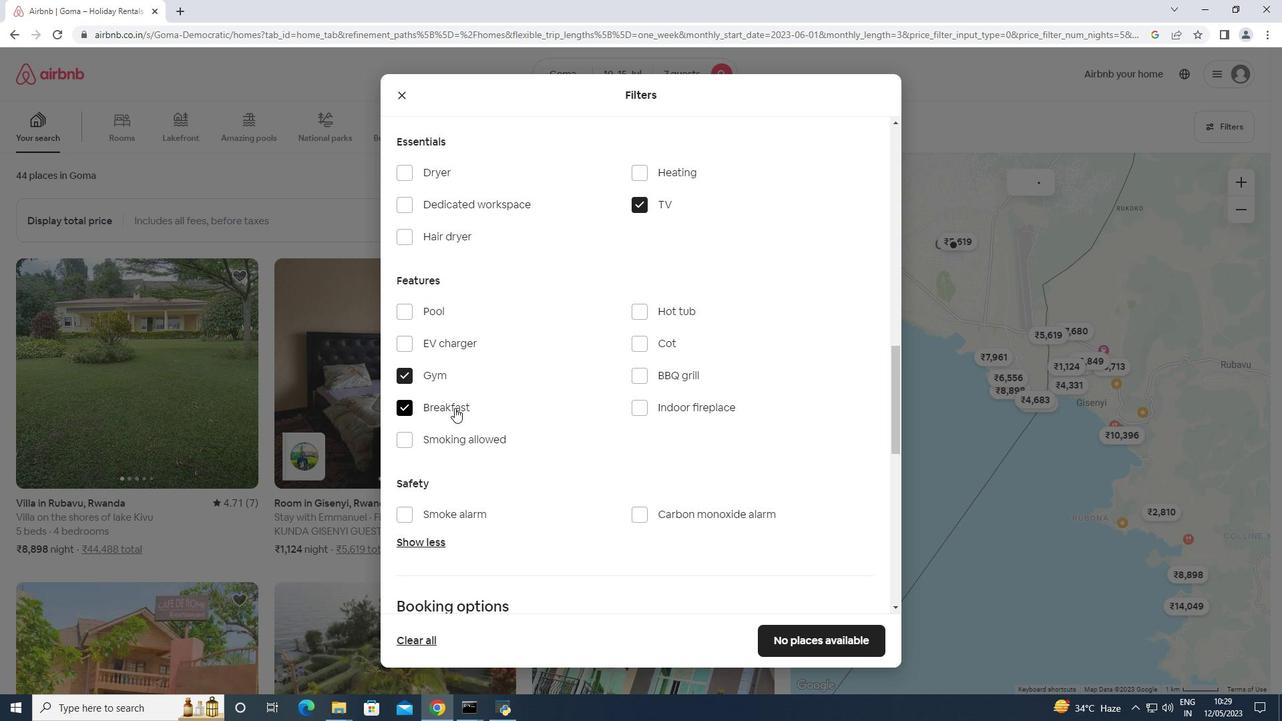 
Action: Mouse scrolled (454, 407) with delta (0, 0)
Screenshot: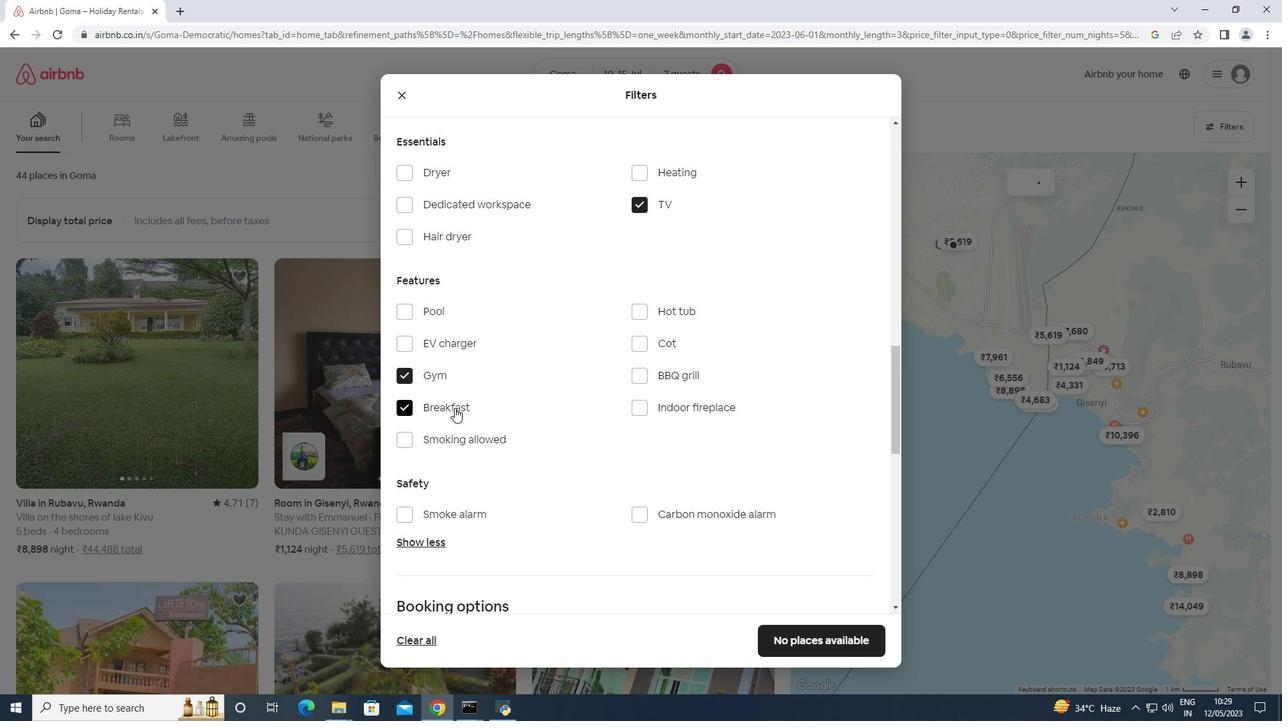 
Action: Mouse moved to (851, 495)
Screenshot: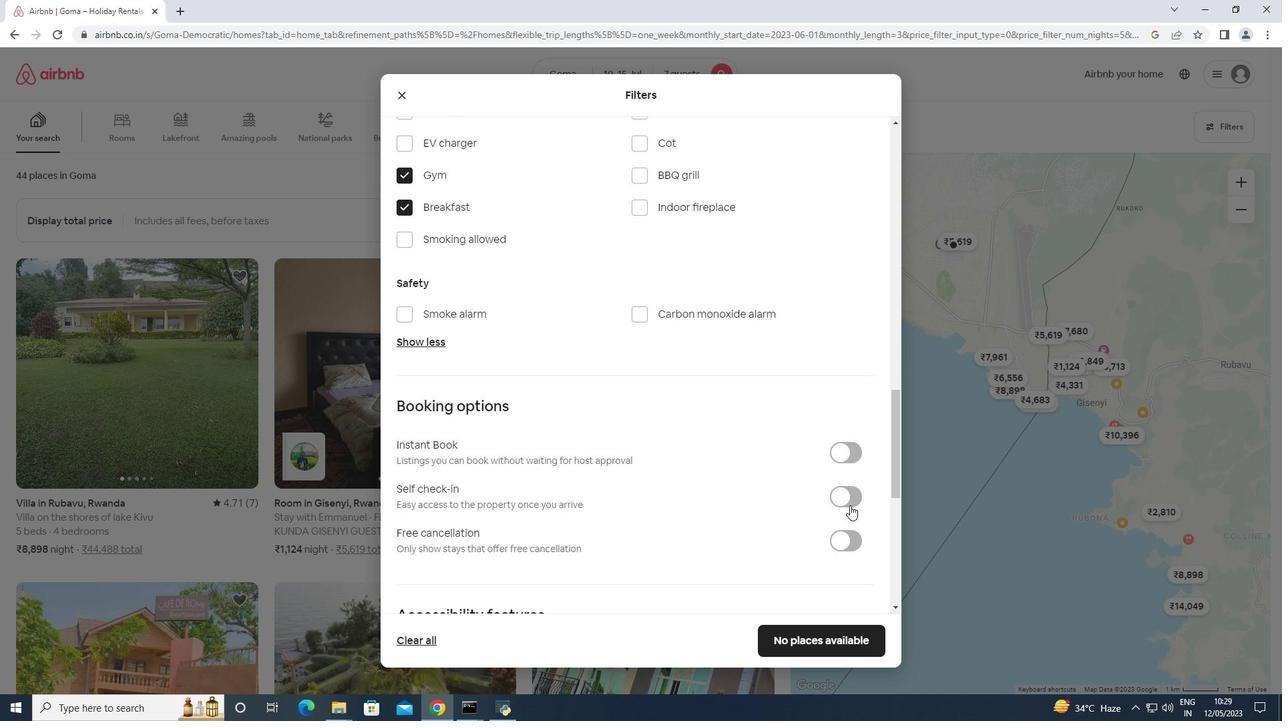 
Action: Mouse pressed left at (851, 495)
Screenshot: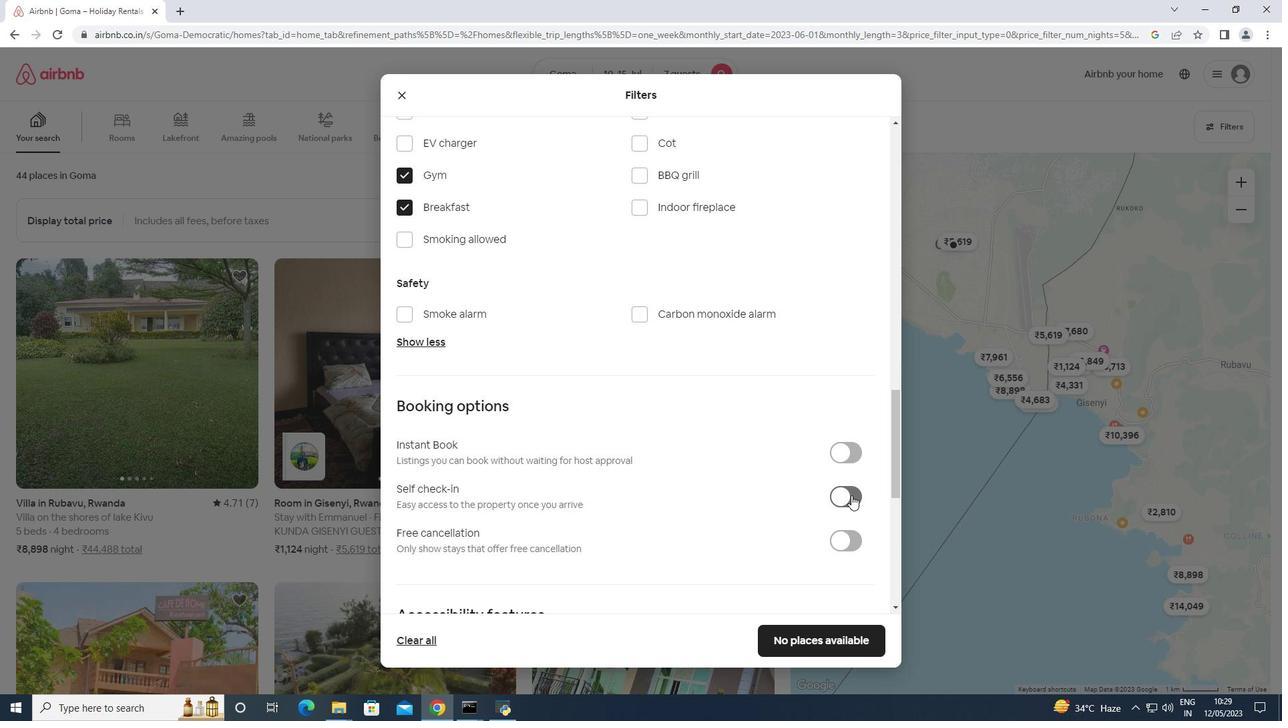 
Action: Mouse moved to (850, 490)
Screenshot: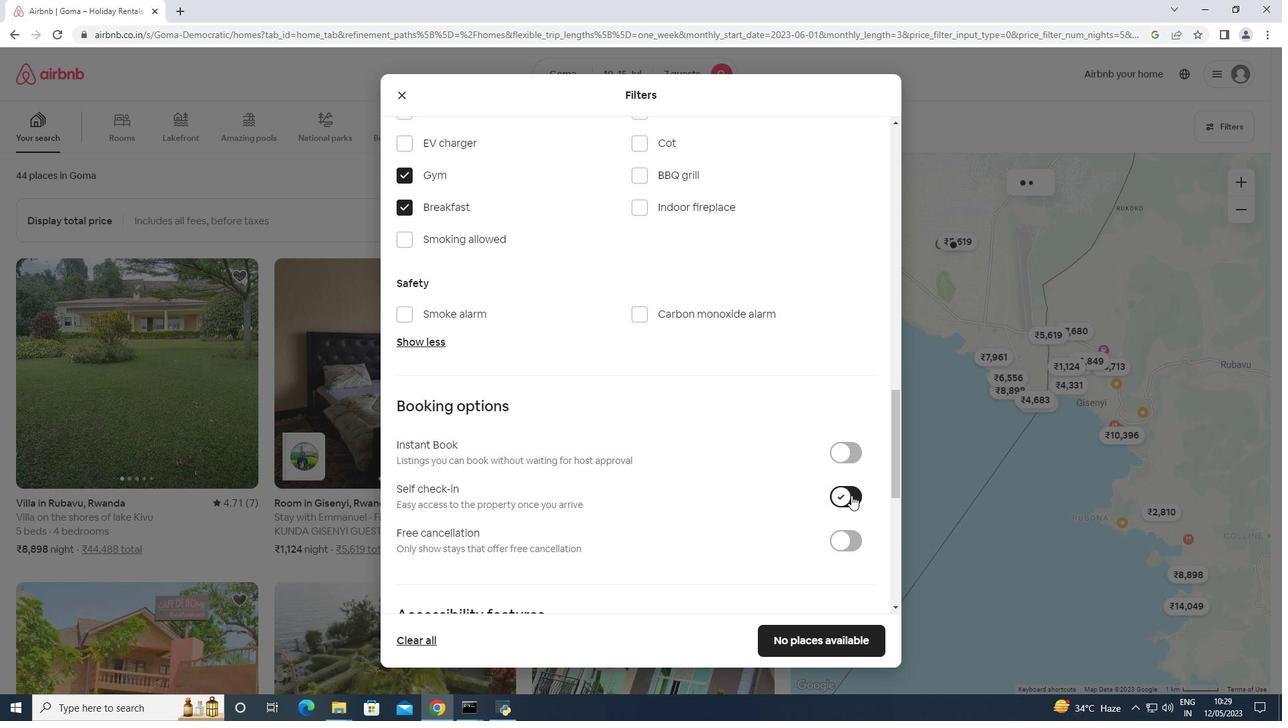 
Action: Mouse scrolled (850, 489) with delta (0, 0)
Screenshot: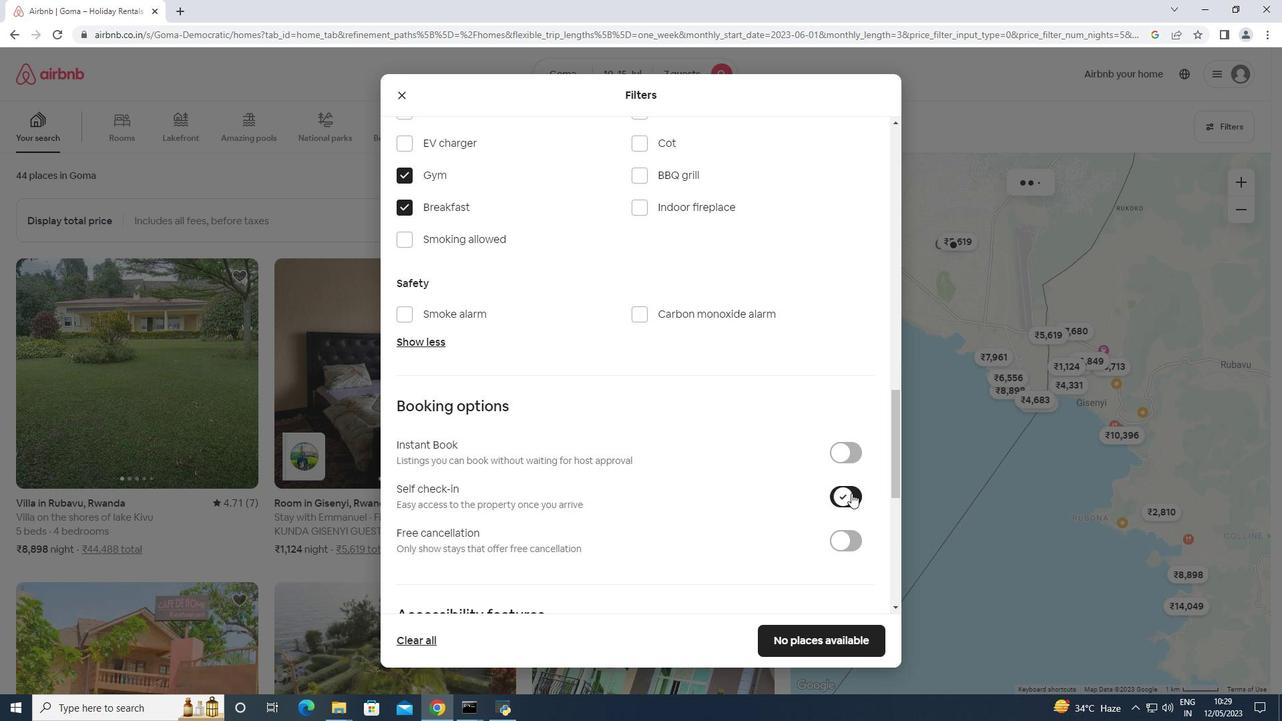 
Action: Mouse scrolled (850, 489) with delta (0, 0)
Screenshot: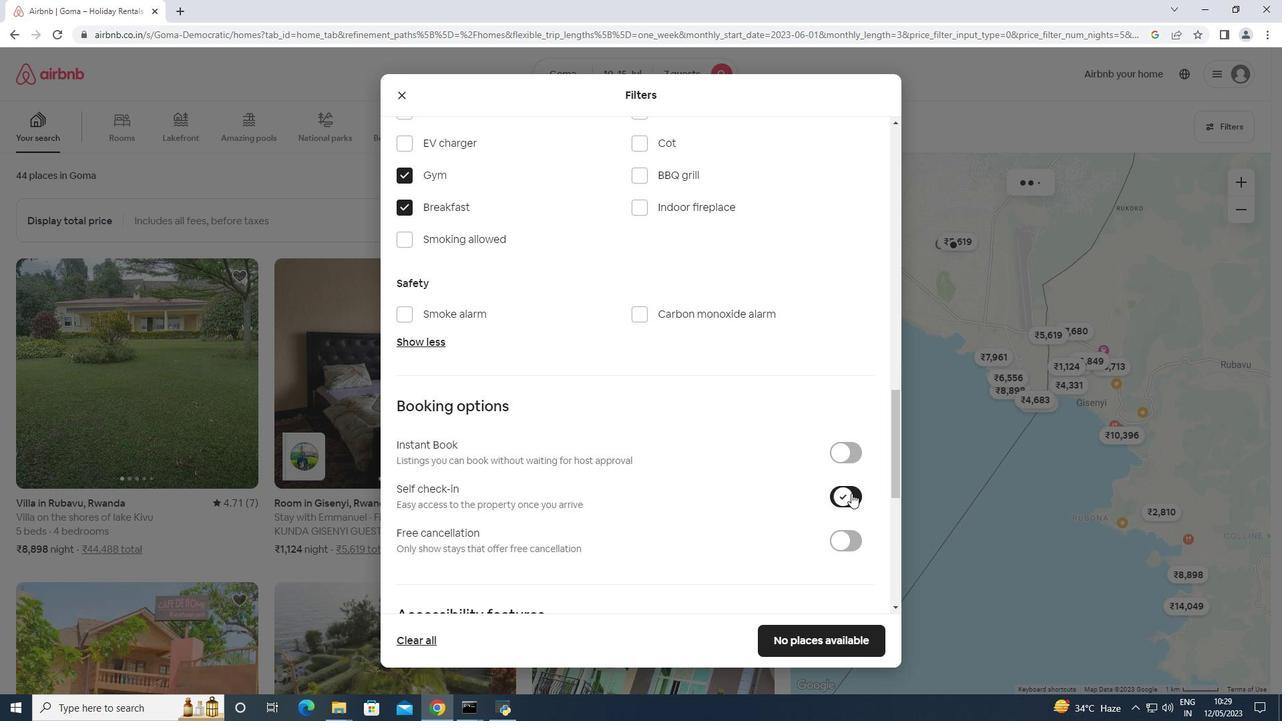 
Action: Mouse scrolled (850, 489) with delta (0, 0)
Screenshot: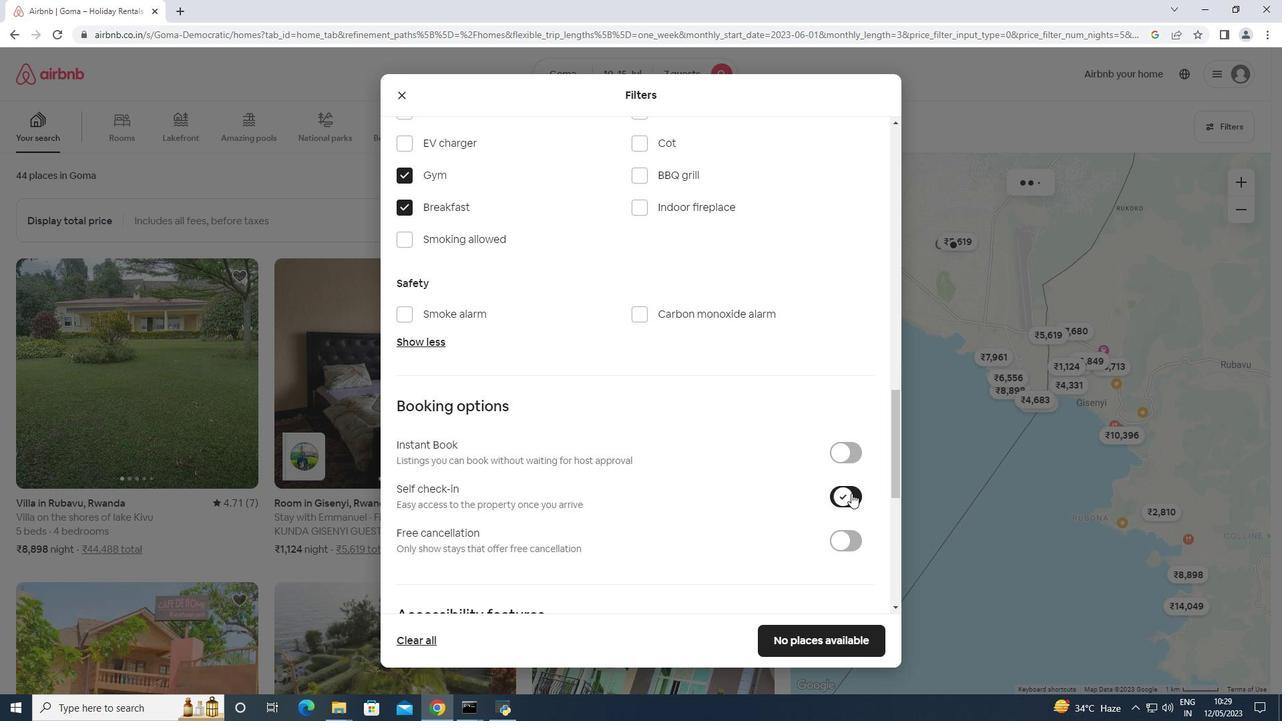 
Action: Mouse scrolled (850, 489) with delta (0, 0)
Screenshot: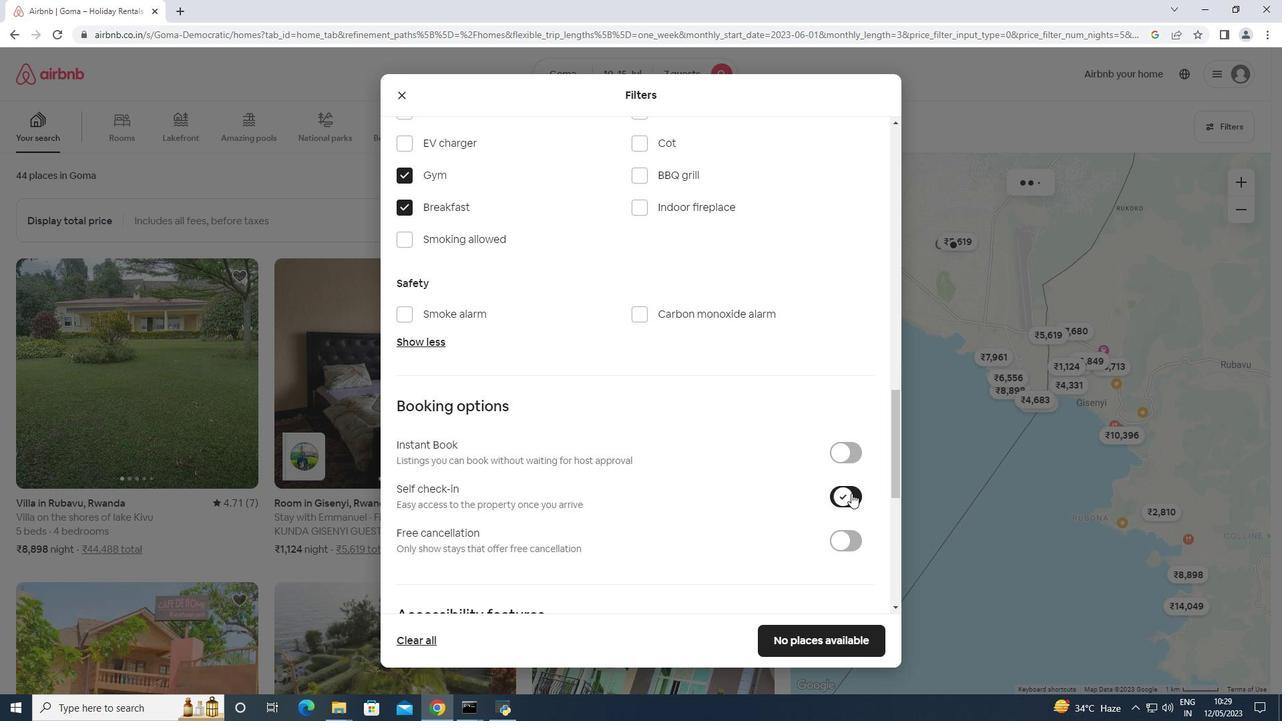 
Action: Mouse scrolled (850, 489) with delta (0, 0)
Screenshot: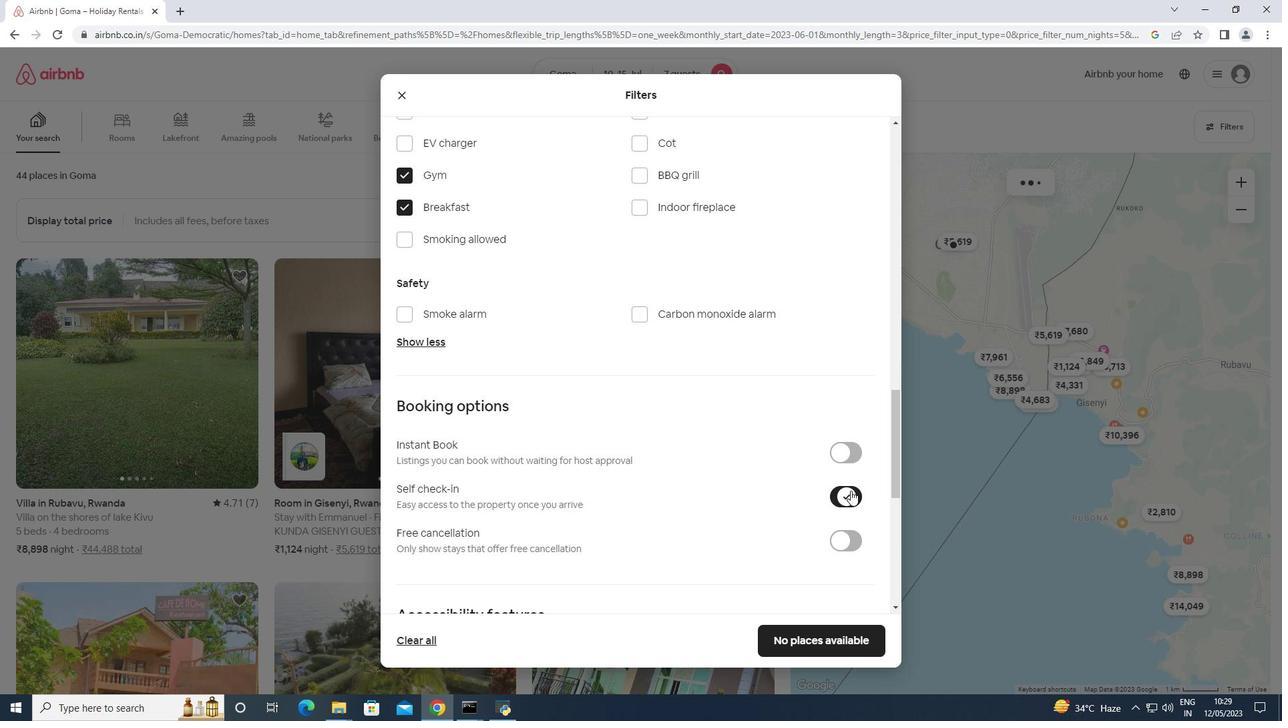 
Action: Mouse moved to (671, 566)
Screenshot: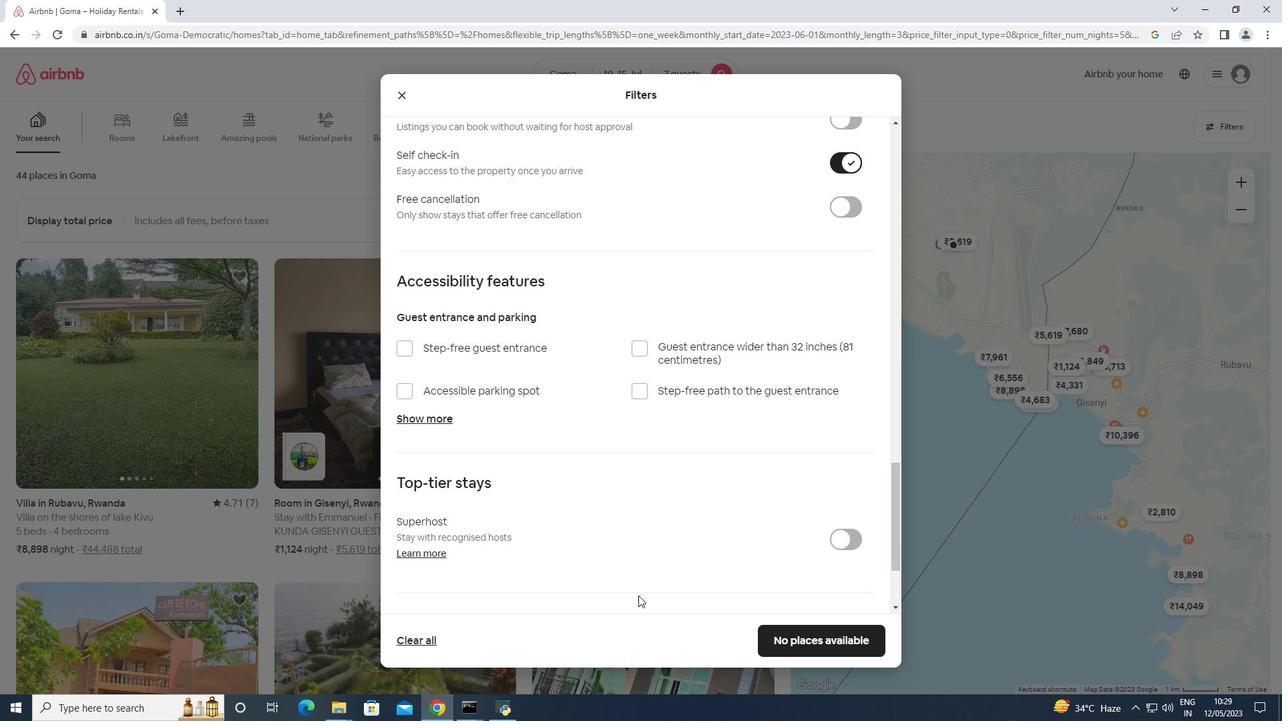 
Action: Mouse scrolled (671, 566) with delta (0, 0)
Screenshot: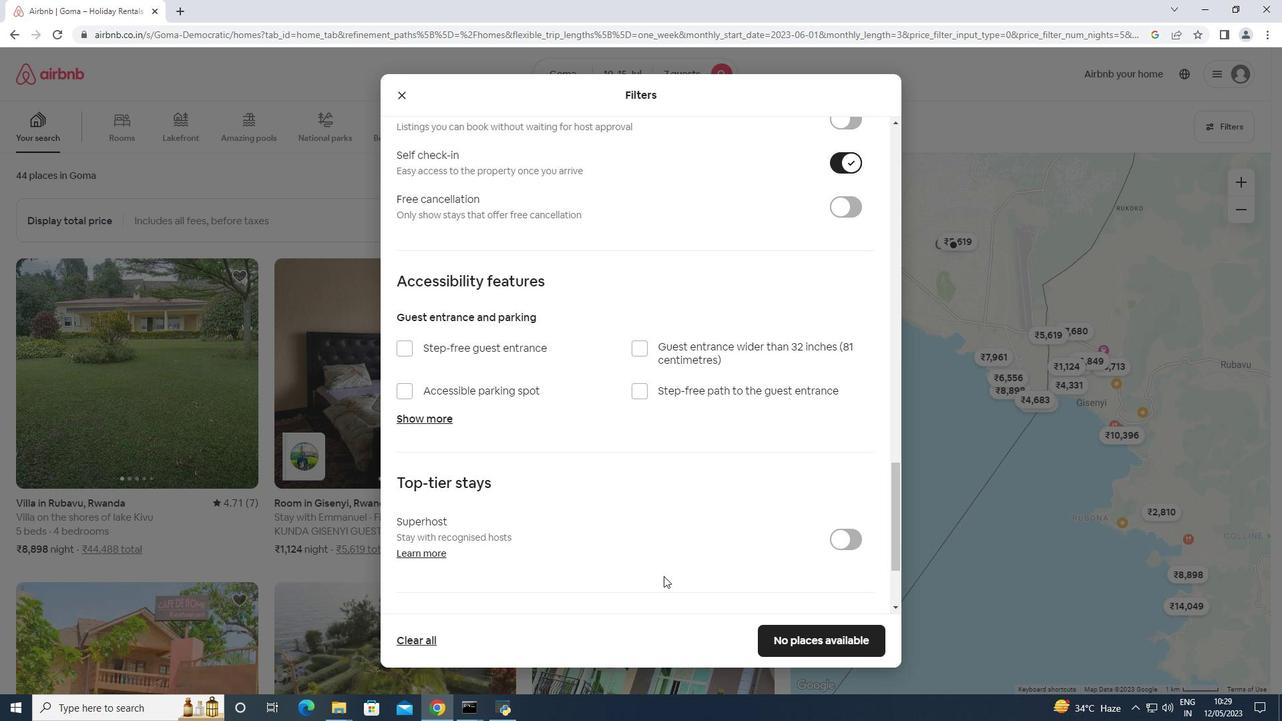 
Action: Mouse scrolled (671, 566) with delta (0, 0)
Screenshot: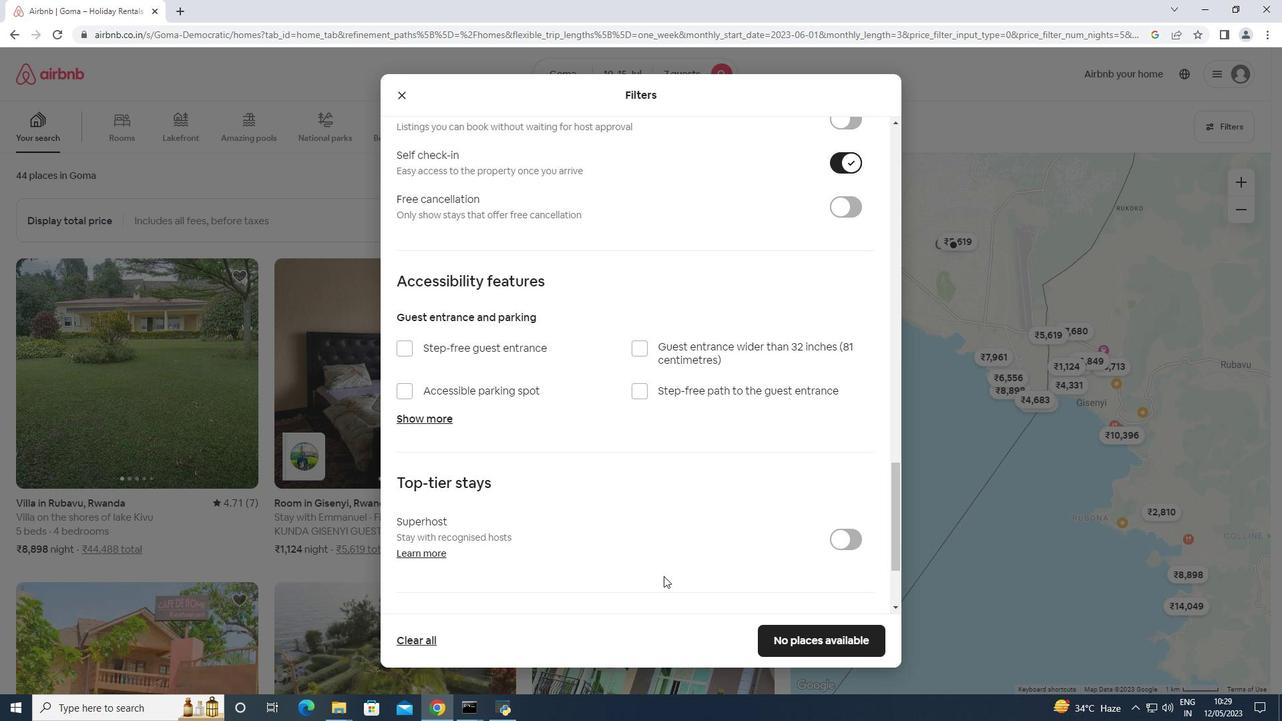 
Action: Mouse scrolled (671, 566) with delta (0, 0)
Screenshot: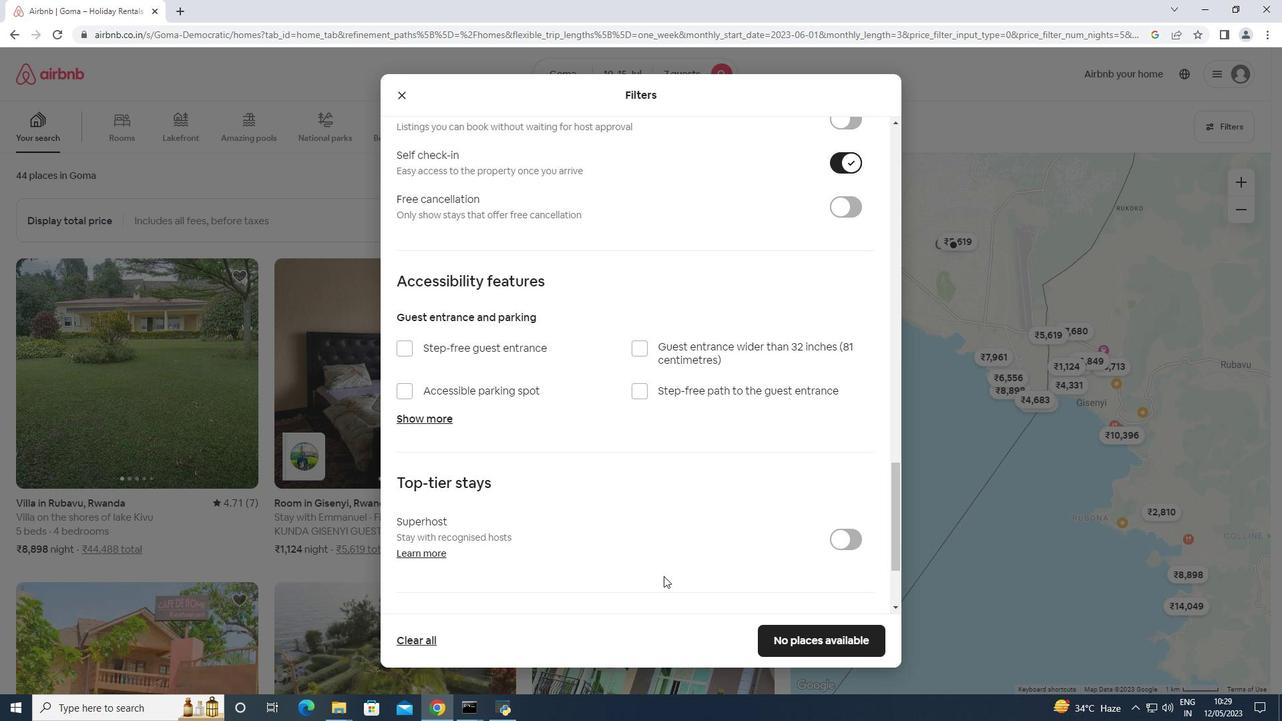 
Action: Mouse scrolled (671, 566) with delta (0, 0)
Screenshot: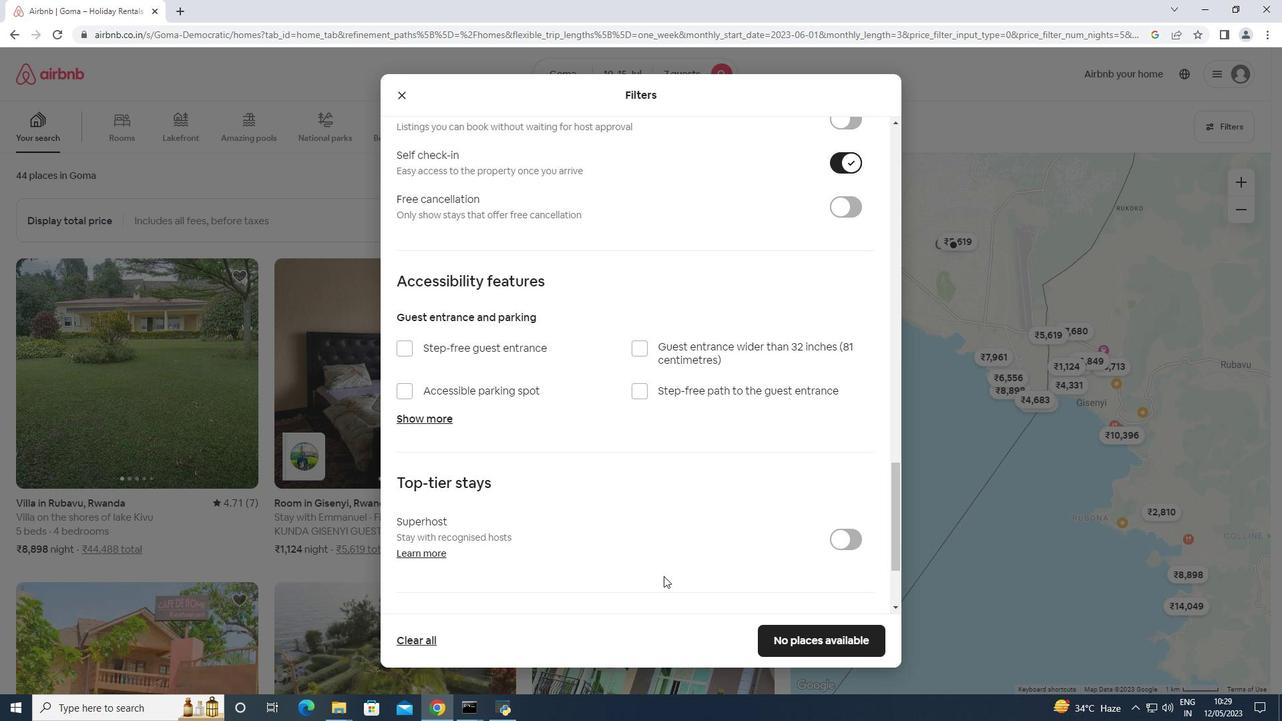 
Action: Mouse scrolled (671, 565) with delta (0, -1)
Screenshot: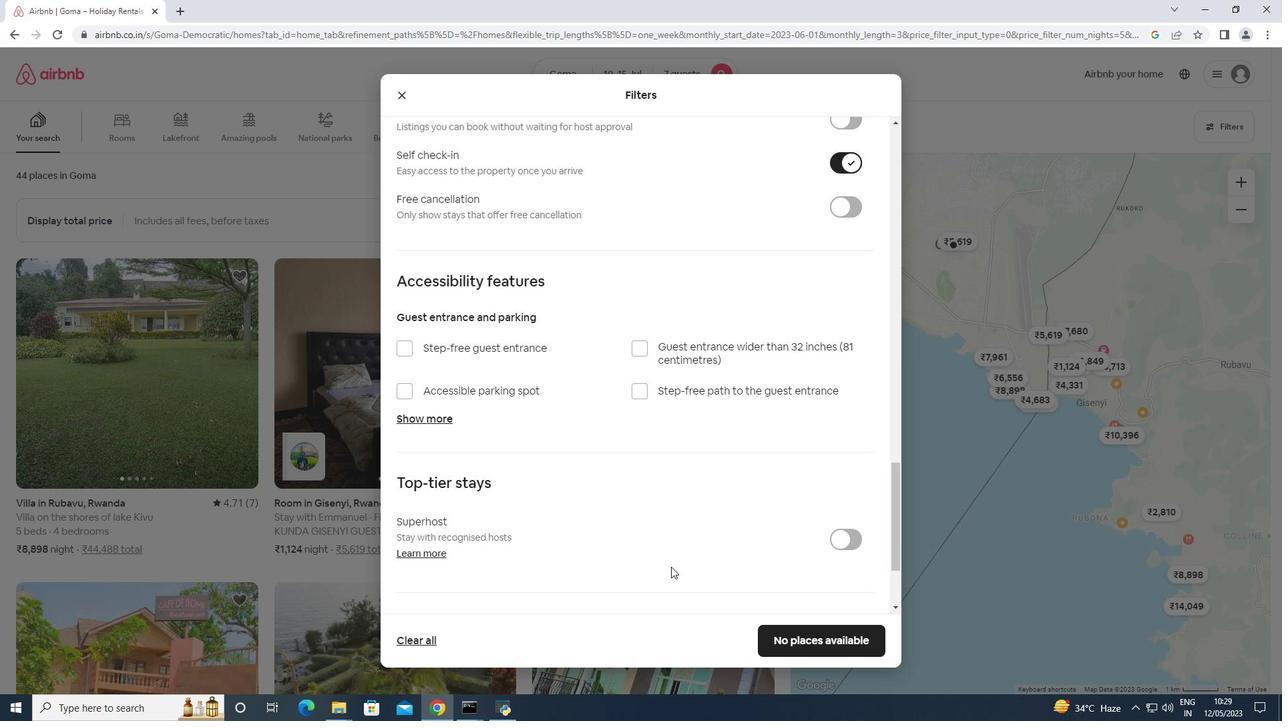 
Action: Mouse scrolled (671, 566) with delta (0, 0)
Screenshot: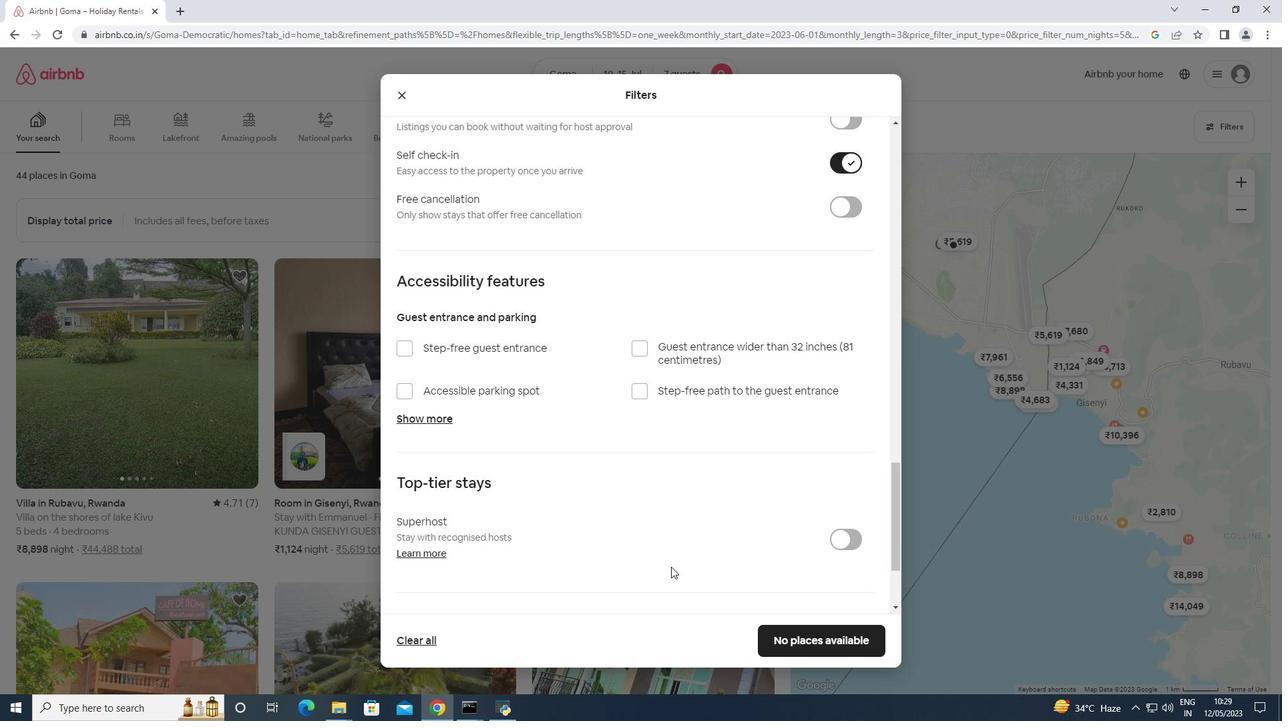 
Action: Mouse moved to (478, 517)
Screenshot: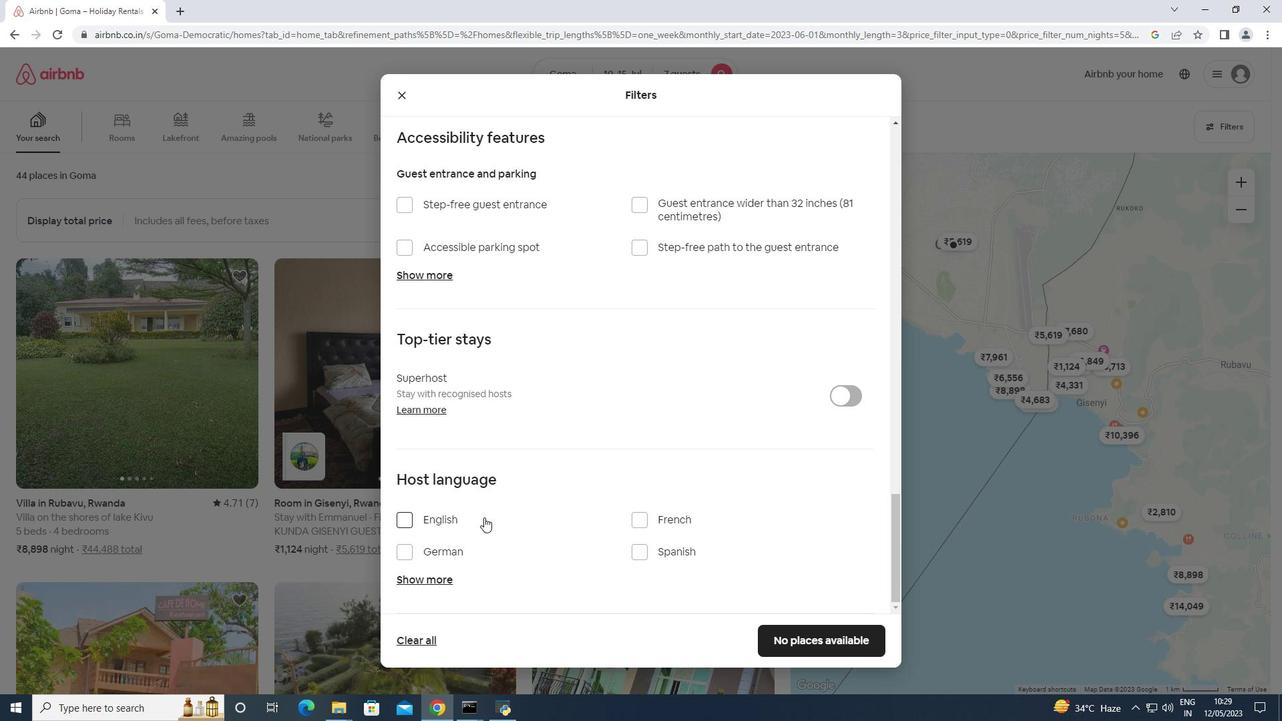 
Action: Mouse pressed left at (478, 517)
Screenshot: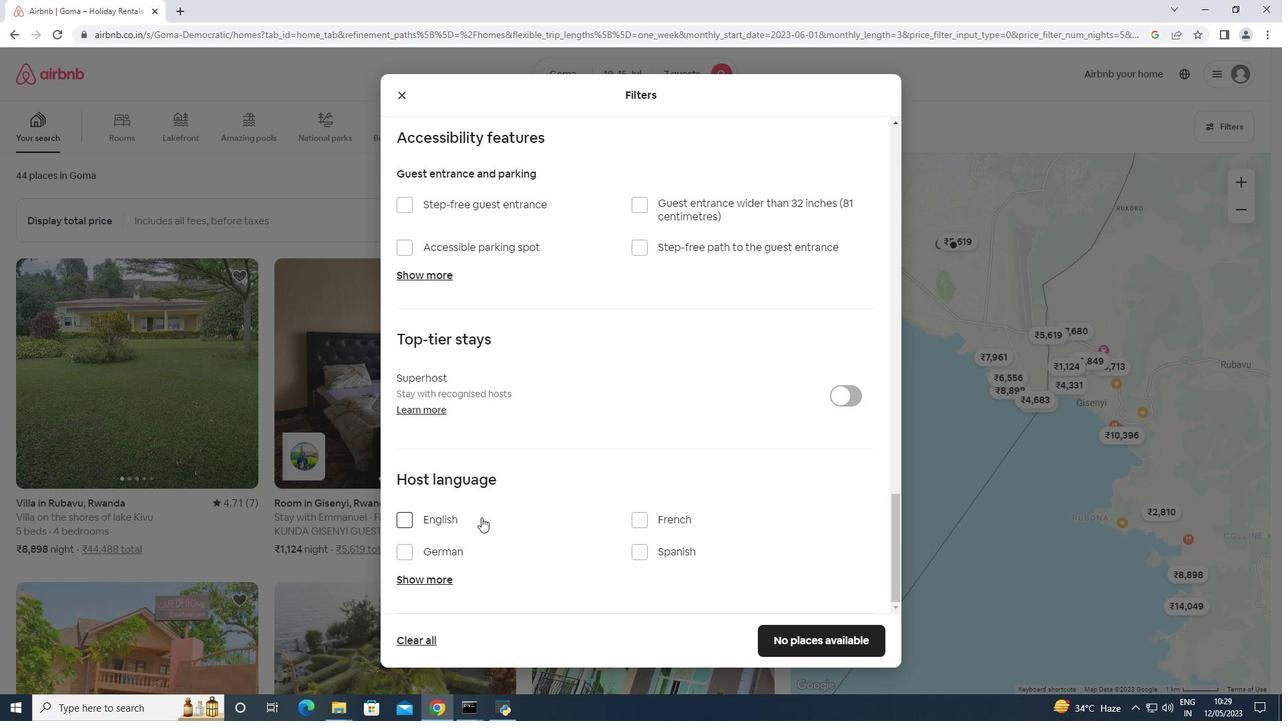 
Action: Mouse moved to (832, 630)
Screenshot: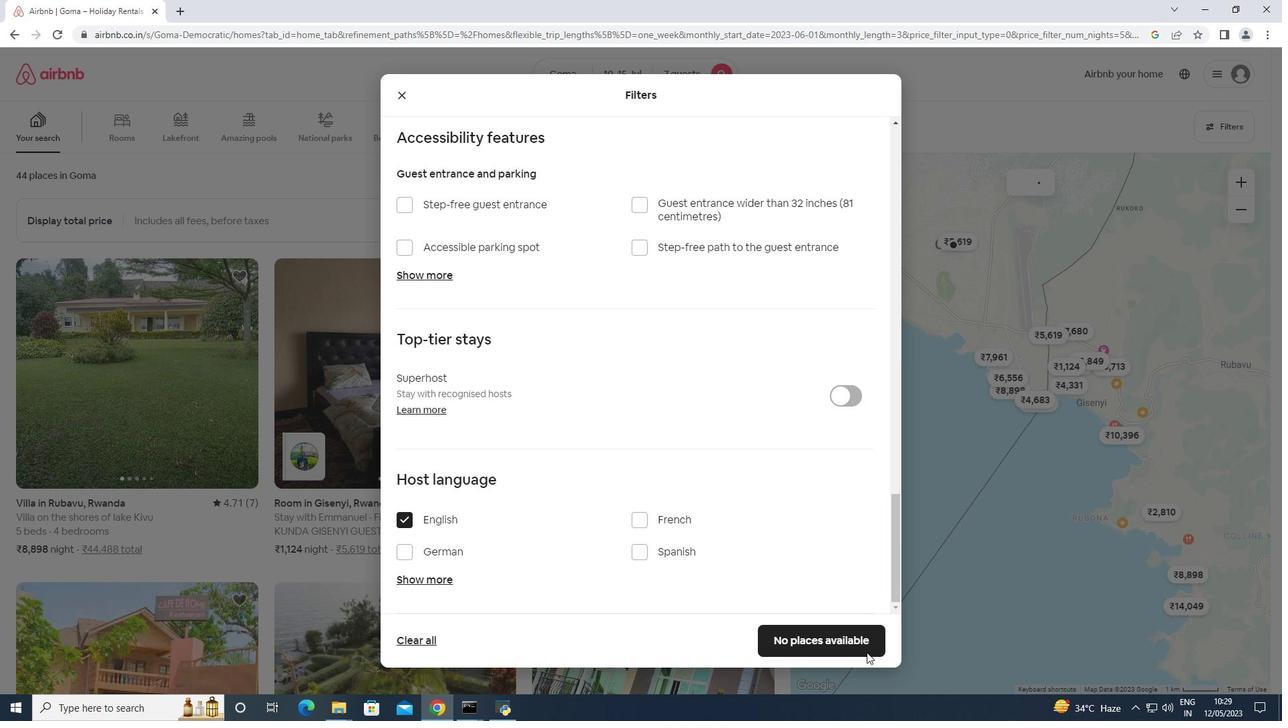 
Action: Mouse pressed left at (832, 630)
Screenshot: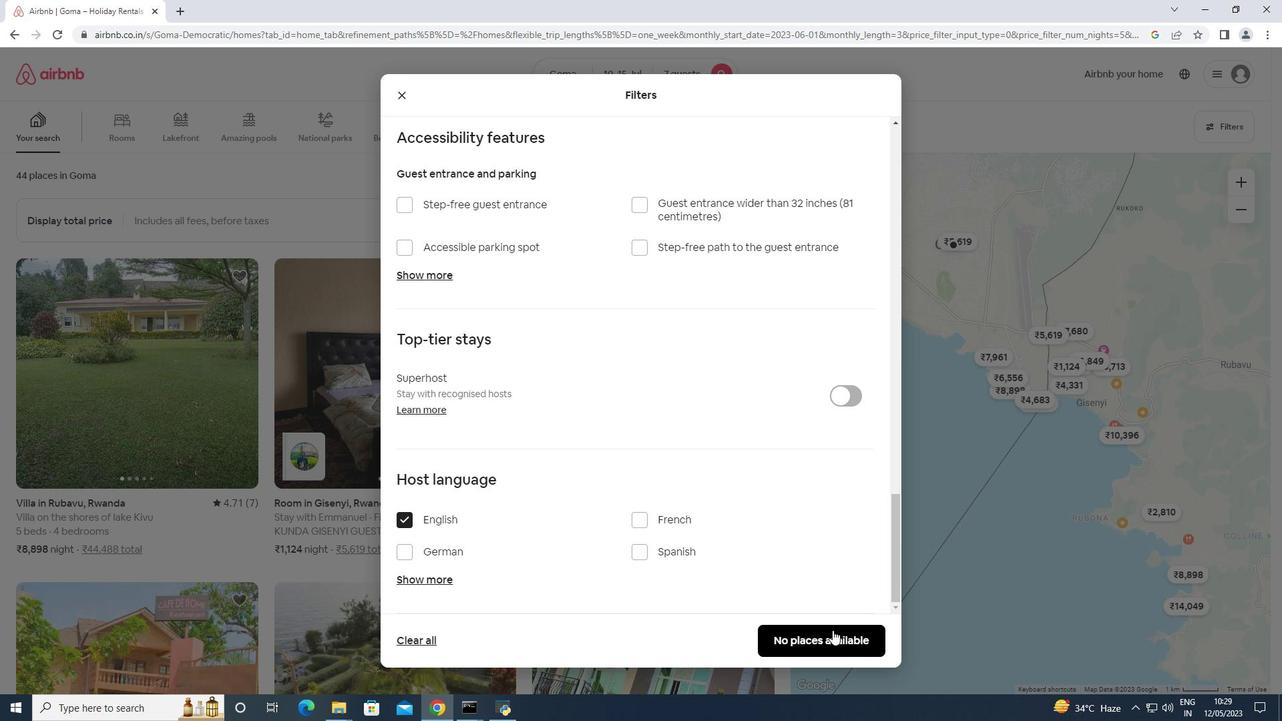 
Action: Mouse moved to (832, 629)
Screenshot: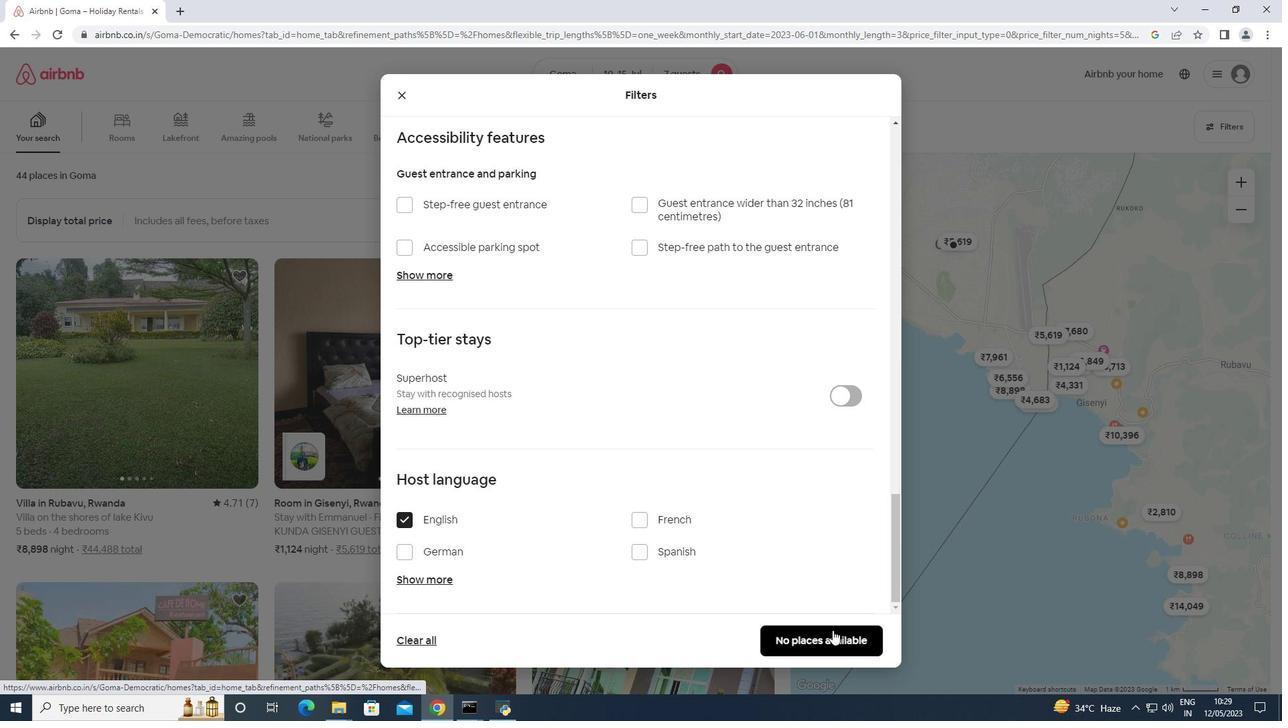 
